 Task: Display the picks of the 2022 Victory Lane Racing NASCAR Cup Series for the race "Echopark Texas Grand Prix" on the track "COTA".
Action: Mouse moved to (185, 357)
Screenshot: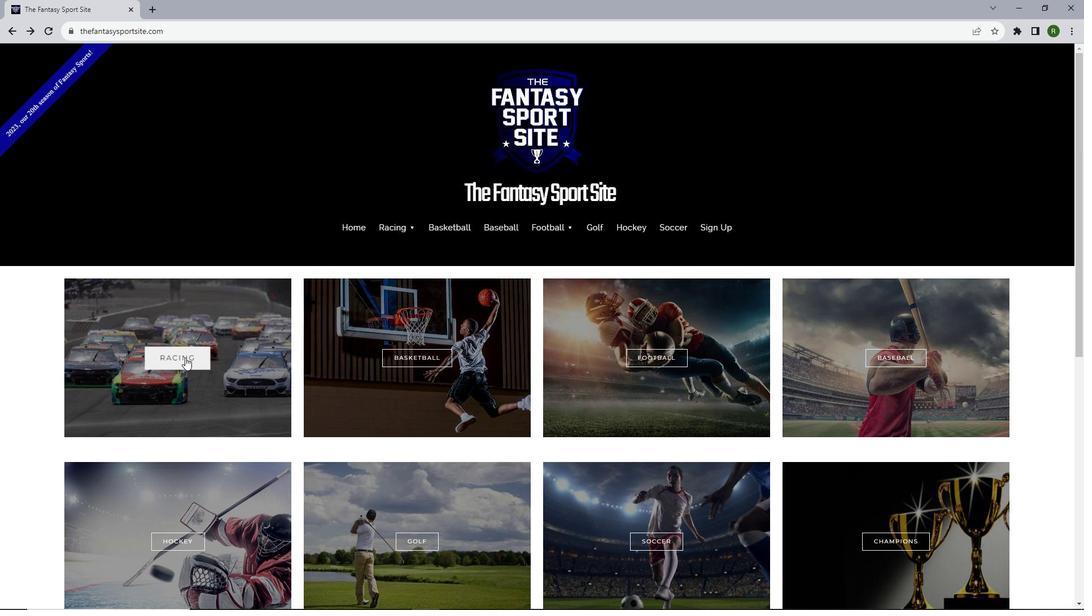 
Action: Mouse pressed left at (185, 357)
Screenshot: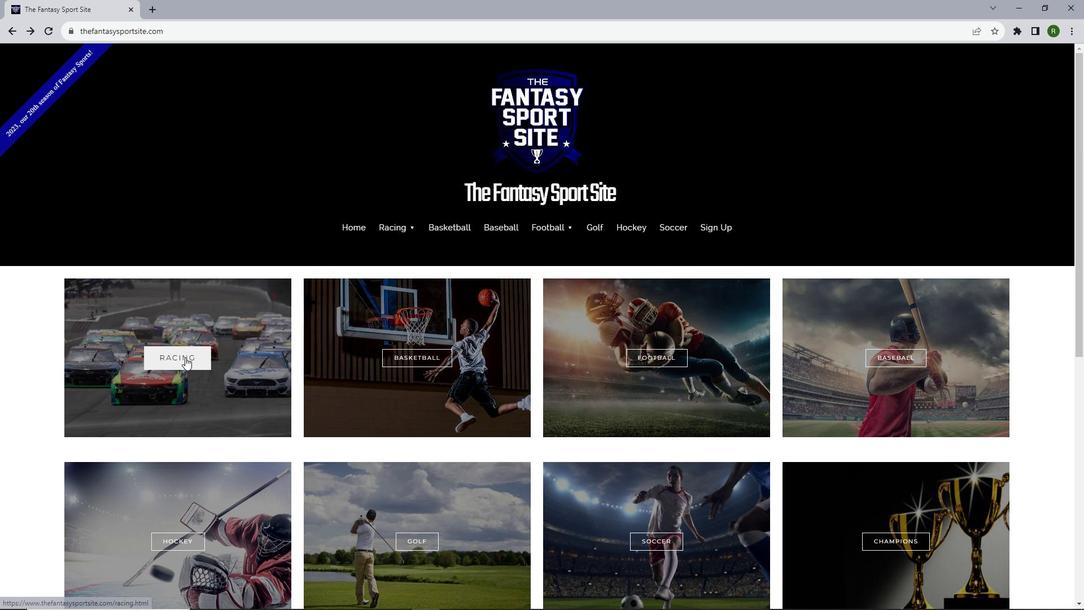 
Action: Mouse moved to (225, 510)
Screenshot: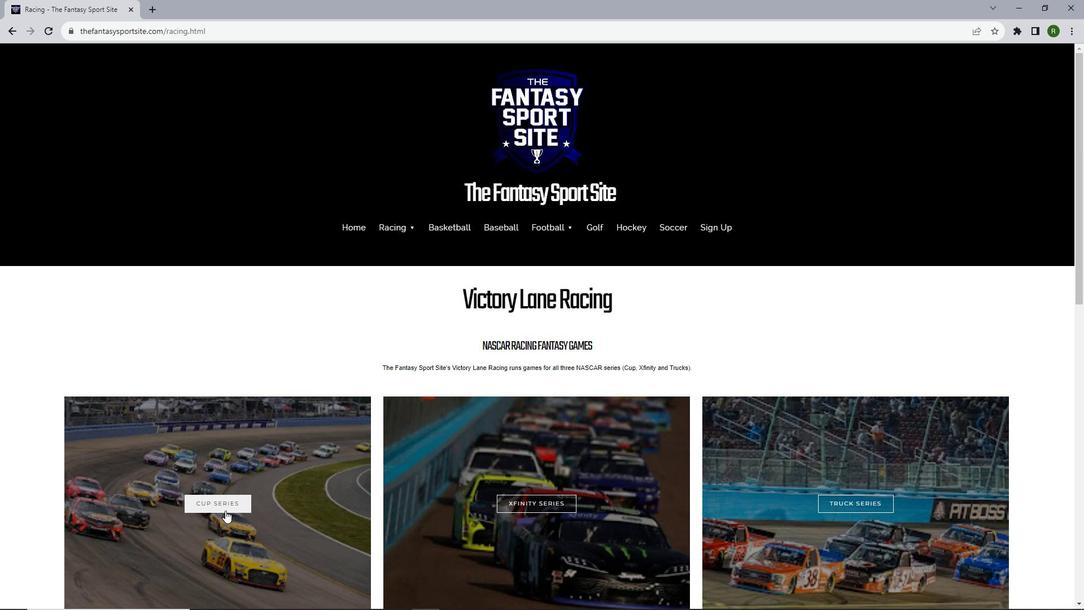 
Action: Mouse pressed left at (225, 510)
Screenshot: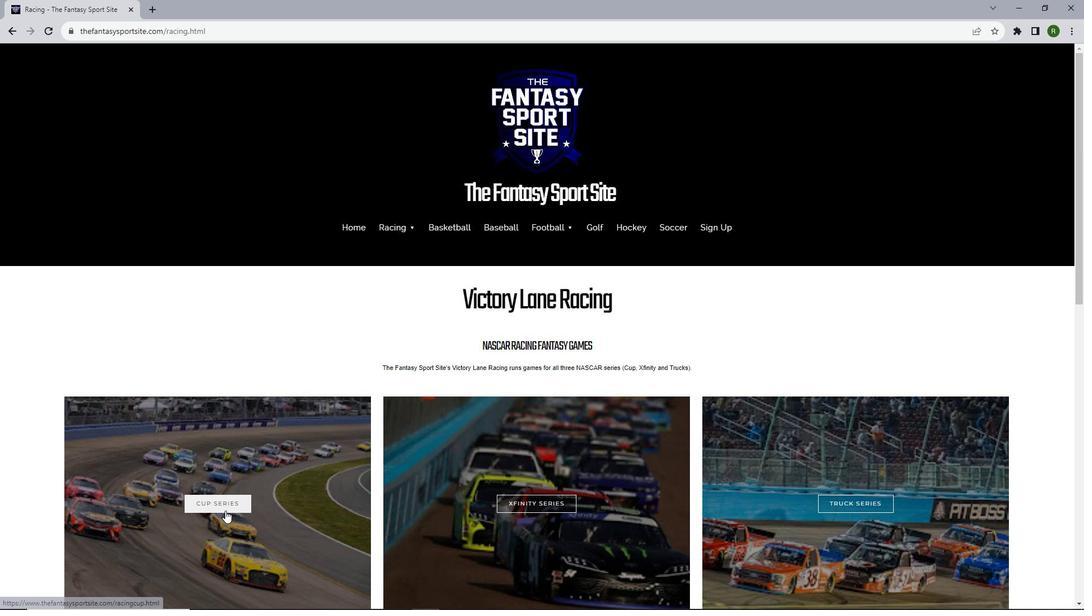 
Action: Mouse moved to (250, 406)
Screenshot: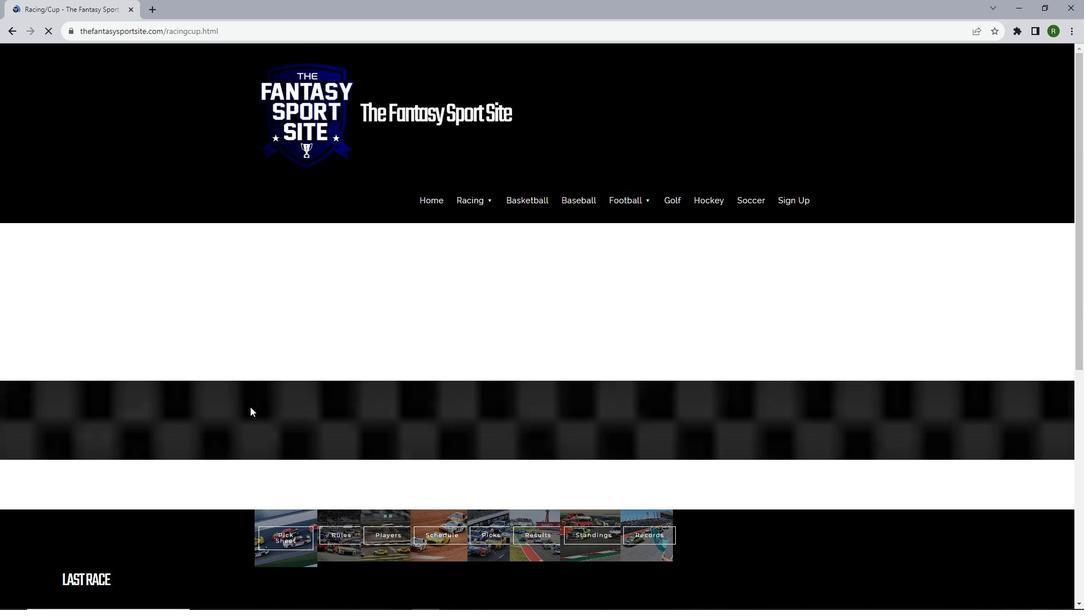 
Action: Mouse scrolled (250, 406) with delta (0, 0)
Screenshot: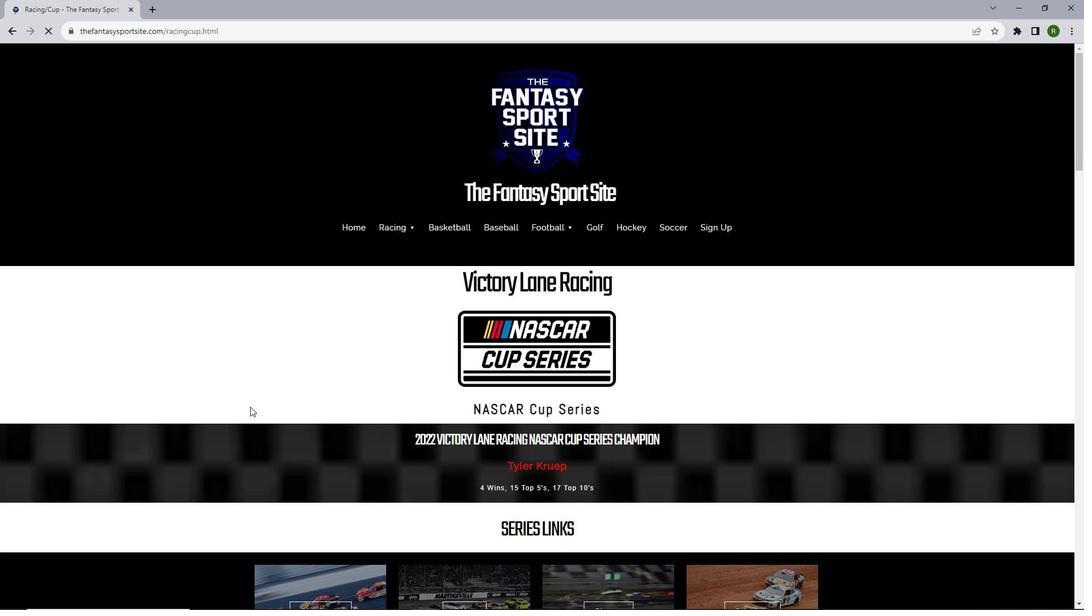 
Action: Mouse scrolled (250, 406) with delta (0, 0)
Screenshot: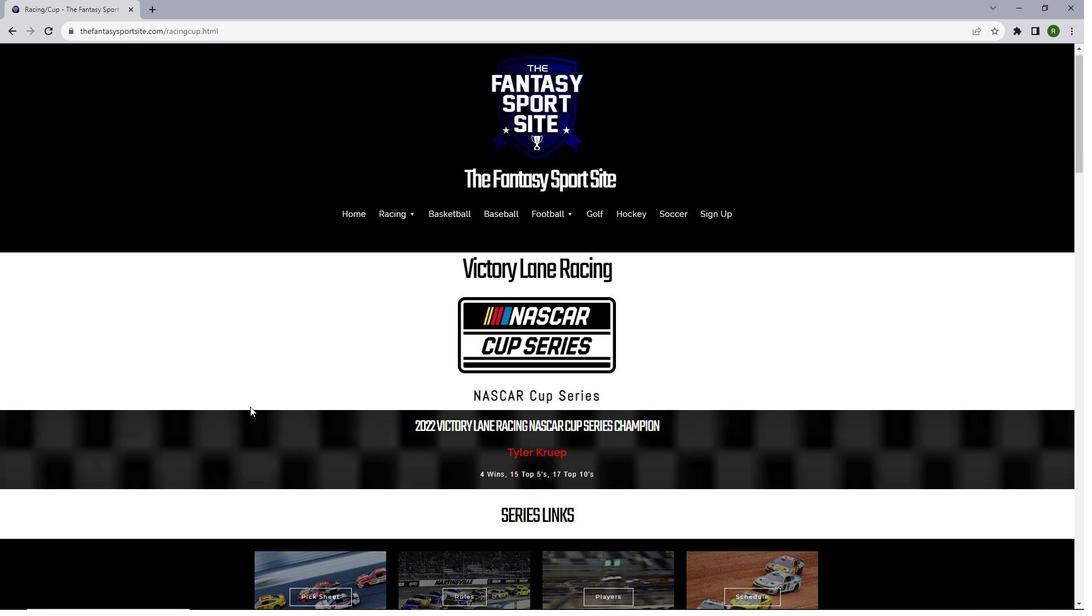 
Action: Mouse scrolled (250, 406) with delta (0, 0)
Screenshot: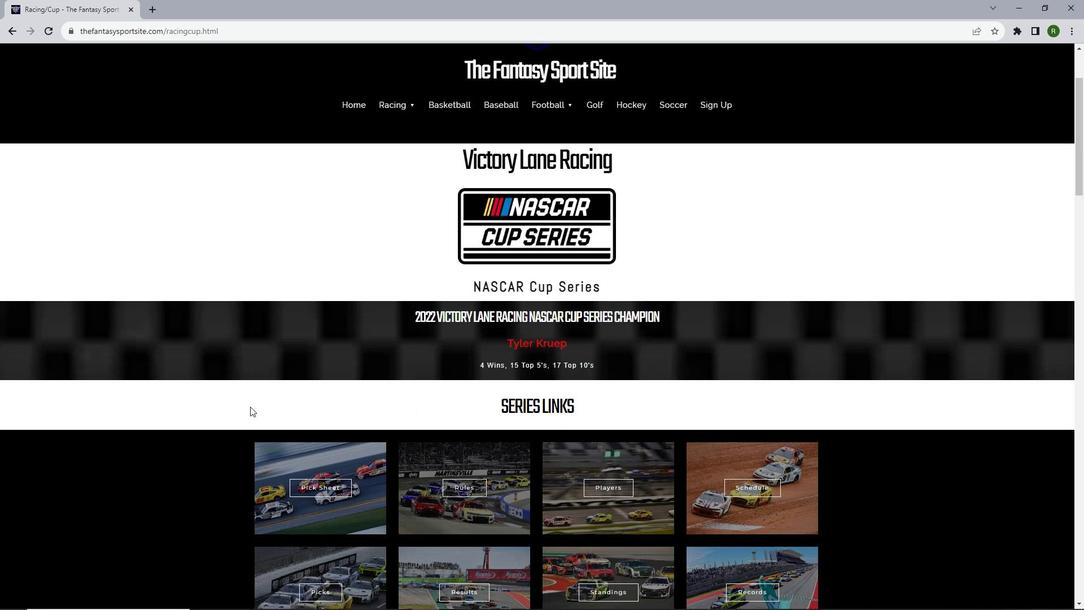 
Action: Mouse scrolled (250, 406) with delta (0, 0)
Screenshot: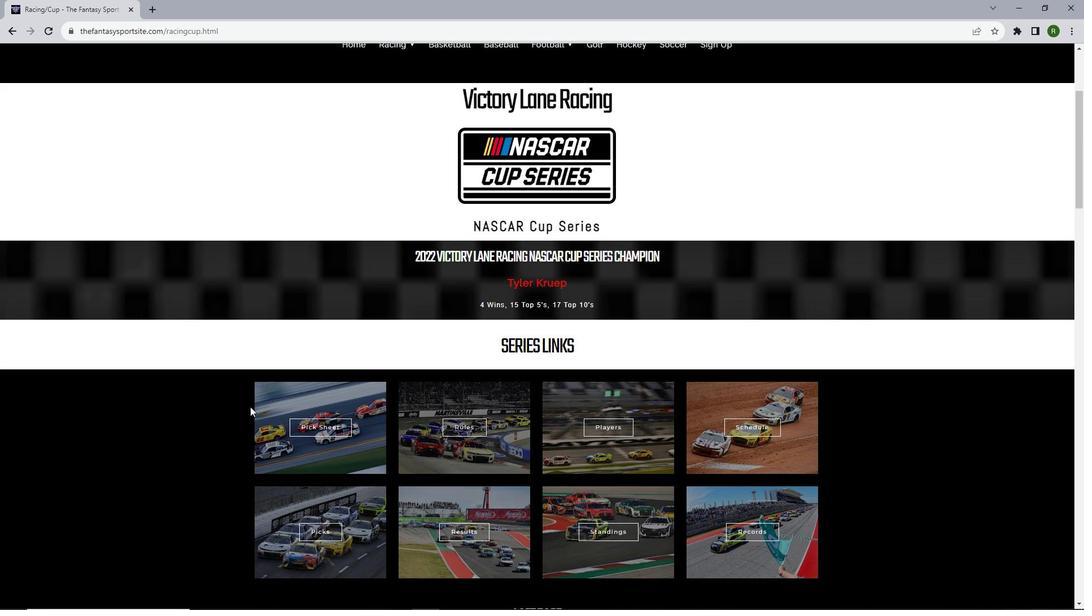 
Action: Mouse scrolled (250, 406) with delta (0, 0)
Screenshot: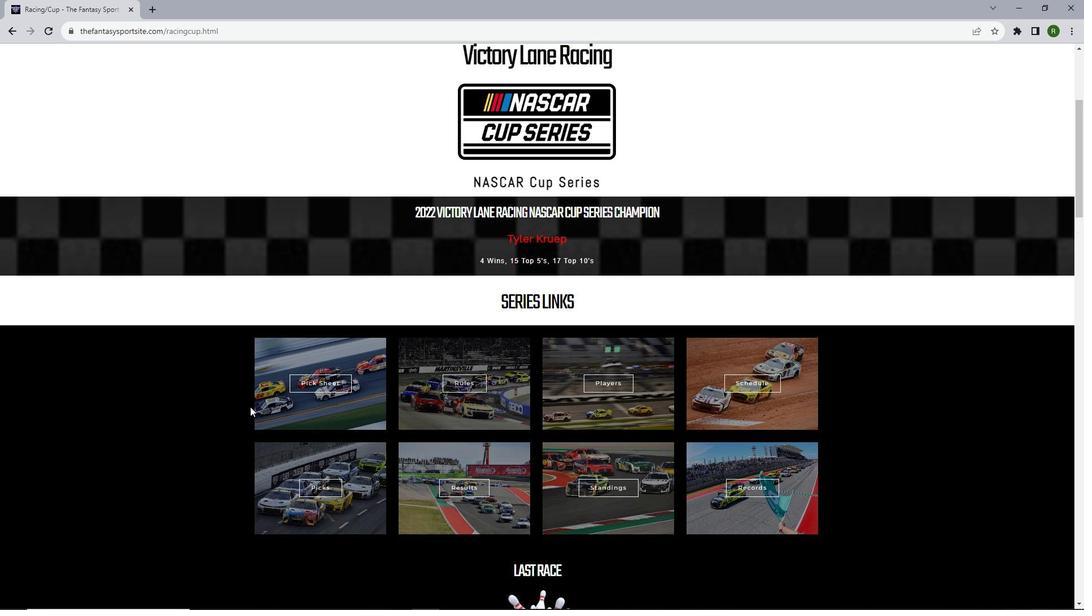 
Action: Mouse moved to (318, 426)
Screenshot: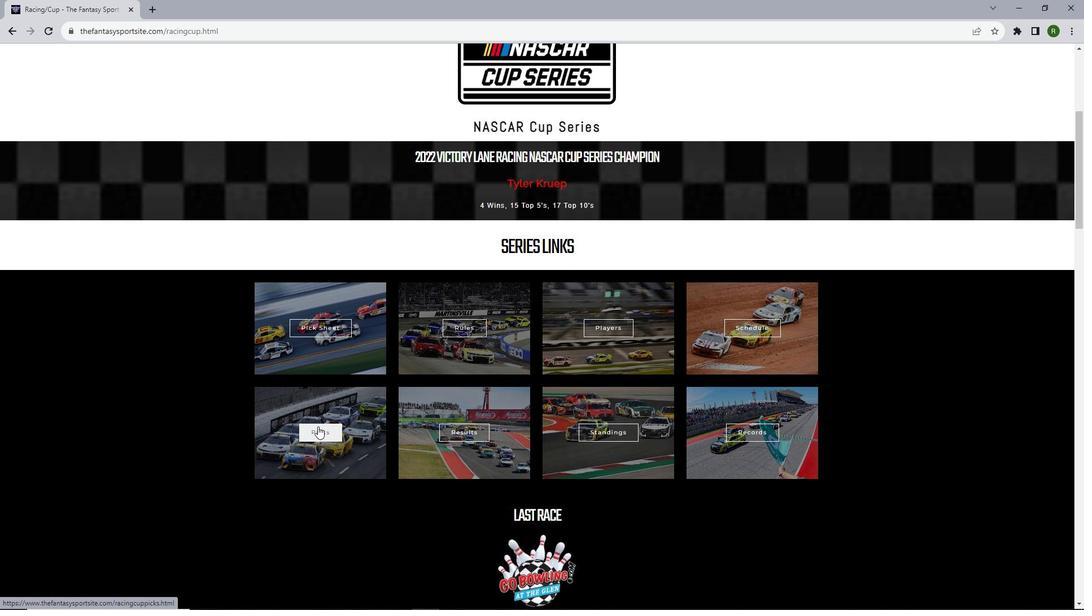
Action: Mouse pressed left at (318, 426)
Screenshot: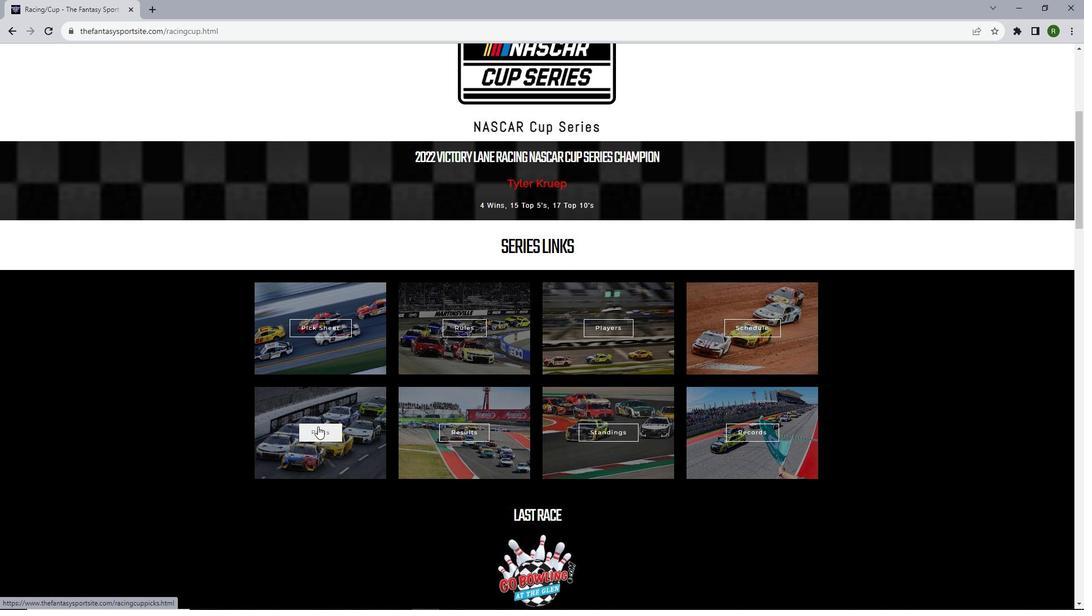 
Action: Mouse moved to (329, 365)
Screenshot: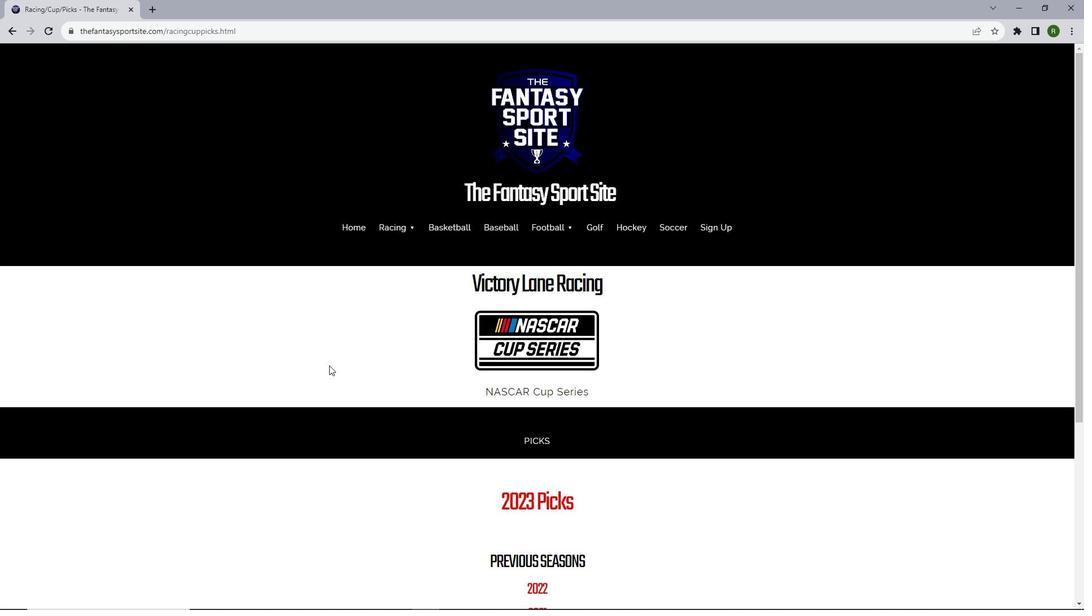 
Action: Mouse scrolled (329, 365) with delta (0, 0)
Screenshot: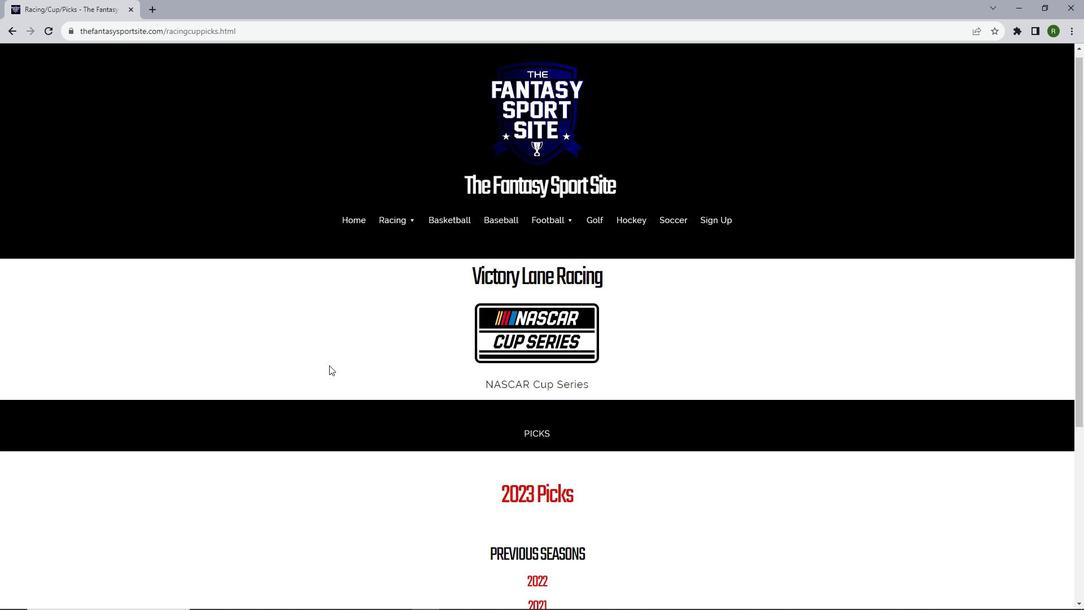 
Action: Mouse scrolled (329, 365) with delta (0, 0)
Screenshot: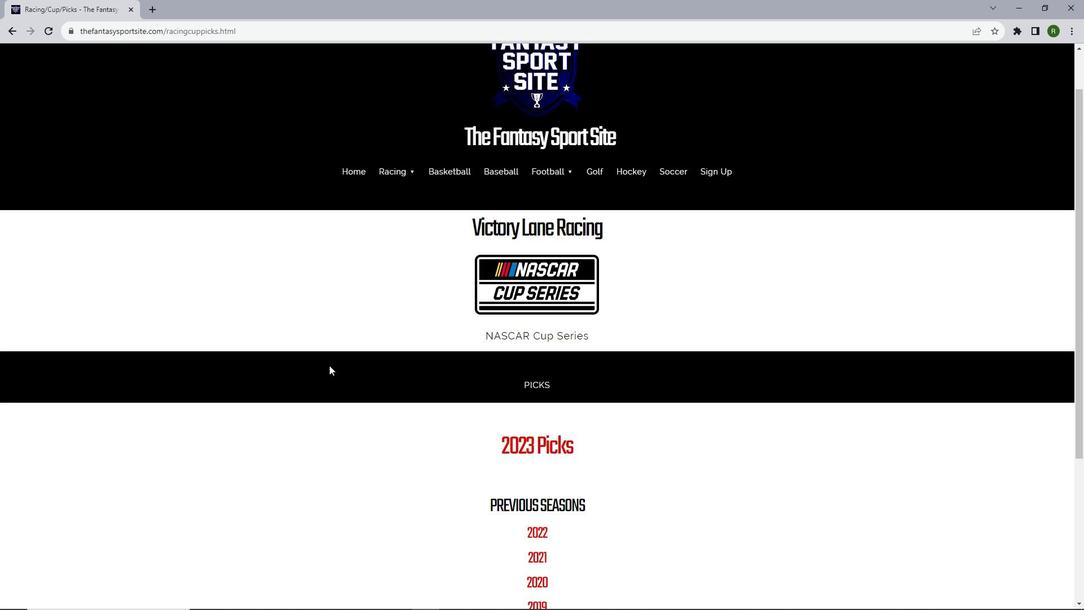 
Action: Mouse scrolled (329, 365) with delta (0, 0)
Screenshot: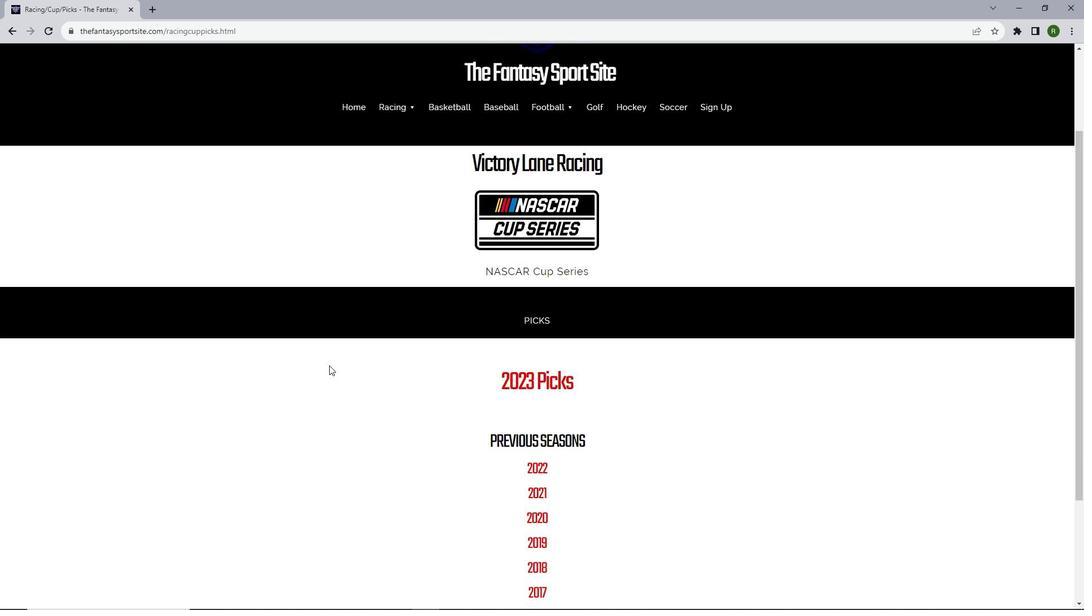 
Action: Mouse moved to (539, 423)
Screenshot: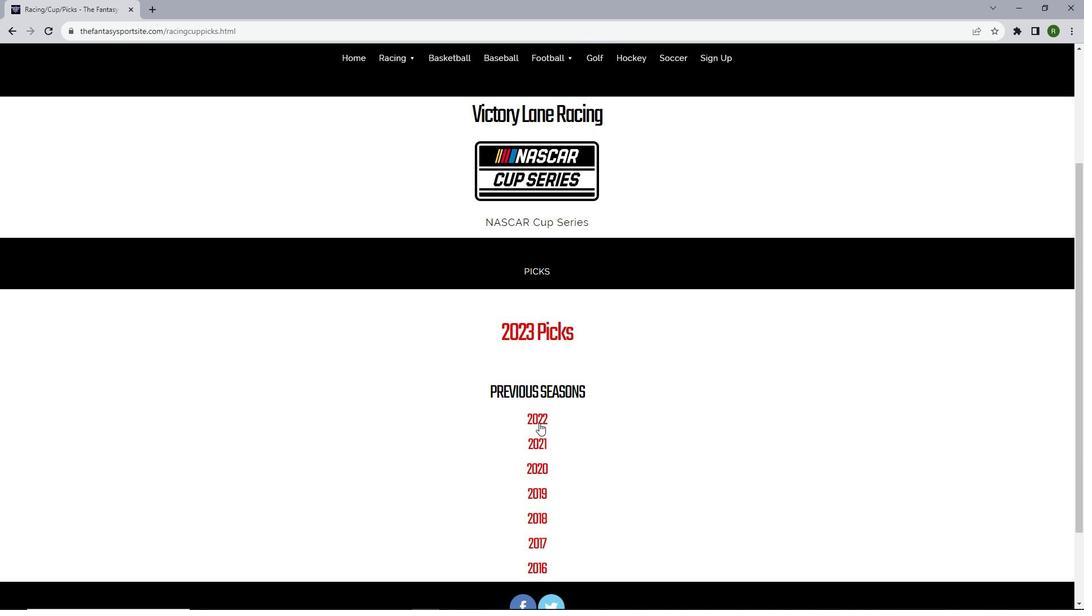 
Action: Mouse pressed left at (539, 423)
Screenshot: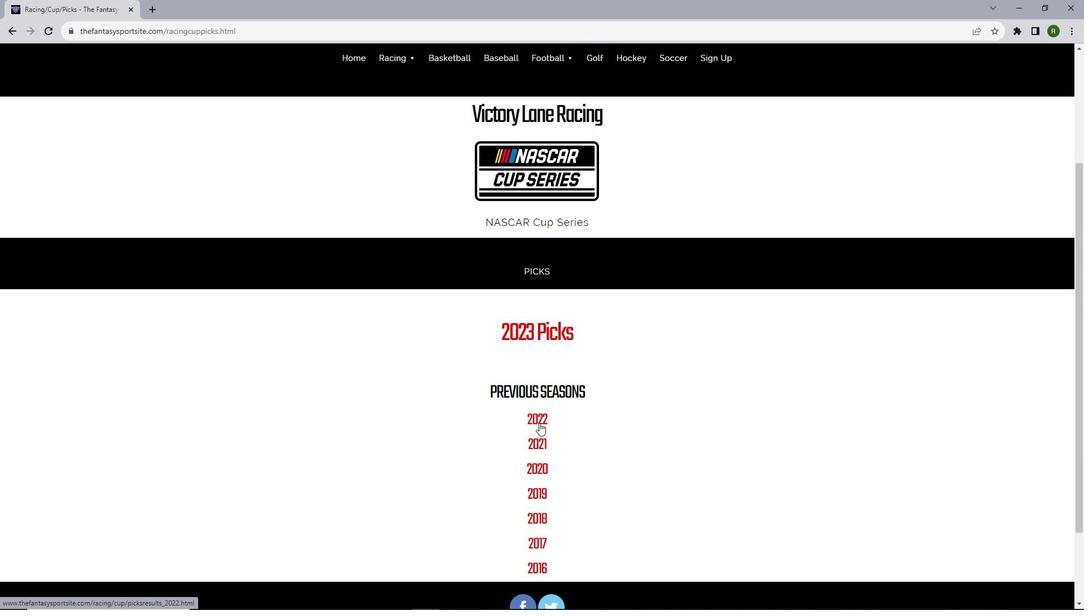 
Action: Mouse moved to (503, 235)
Screenshot: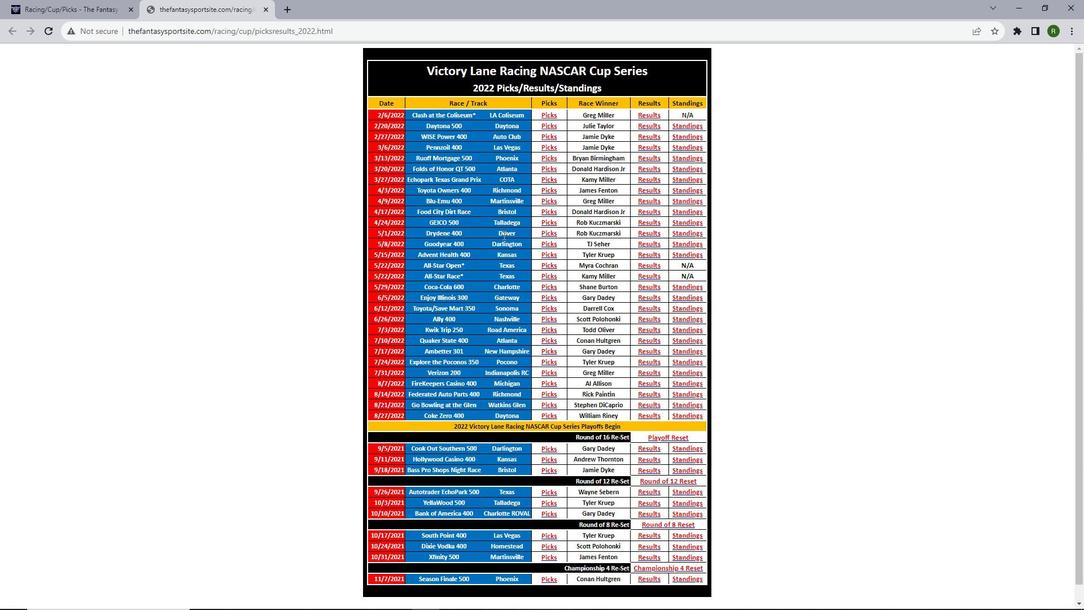 
Action: Mouse scrolled (503, 234) with delta (0, 0)
Screenshot: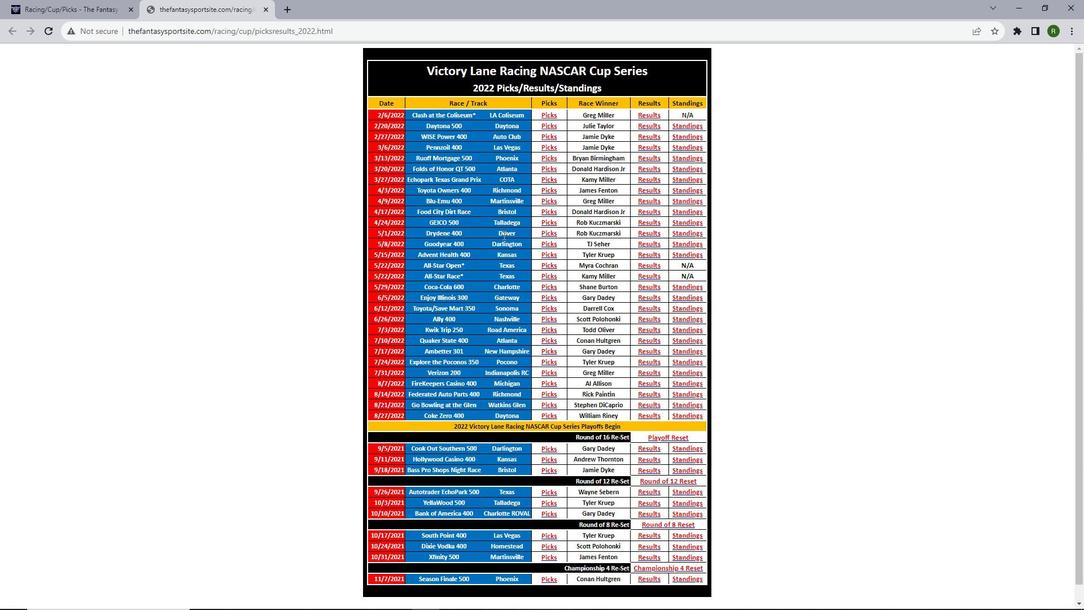 
Action: Mouse scrolled (503, 234) with delta (0, 0)
Screenshot: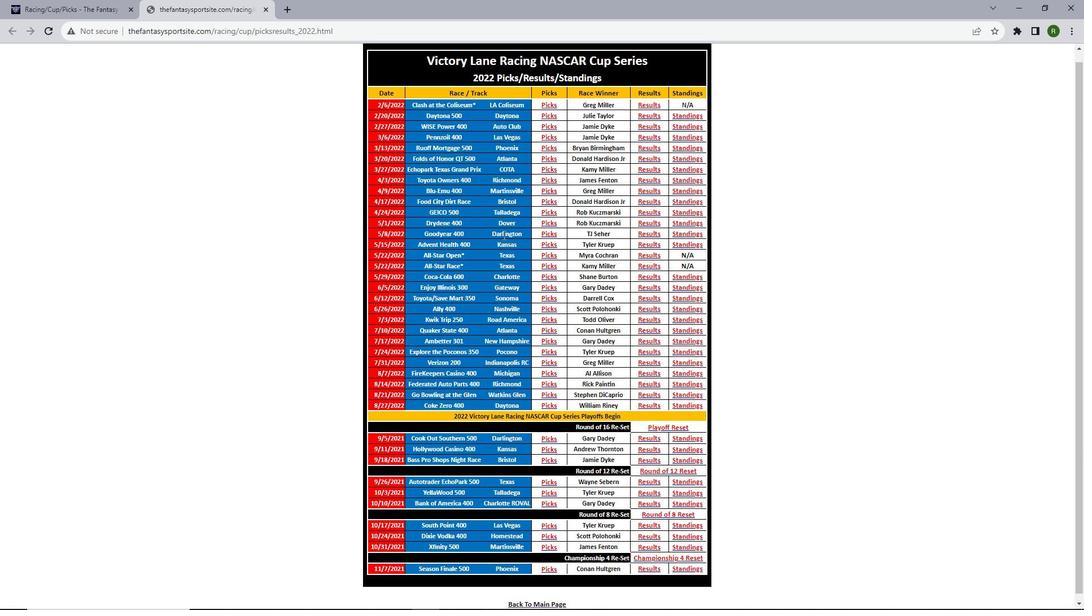 
Action: Mouse moved to (514, 194)
Screenshot: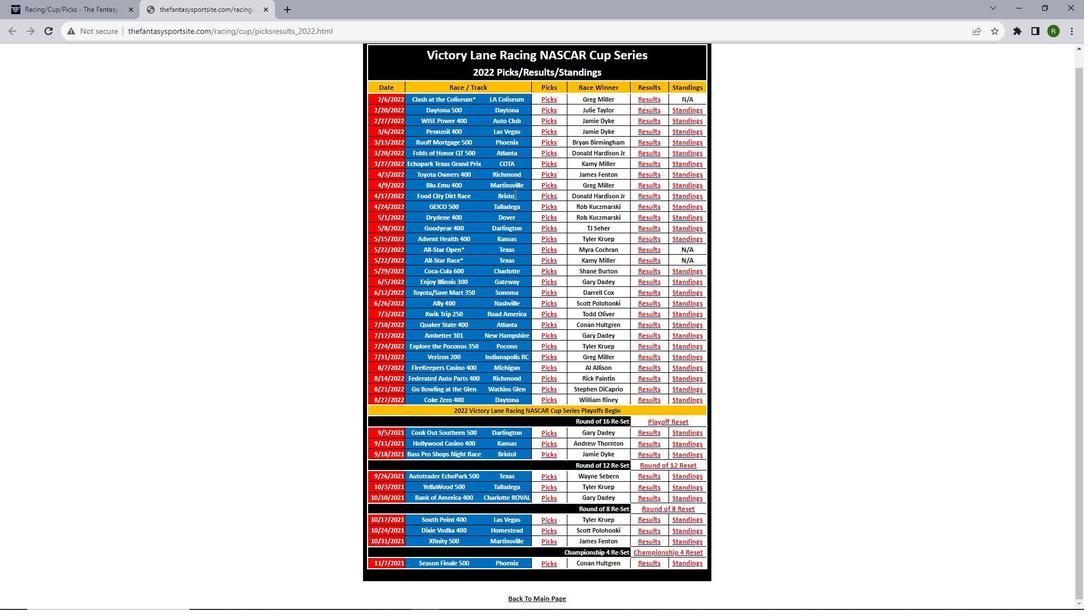 
Action: Mouse scrolled (514, 194) with delta (0, 0)
Screenshot: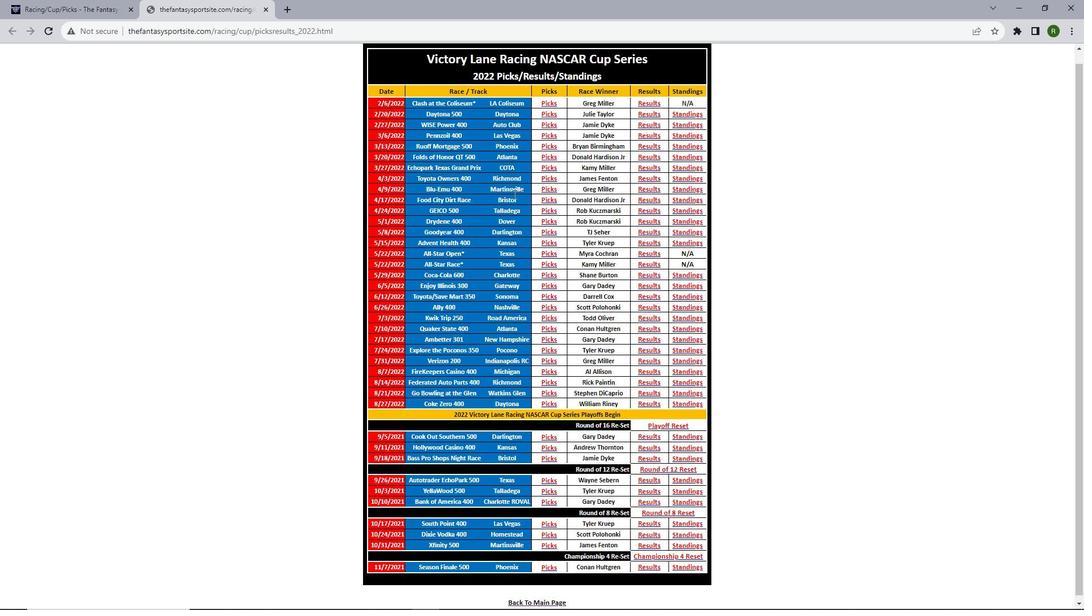
Action: Mouse scrolled (514, 194) with delta (0, 0)
Screenshot: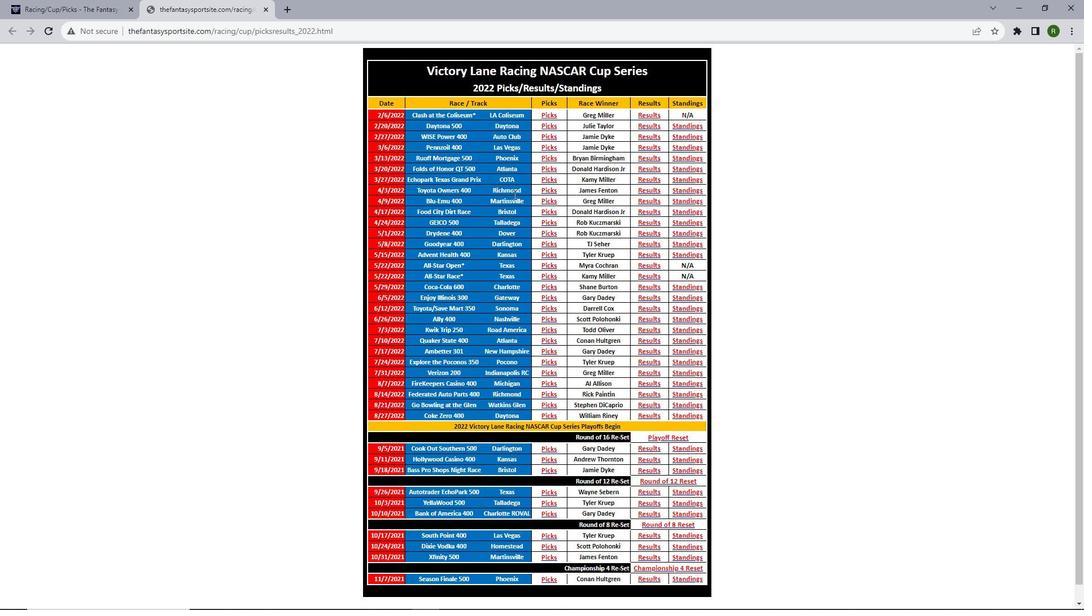 
Action: Mouse moved to (548, 179)
Screenshot: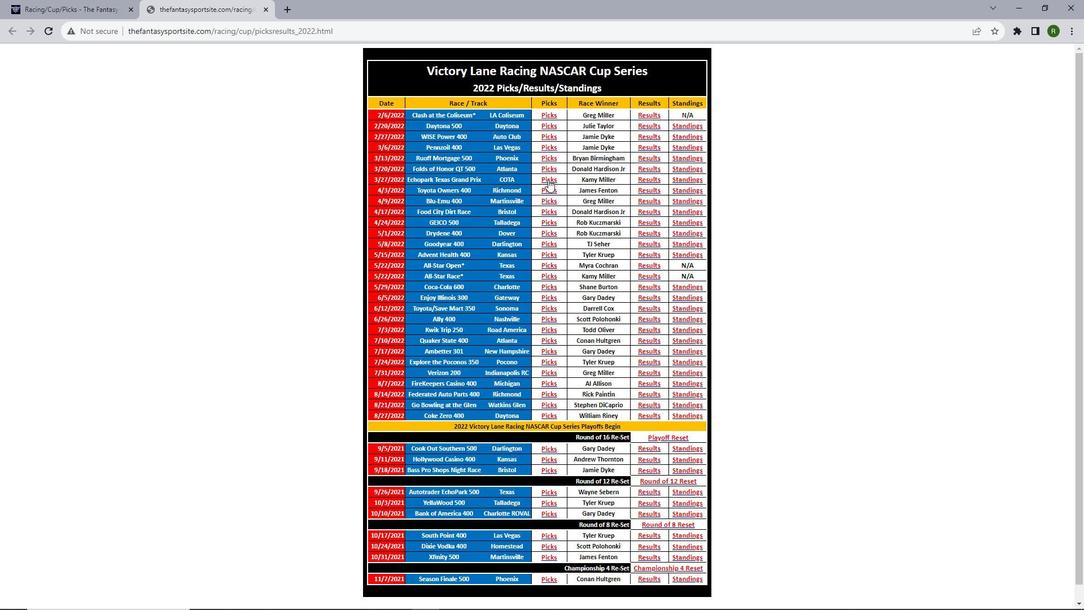 
Action: Mouse pressed left at (548, 179)
Screenshot: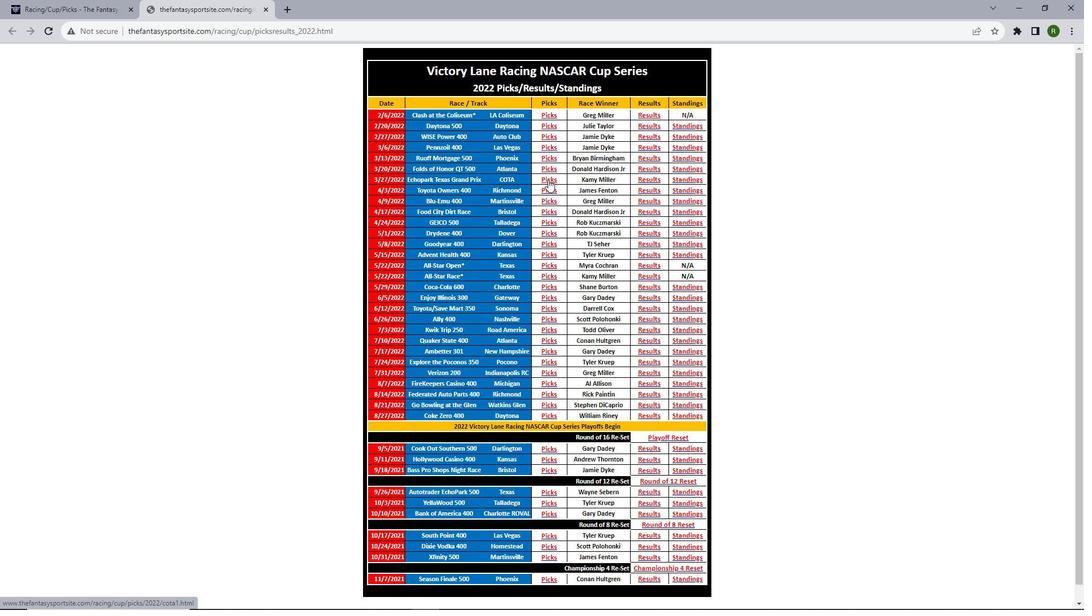 
Action: Mouse moved to (549, 179)
Screenshot: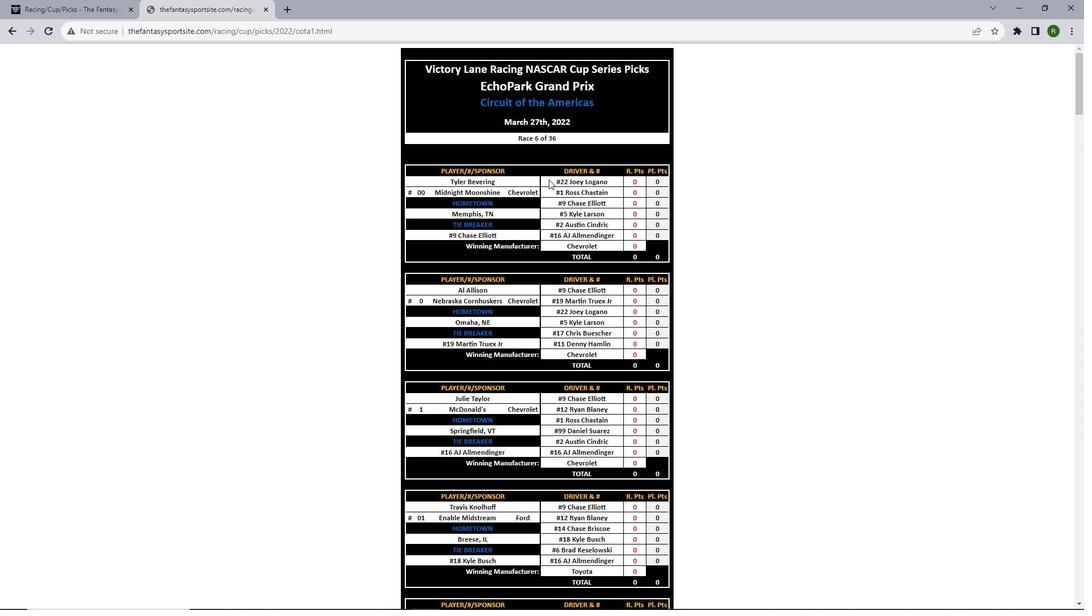 
Action: Mouse scrolled (549, 179) with delta (0, 0)
Screenshot: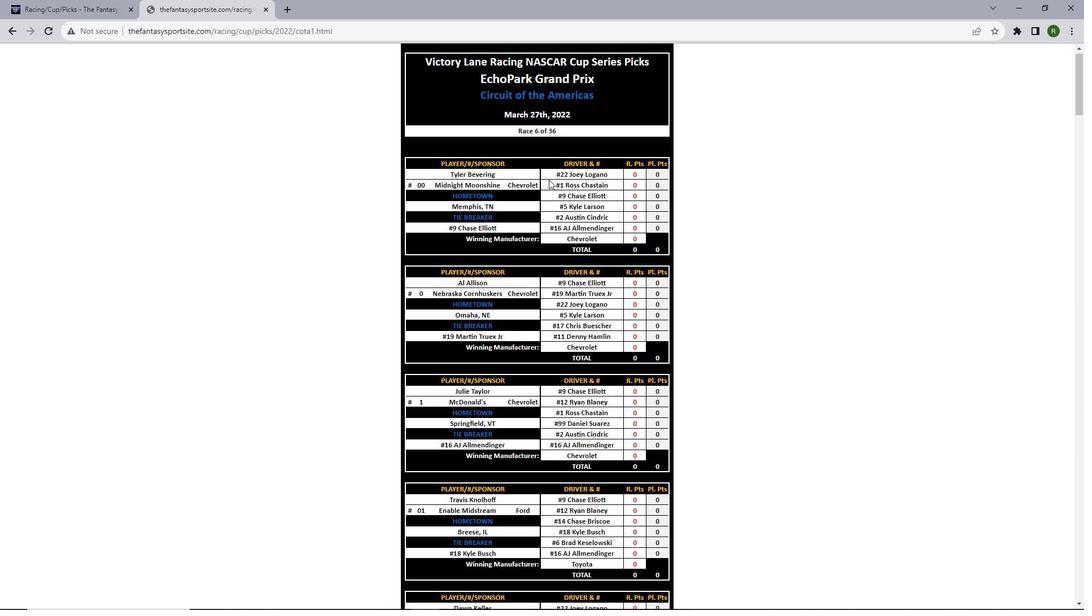
Action: Mouse scrolled (549, 179) with delta (0, 0)
Screenshot: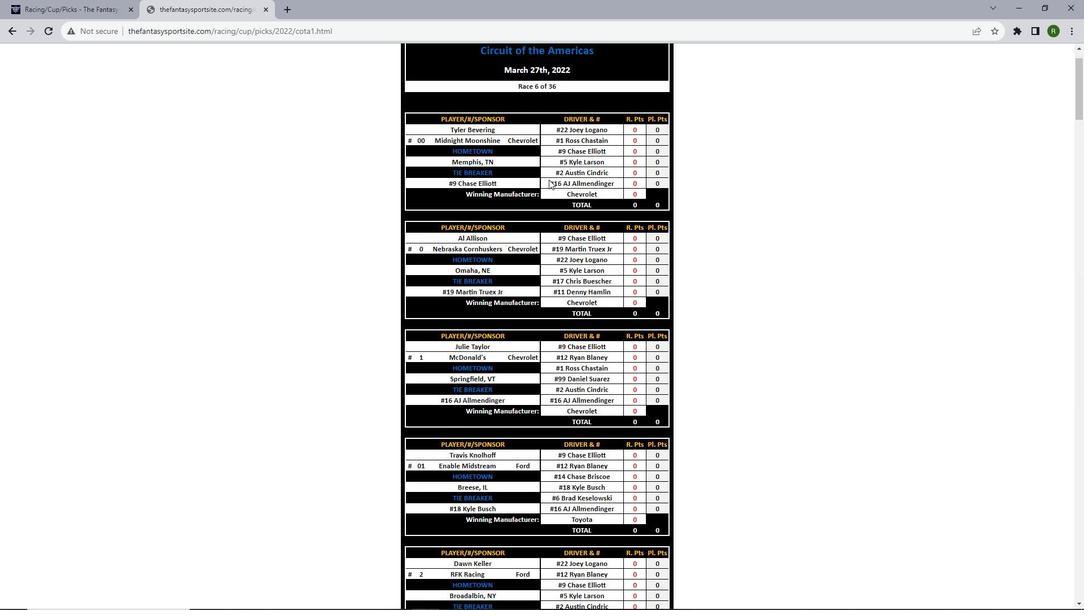 
Action: Mouse scrolled (549, 179) with delta (0, 0)
Screenshot: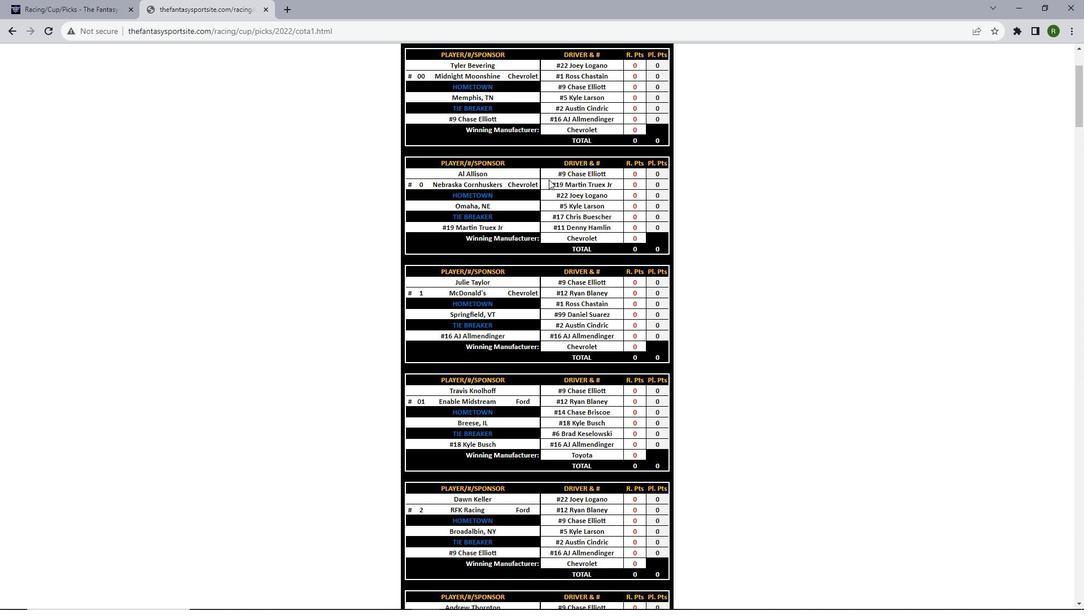 
Action: Mouse scrolled (549, 179) with delta (0, 0)
Screenshot: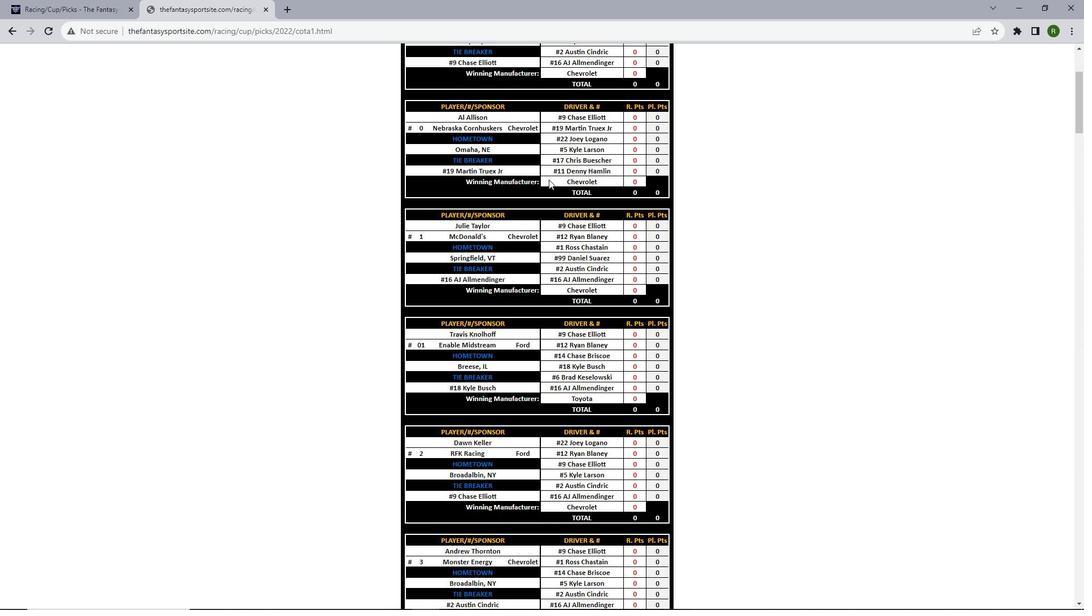 
Action: Mouse scrolled (549, 179) with delta (0, 0)
Screenshot: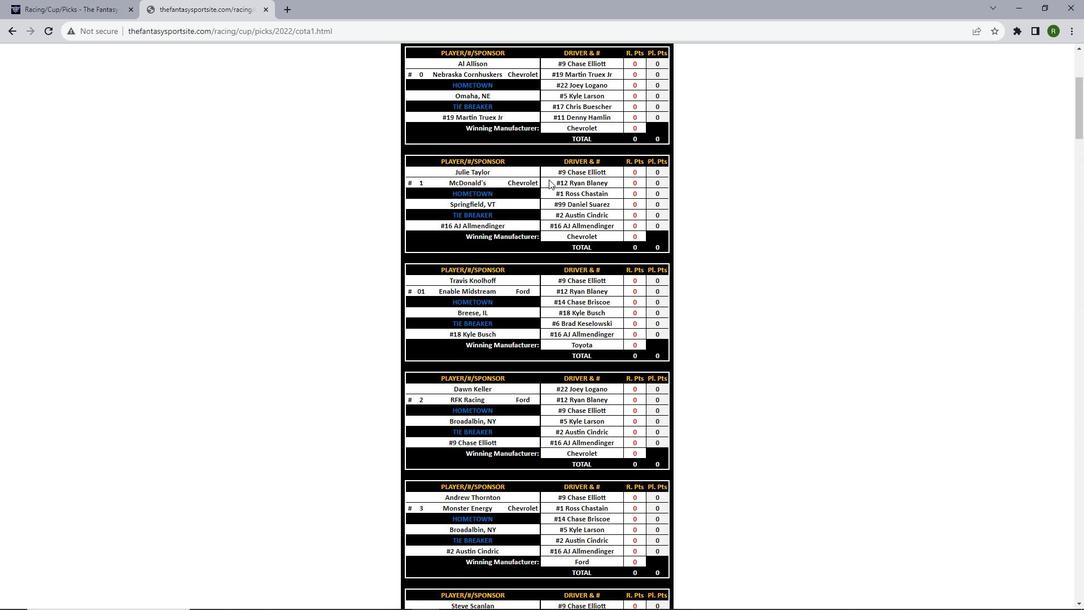 
Action: Mouse scrolled (549, 179) with delta (0, 0)
Screenshot: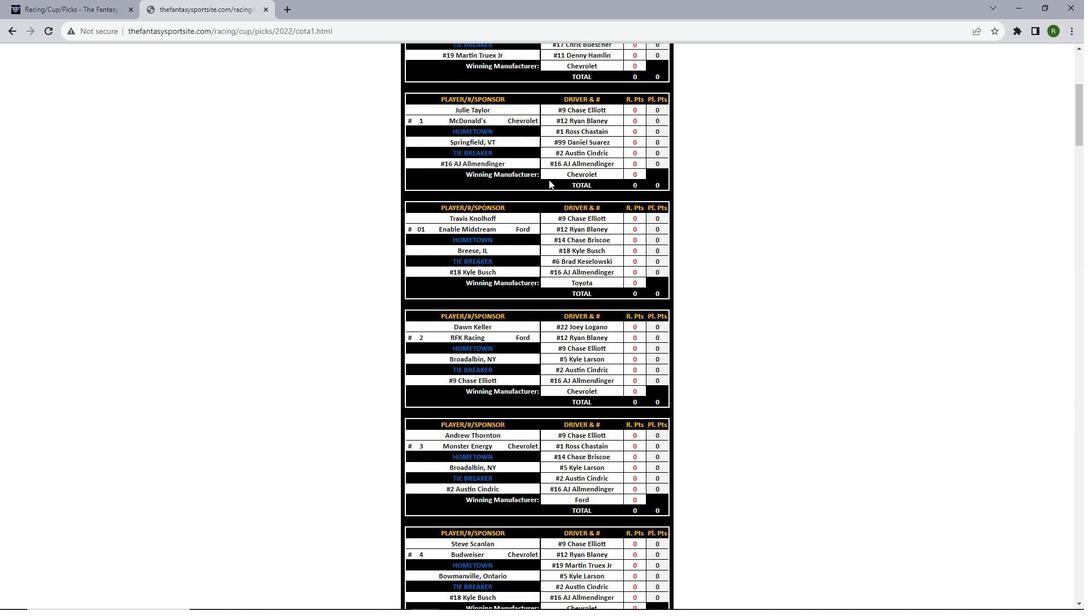 
Action: Mouse moved to (548, 180)
Screenshot: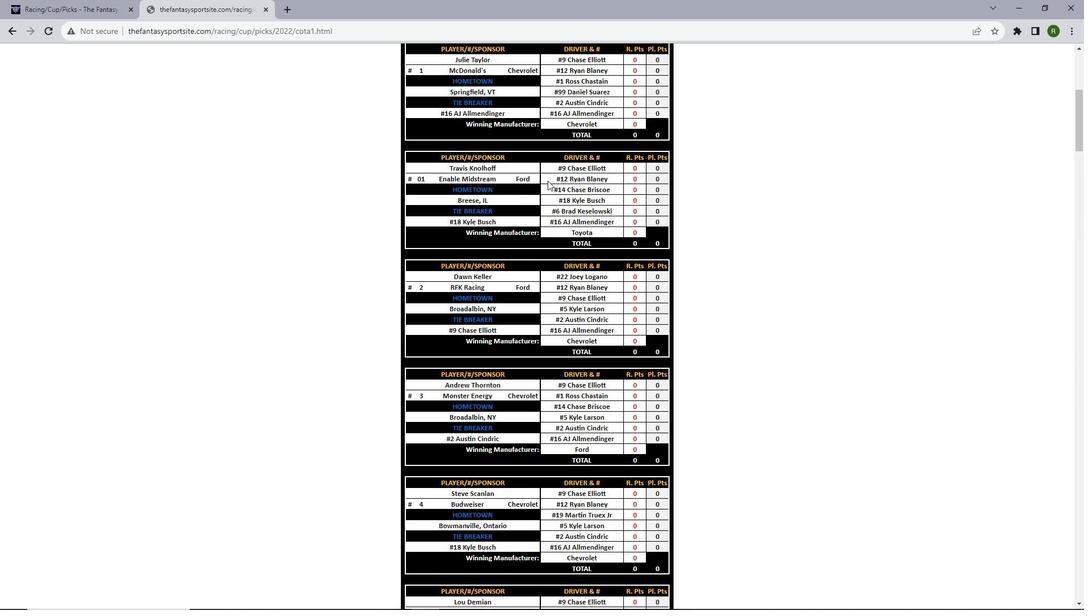 
Action: Mouse scrolled (548, 180) with delta (0, 0)
Screenshot: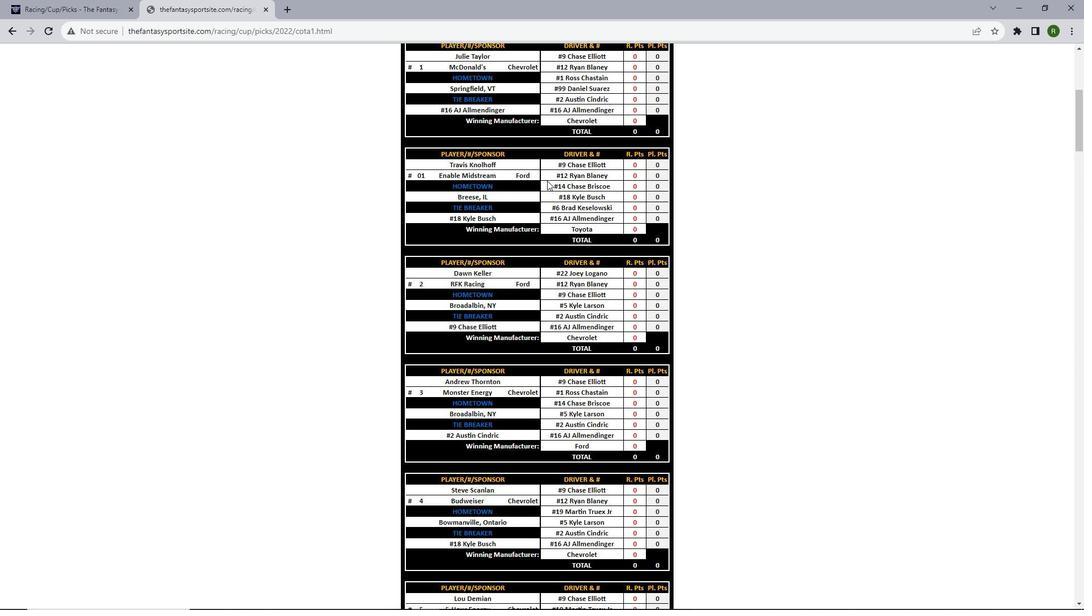 
Action: Mouse moved to (547, 180)
Screenshot: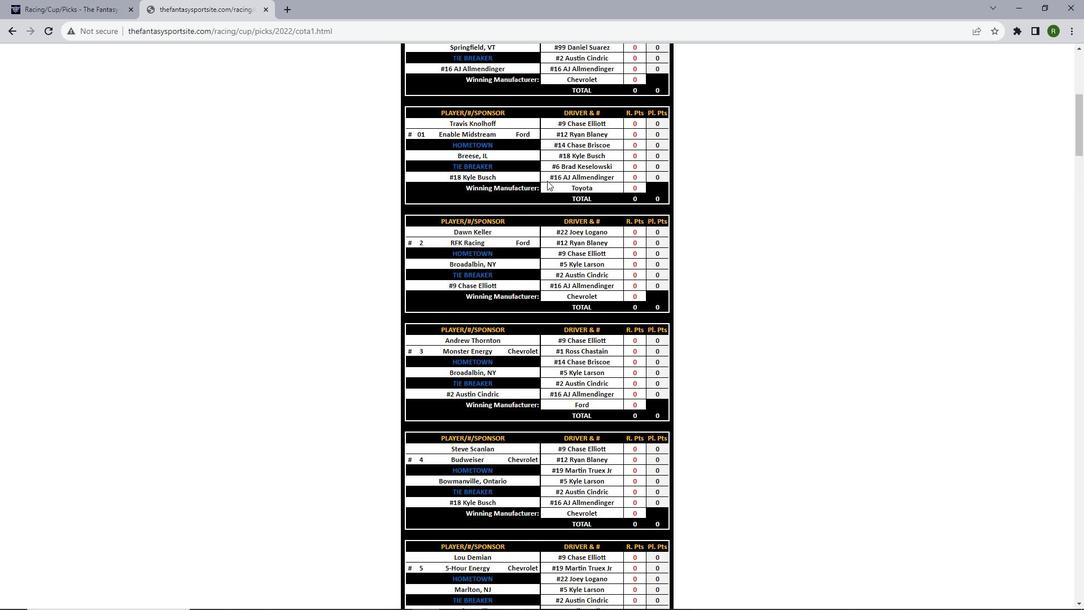 
Action: Mouse scrolled (547, 180) with delta (0, 0)
Screenshot: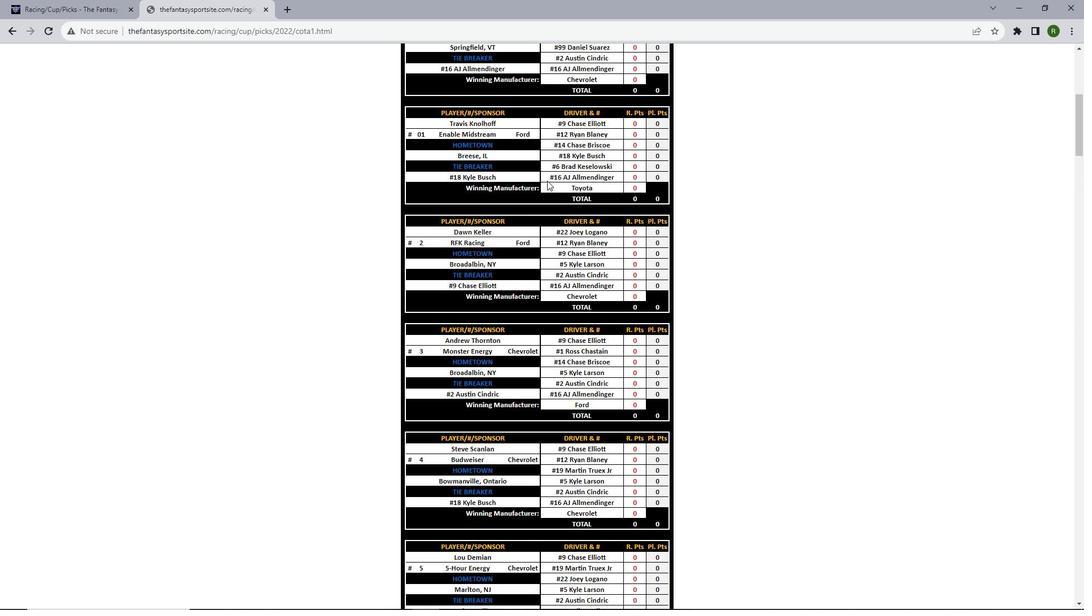 
Action: Mouse scrolled (547, 180) with delta (0, 0)
Screenshot: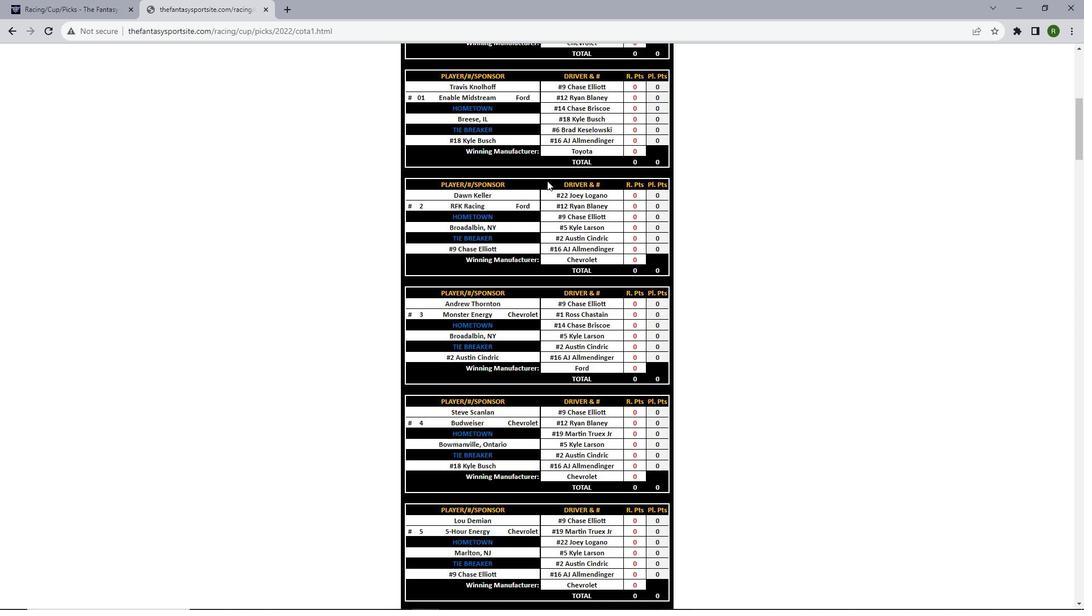 
Action: Mouse scrolled (547, 180) with delta (0, 0)
Screenshot: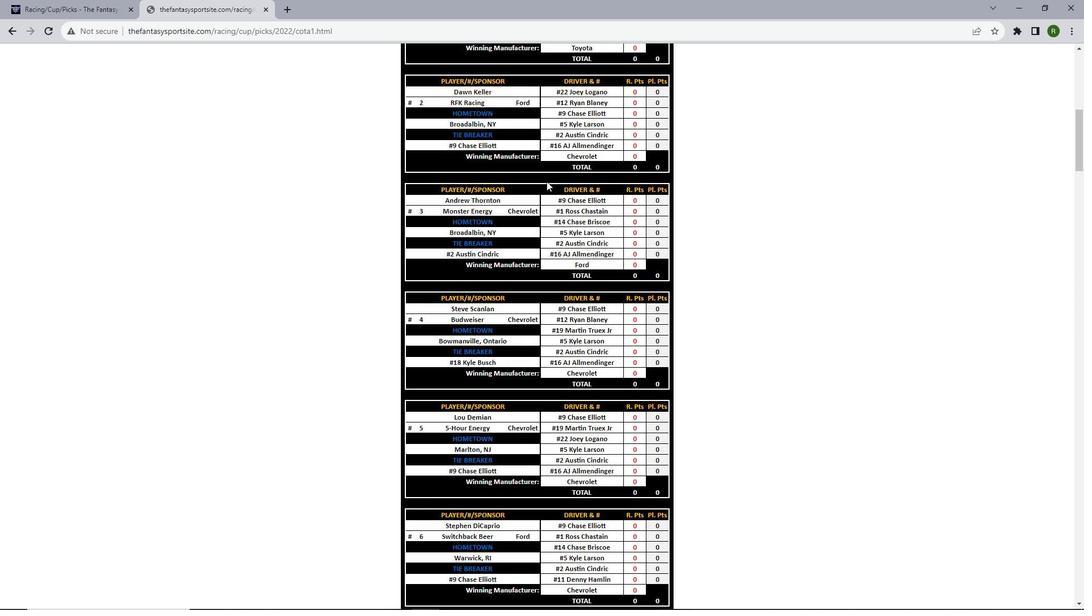 
Action: Mouse moved to (547, 181)
Screenshot: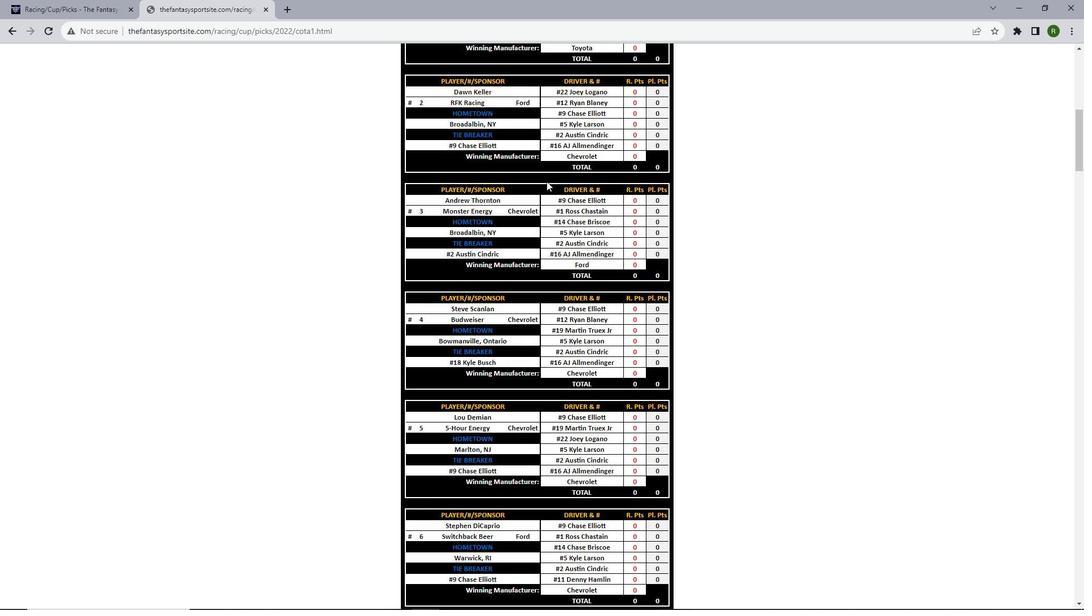 
Action: Mouse scrolled (547, 180) with delta (0, 0)
Screenshot: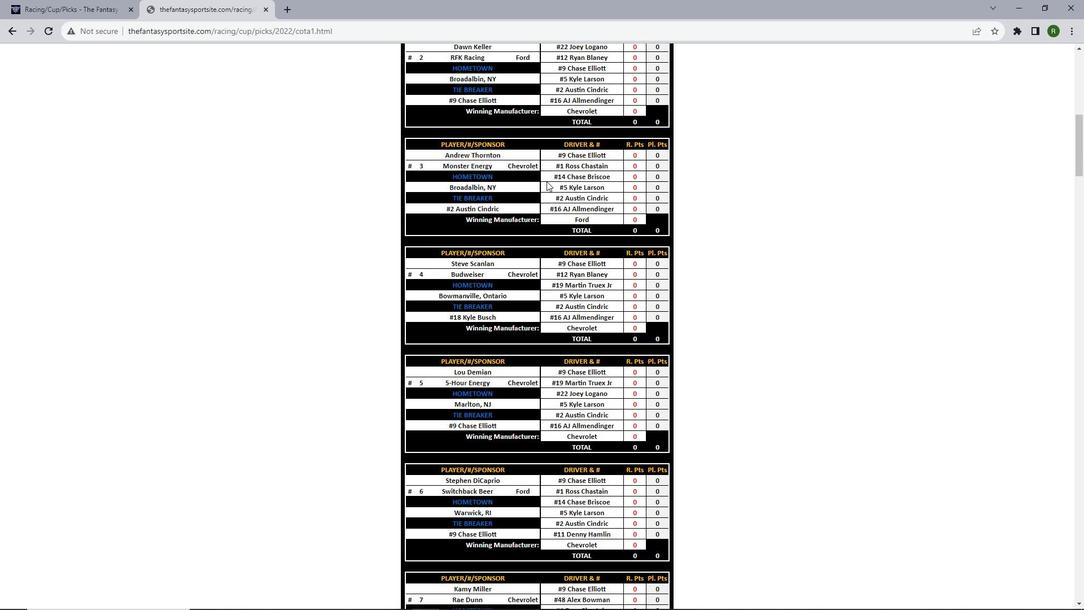 
Action: Mouse scrolled (547, 180) with delta (0, 0)
Screenshot: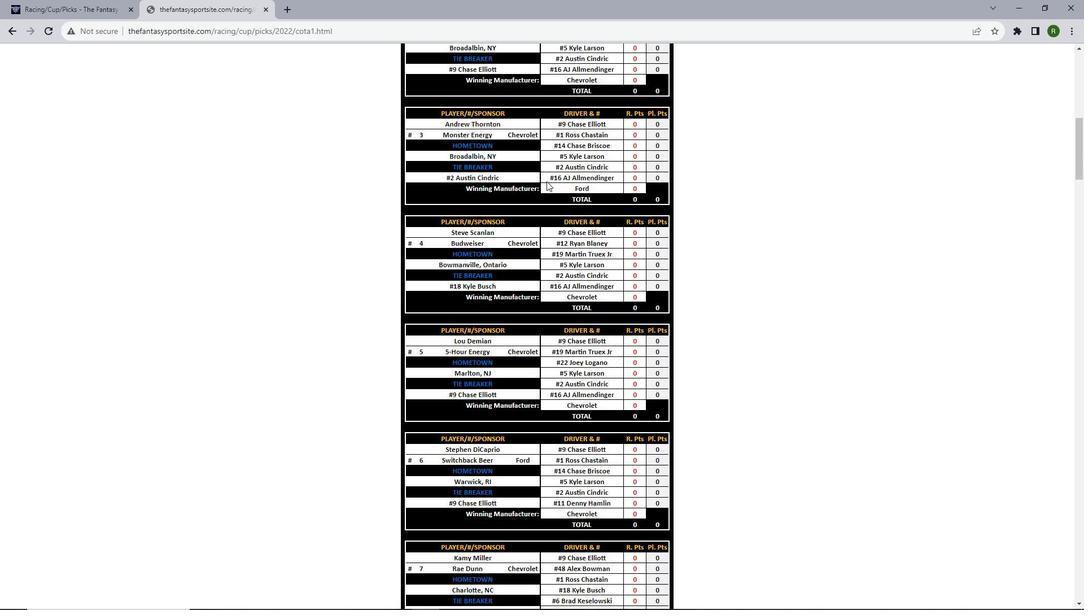 
Action: Mouse scrolled (547, 180) with delta (0, 0)
Screenshot: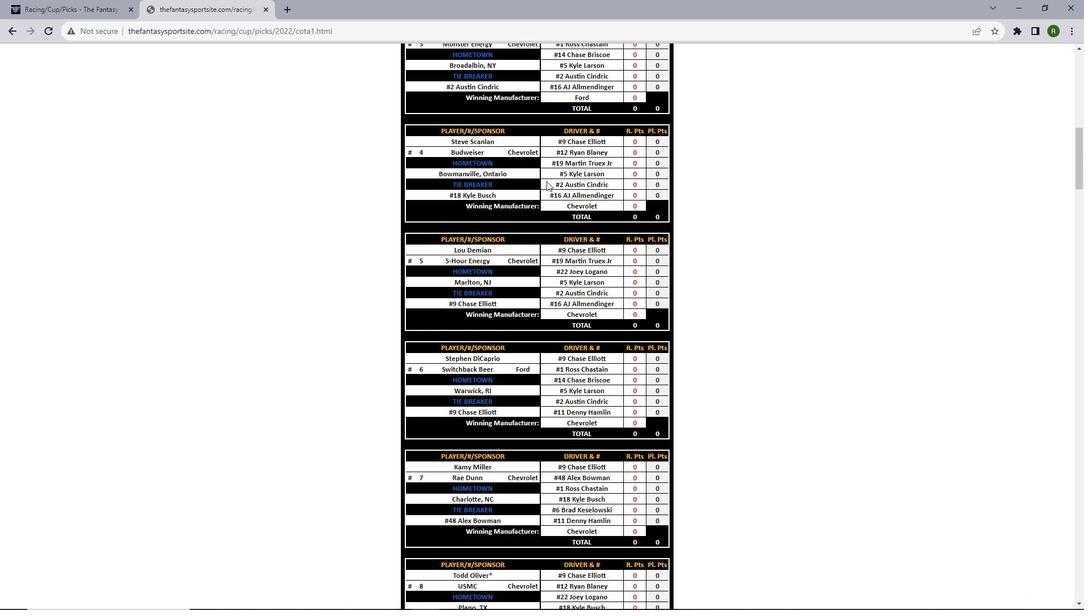 
Action: Mouse scrolled (547, 180) with delta (0, 0)
Screenshot: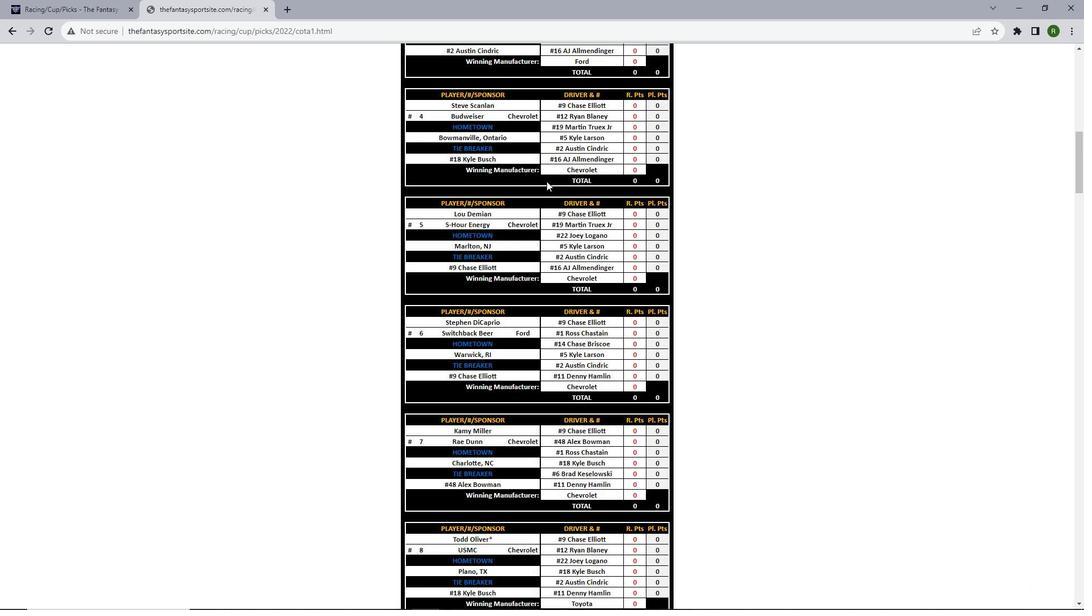 
Action: Mouse scrolled (547, 180) with delta (0, 0)
Screenshot: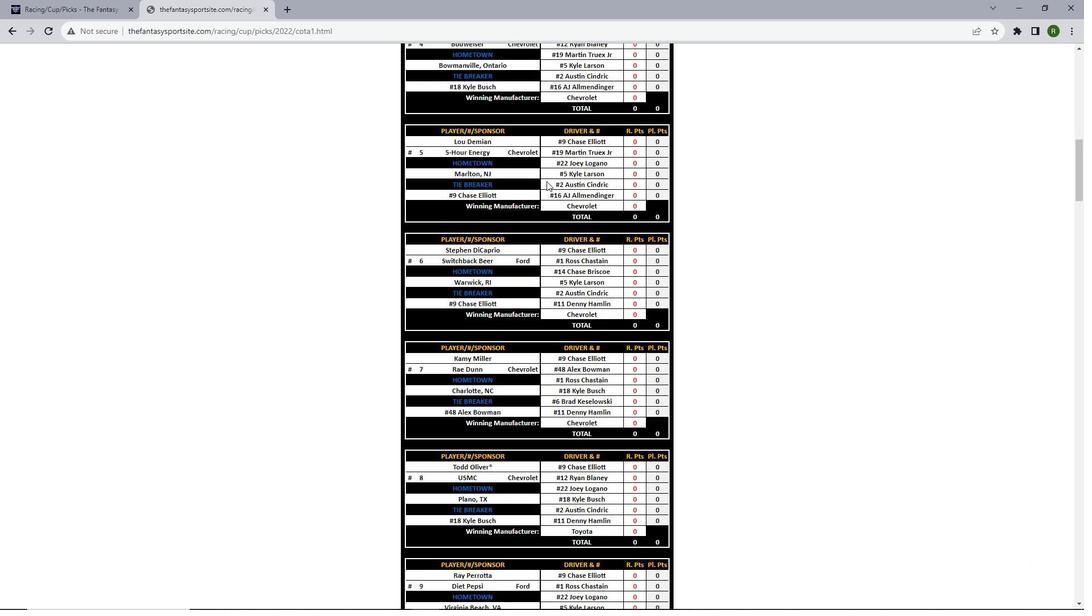 
Action: Mouse scrolled (547, 180) with delta (0, 0)
Screenshot: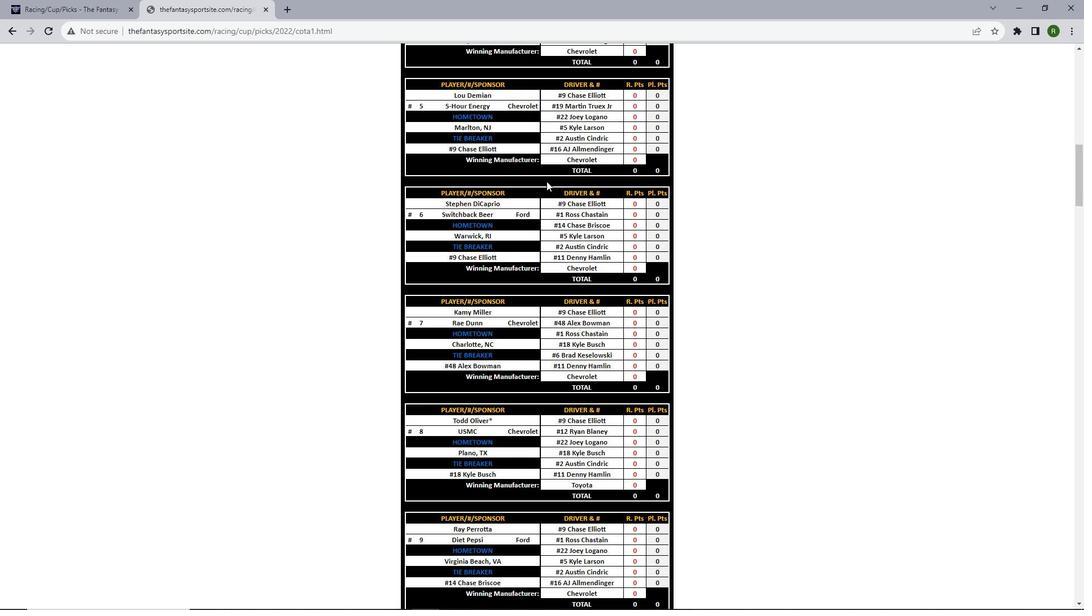 
Action: Mouse scrolled (547, 180) with delta (0, 0)
Screenshot: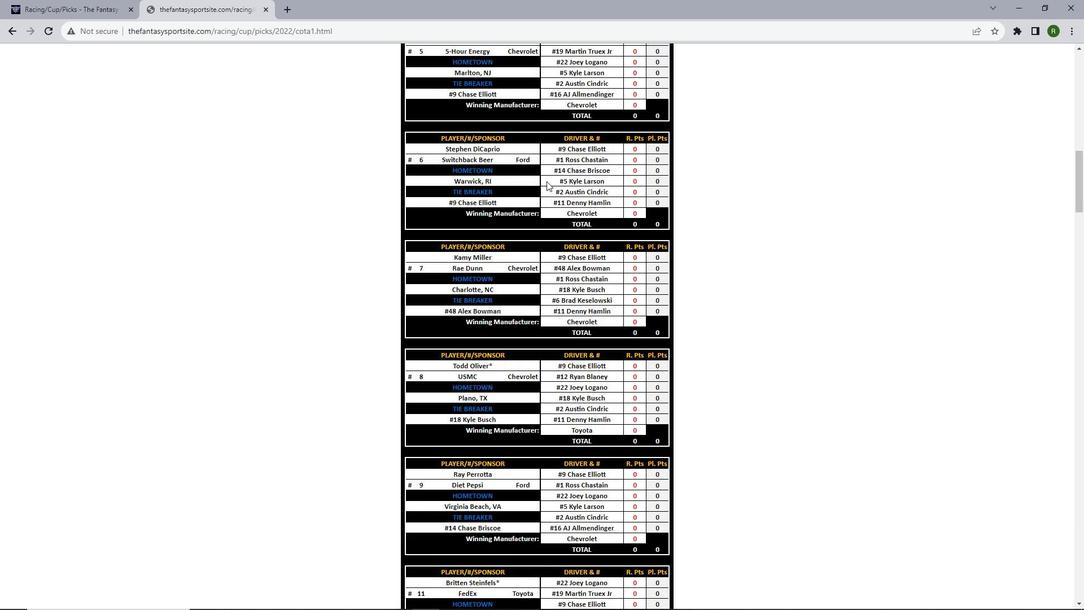 
Action: Mouse scrolled (547, 180) with delta (0, 0)
Screenshot: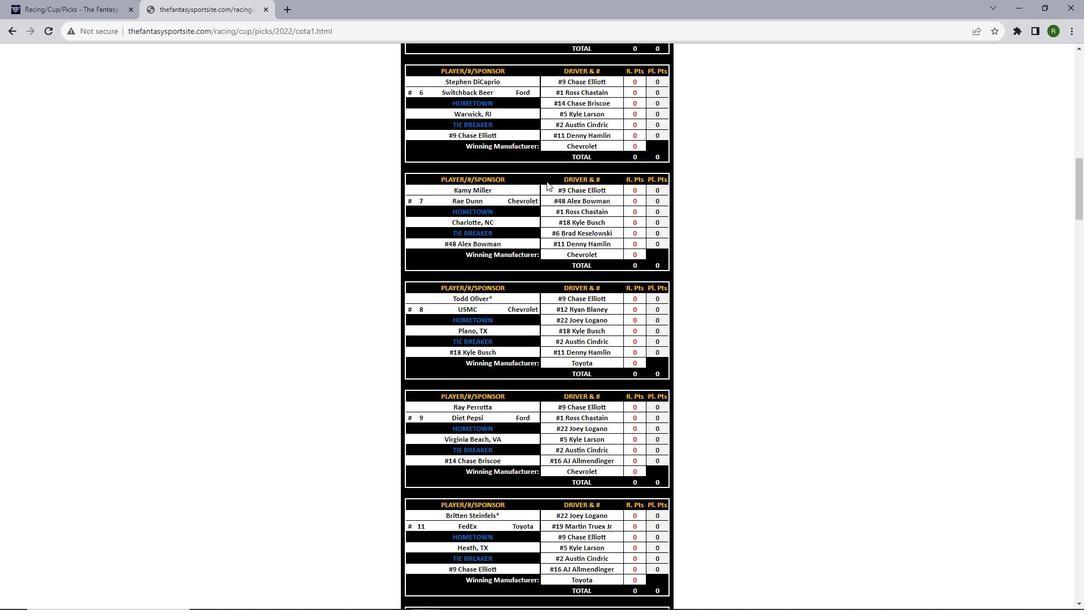 
Action: Mouse scrolled (547, 180) with delta (0, 0)
Screenshot: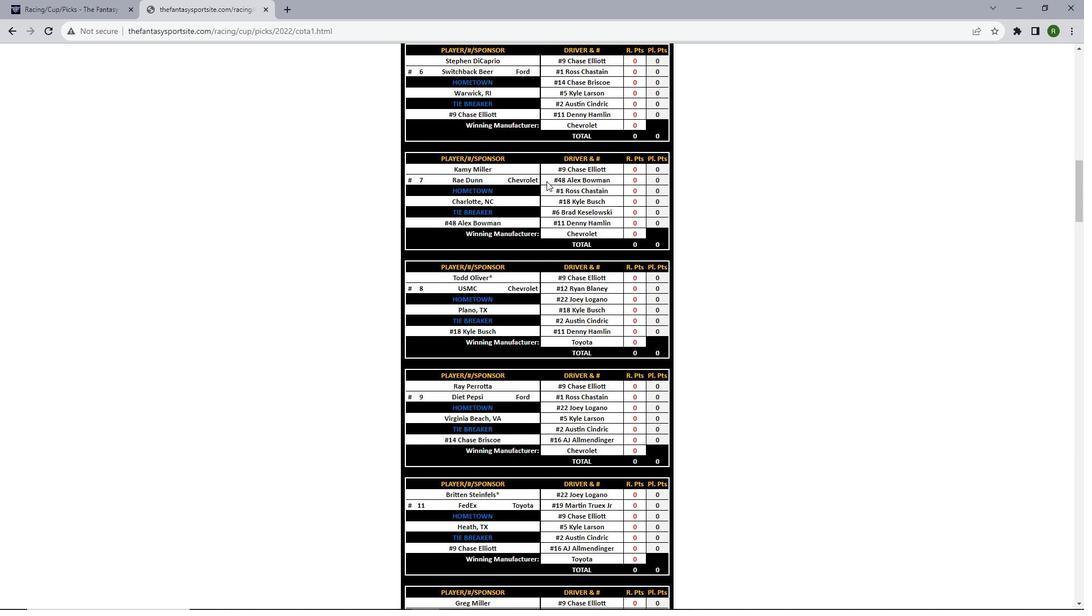 
Action: Mouse scrolled (547, 180) with delta (0, 0)
Screenshot: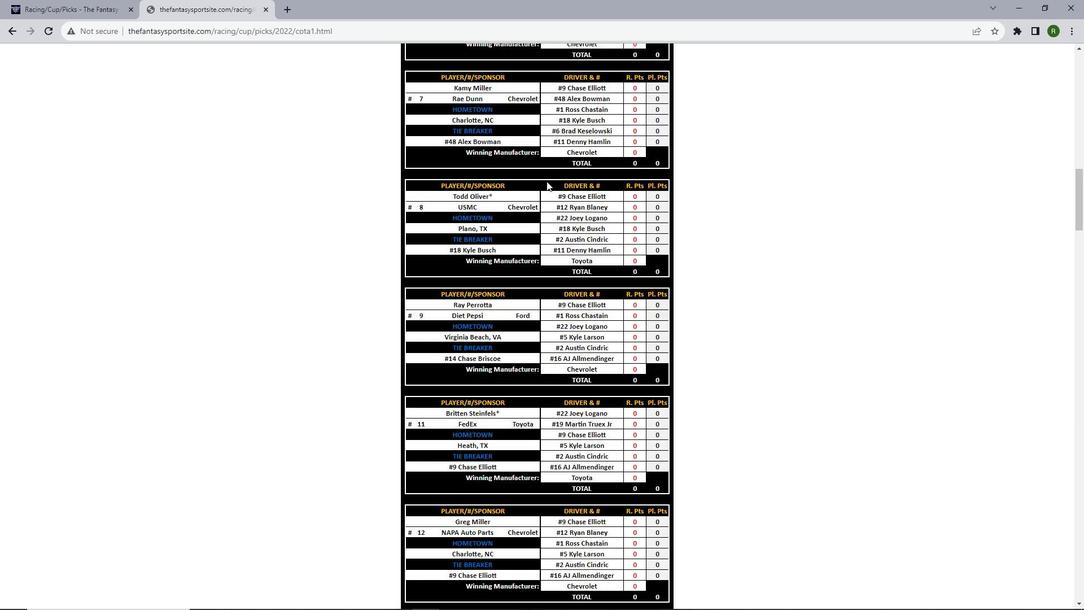 
Action: Mouse scrolled (547, 180) with delta (0, 0)
Screenshot: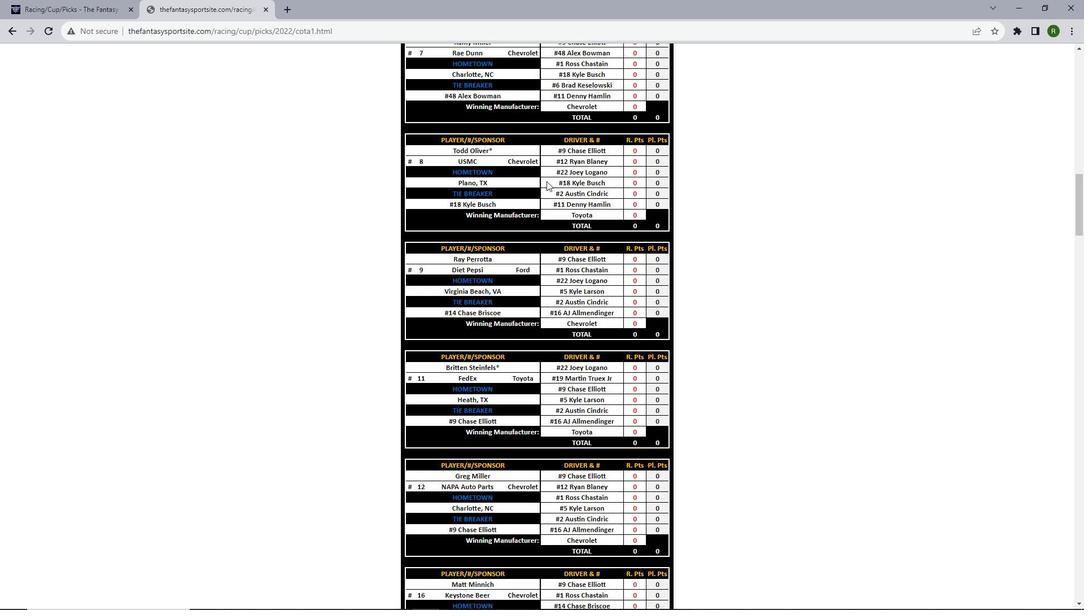 
Action: Mouse scrolled (547, 180) with delta (0, 0)
Screenshot: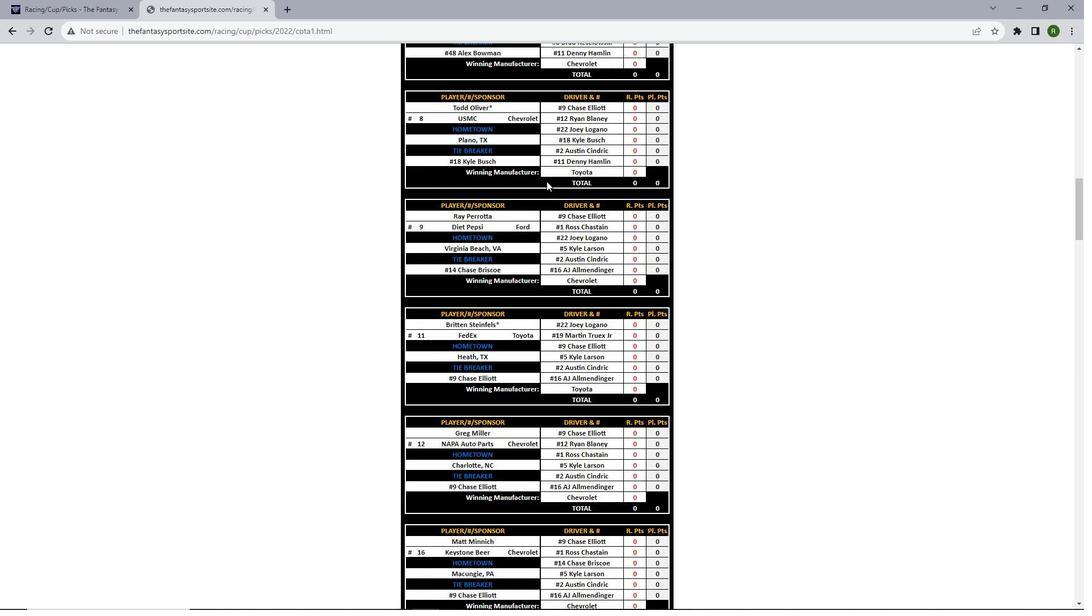 
Action: Mouse scrolled (547, 180) with delta (0, 0)
Screenshot: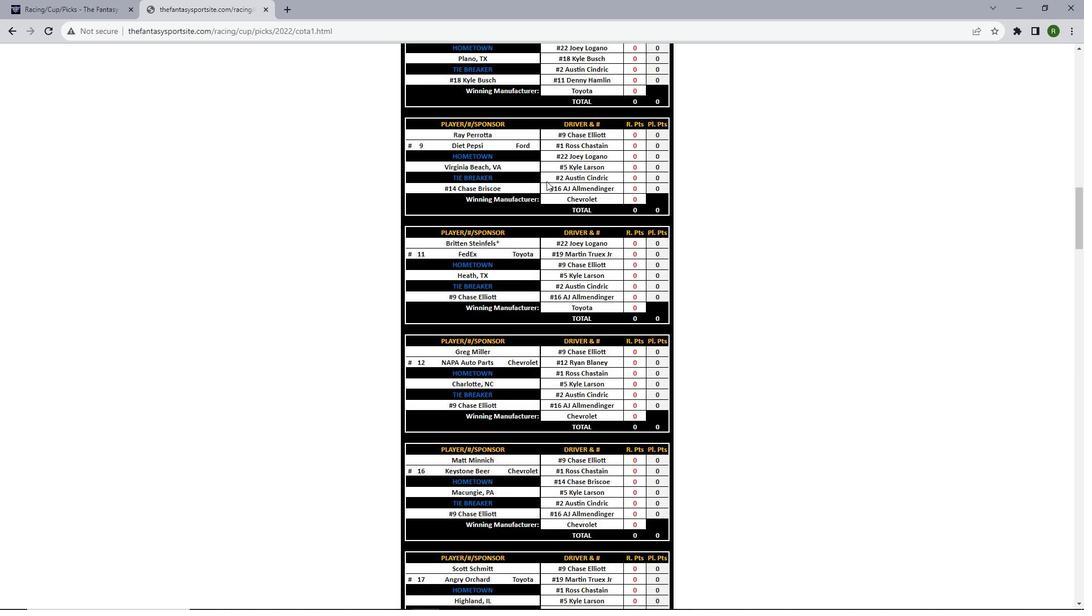 
Action: Mouse scrolled (547, 180) with delta (0, 0)
Screenshot: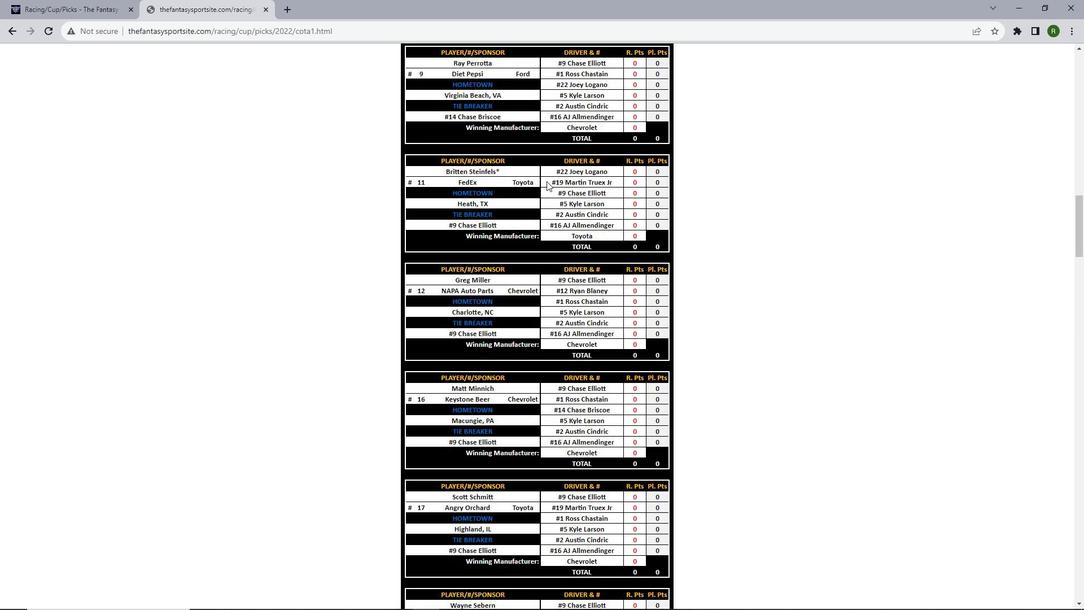 
Action: Mouse scrolled (547, 180) with delta (0, 0)
Screenshot: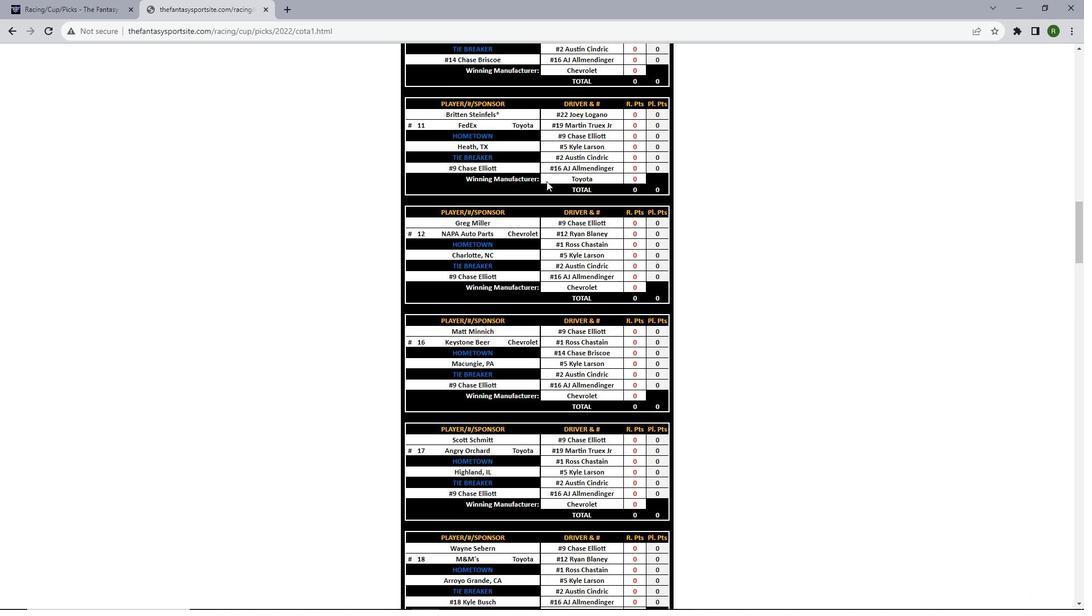 
Action: Mouse scrolled (547, 180) with delta (0, 0)
Screenshot: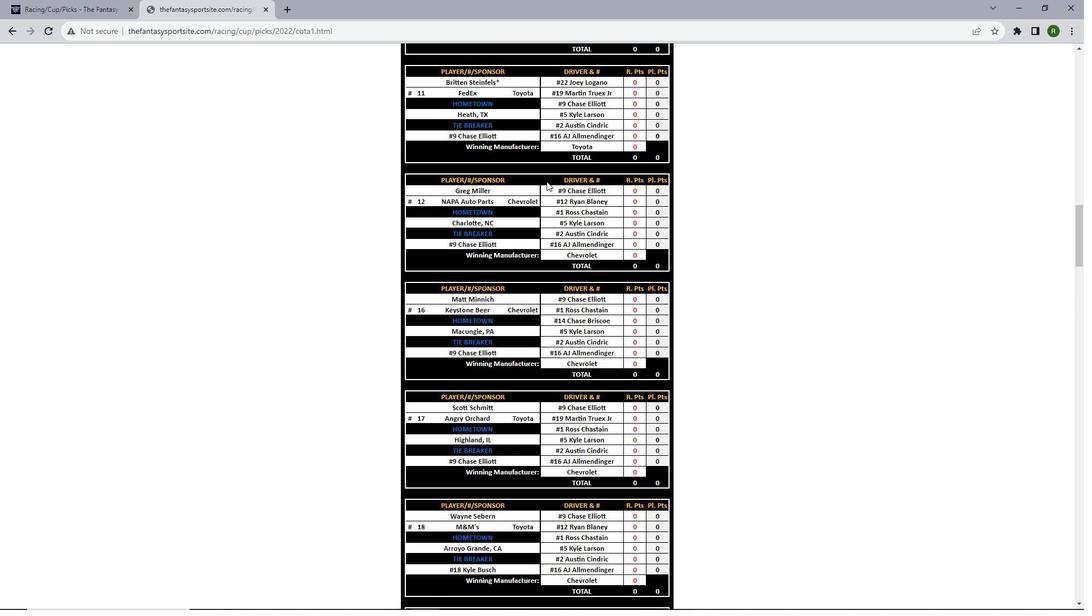 
Action: Mouse scrolled (547, 180) with delta (0, 0)
Screenshot: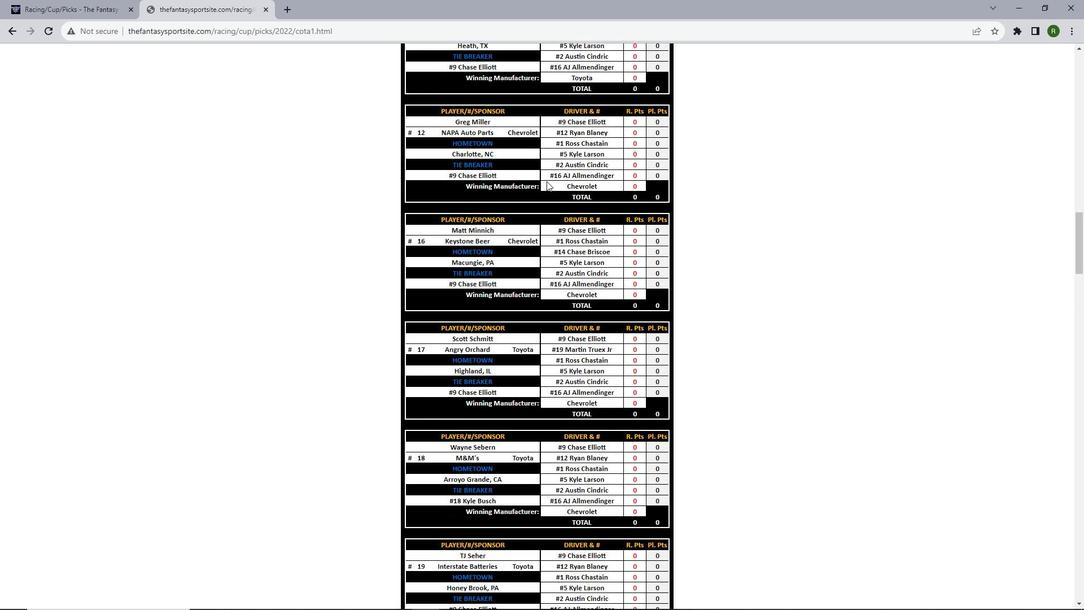 
Action: Mouse scrolled (547, 180) with delta (0, 0)
Screenshot: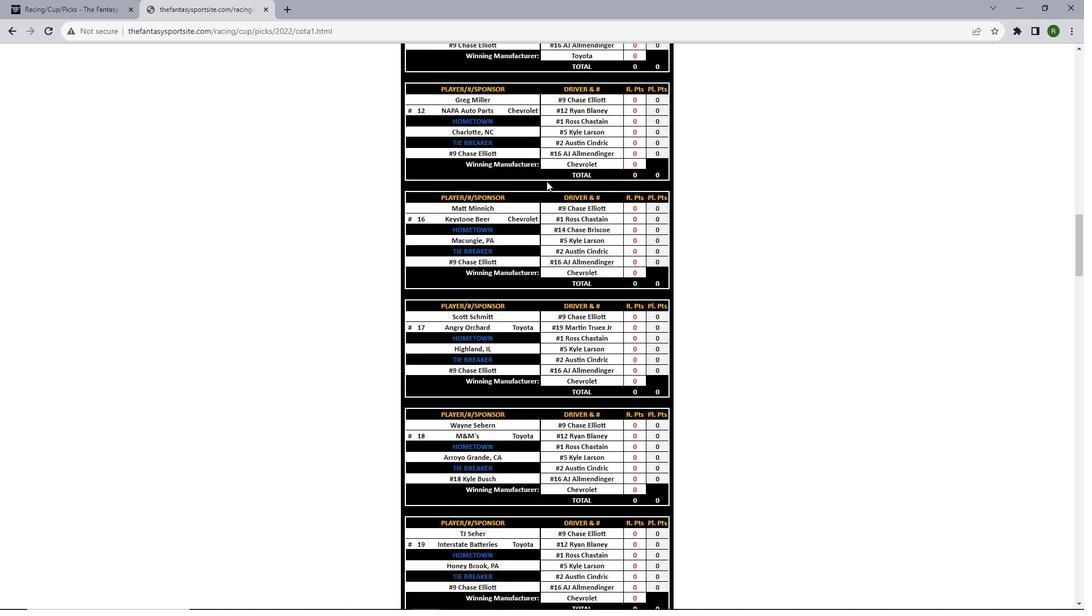 
Action: Mouse scrolled (547, 180) with delta (0, 0)
Screenshot: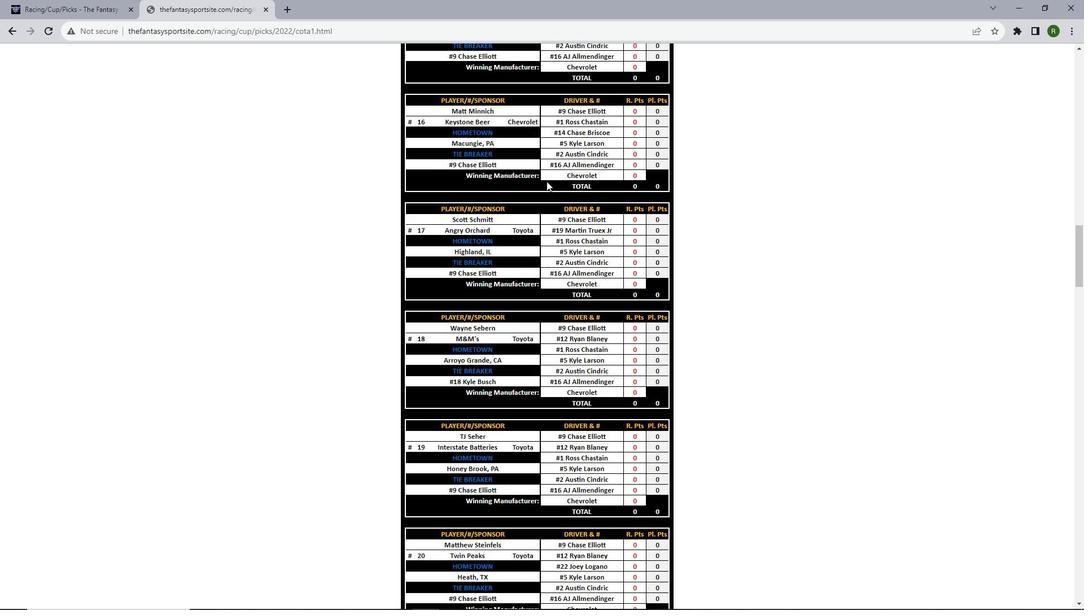 
Action: Mouse scrolled (547, 180) with delta (0, 0)
Screenshot: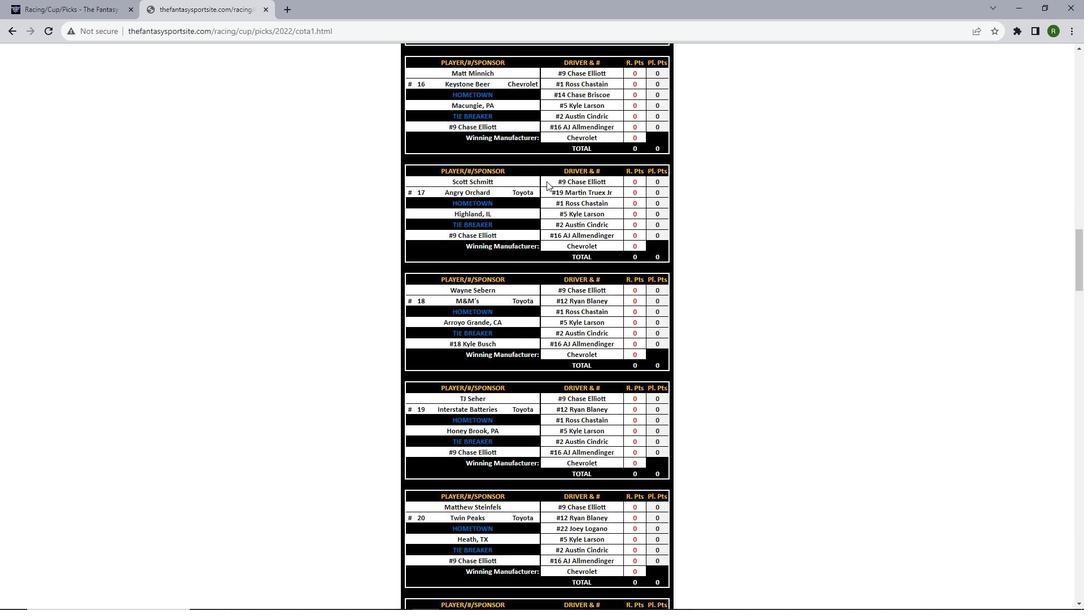 
Action: Mouse scrolled (547, 180) with delta (0, 0)
Screenshot: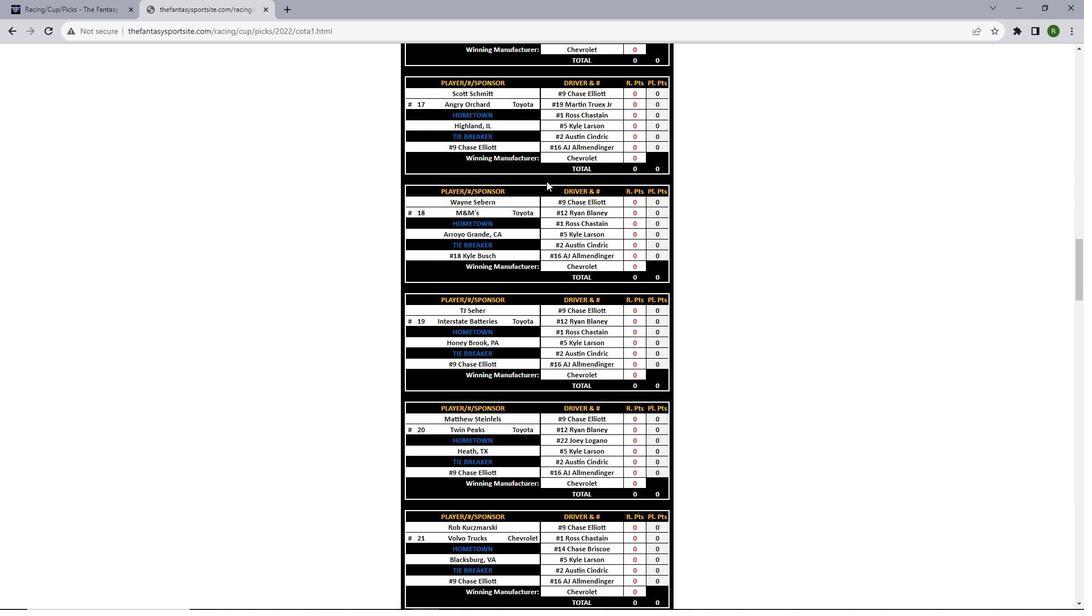 
Action: Mouse scrolled (547, 180) with delta (0, 0)
Screenshot: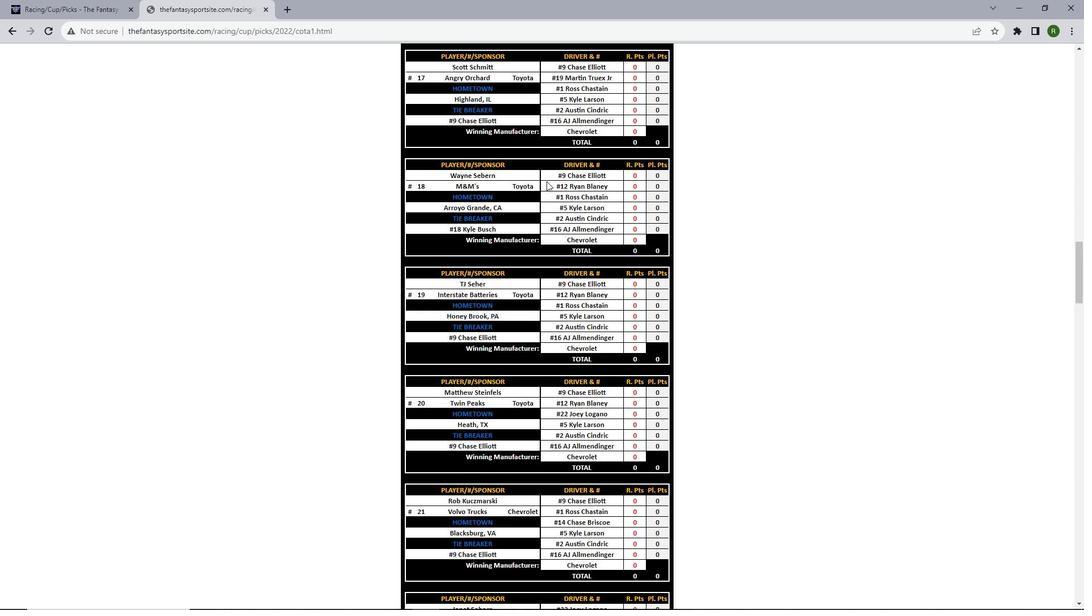 
Action: Mouse scrolled (547, 180) with delta (0, 0)
Screenshot: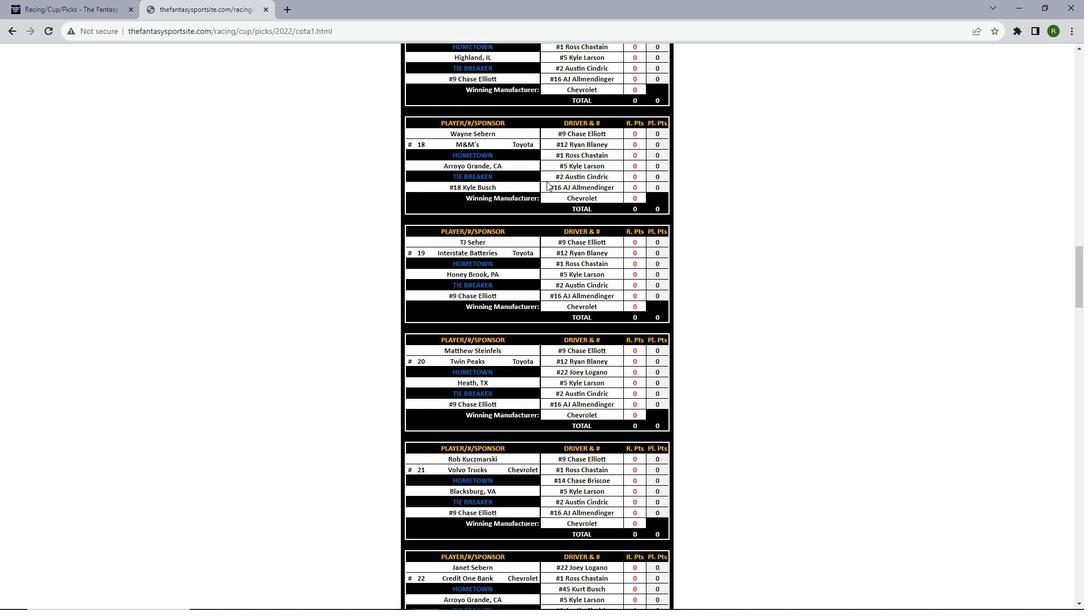 
Action: Mouse scrolled (547, 180) with delta (0, 0)
Screenshot: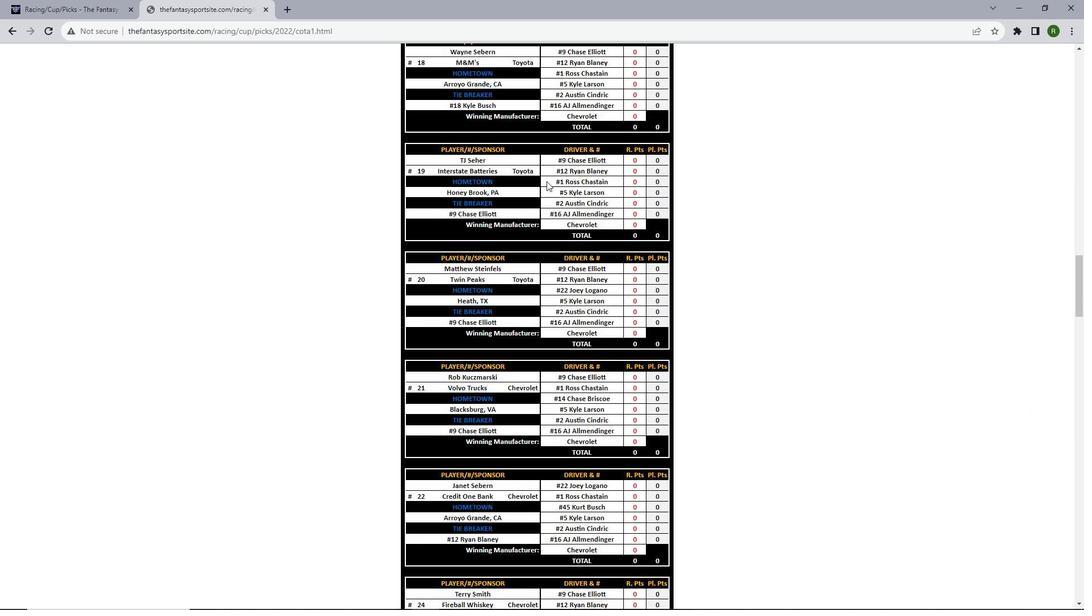 
Action: Mouse scrolled (547, 180) with delta (0, 0)
Screenshot: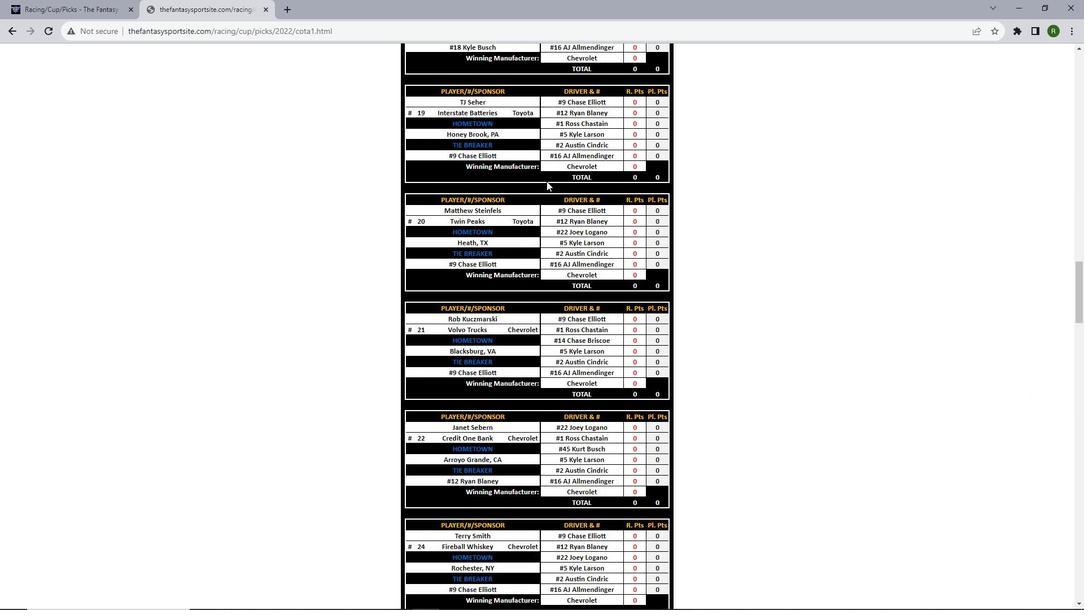 
Action: Mouse scrolled (547, 180) with delta (0, 0)
Screenshot: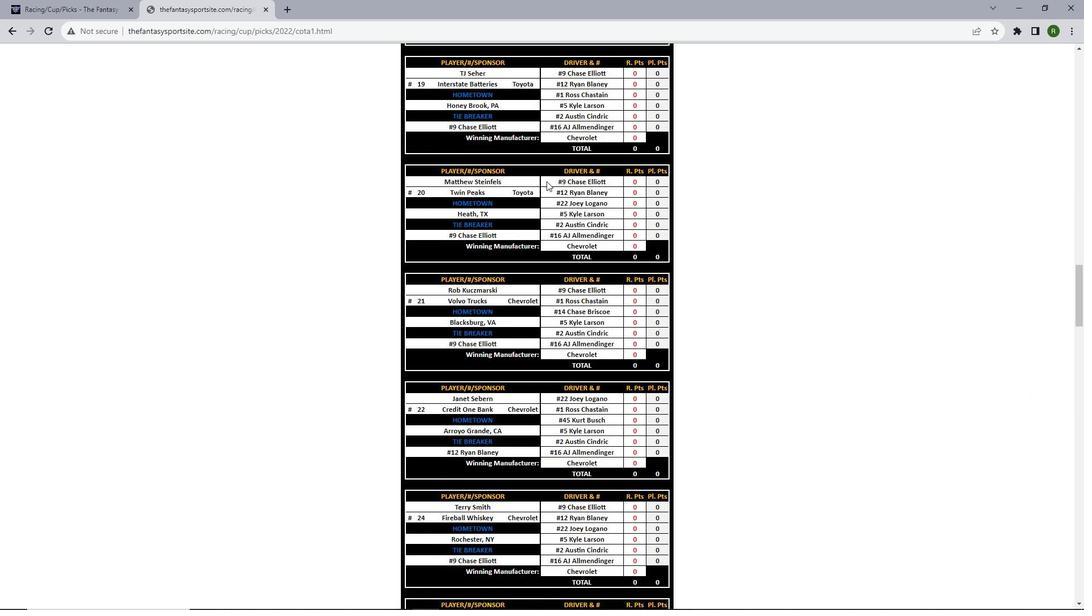 
Action: Mouse scrolled (547, 180) with delta (0, 0)
Screenshot: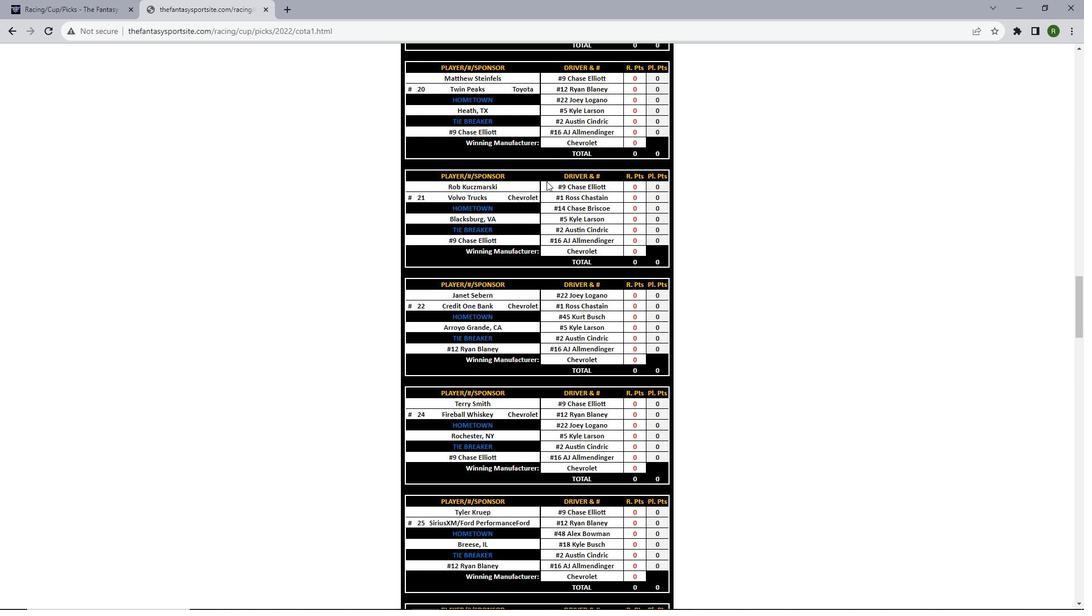 
Action: Mouse scrolled (547, 180) with delta (0, 0)
Screenshot: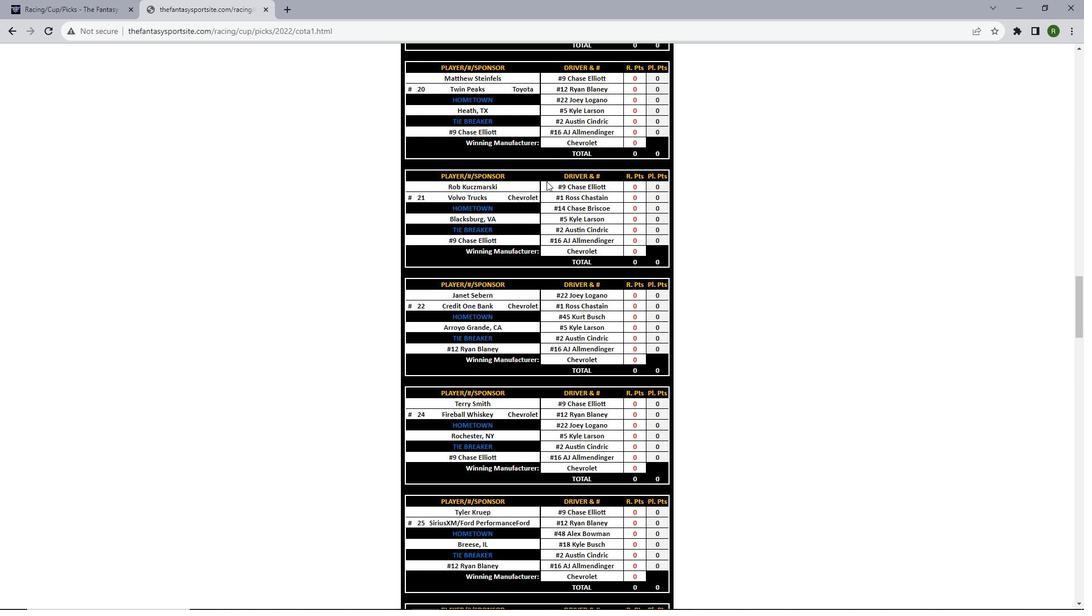 
Action: Mouse scrolled (547, 180) with delta (0, 0)
Screenshot: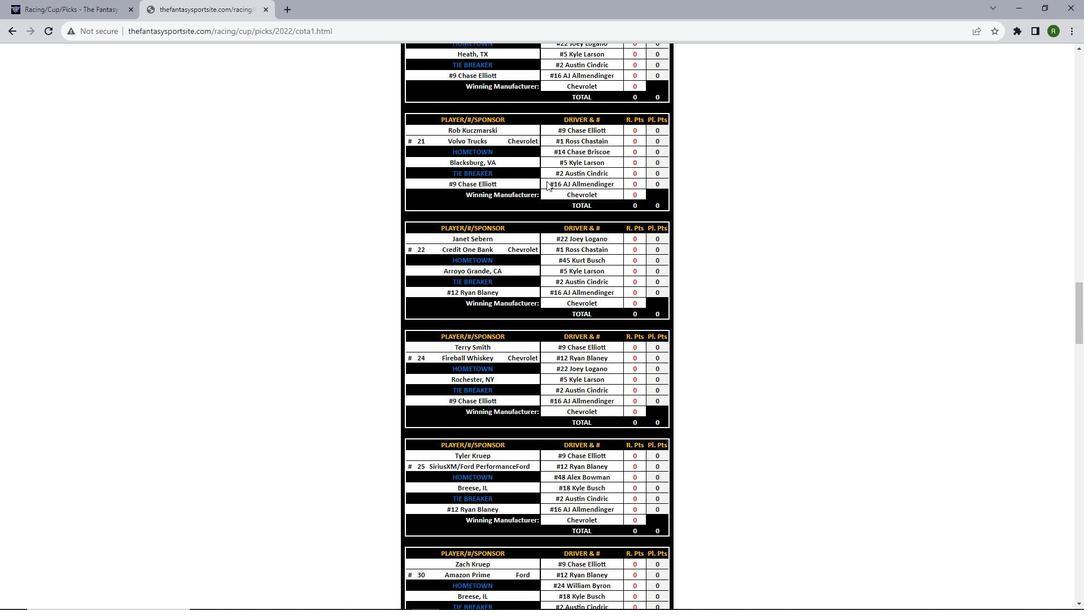 
Action: Mouse scrolled (547, 180) with delta (0, 0)
Screenshot: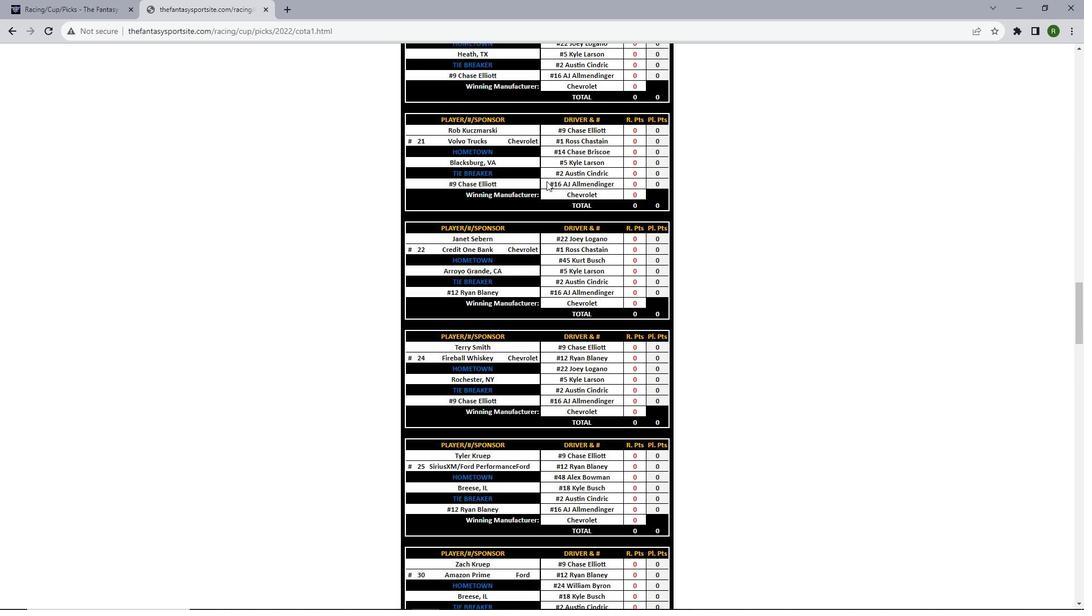 
Action: Mouse scrolled (547, 180) with delta (0, 0)
Screenshot: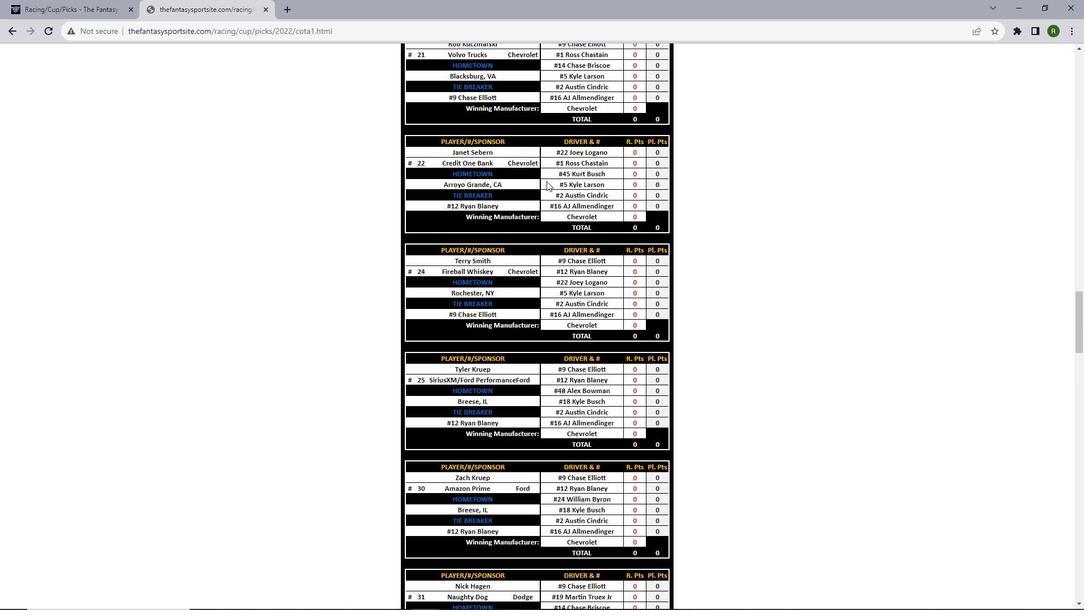 
Action: Mouse scrolled (547, 180) with delta (0, 0)
Screenshot: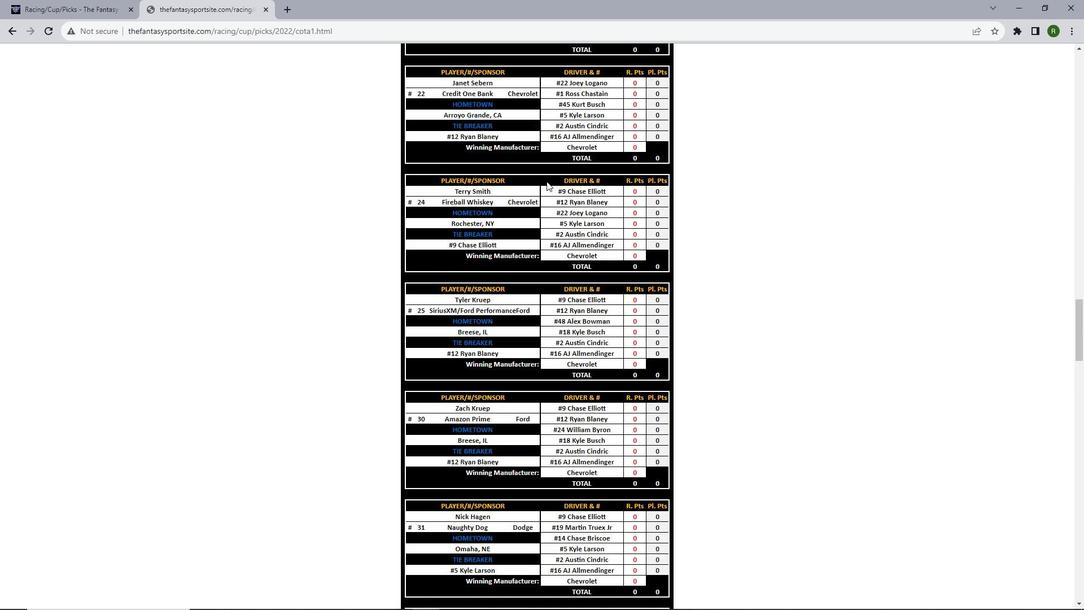 
Action: Mouse scrolled (547, 180) with delta (0, 0)
Screenshot: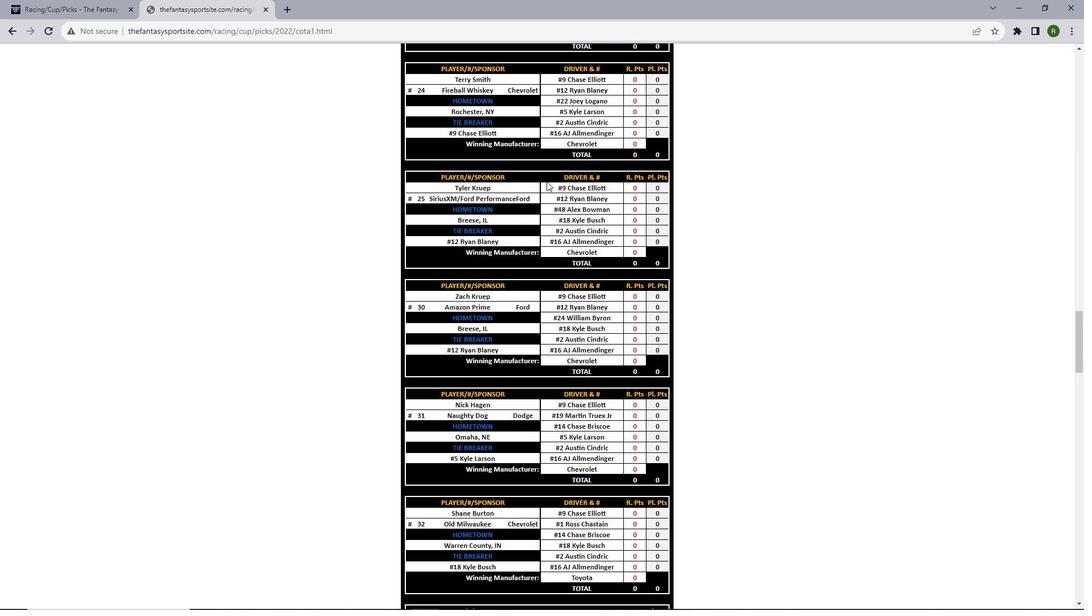 
Action: Mouse scrolled (547, 180) with delta (0, 0)
Screenshot: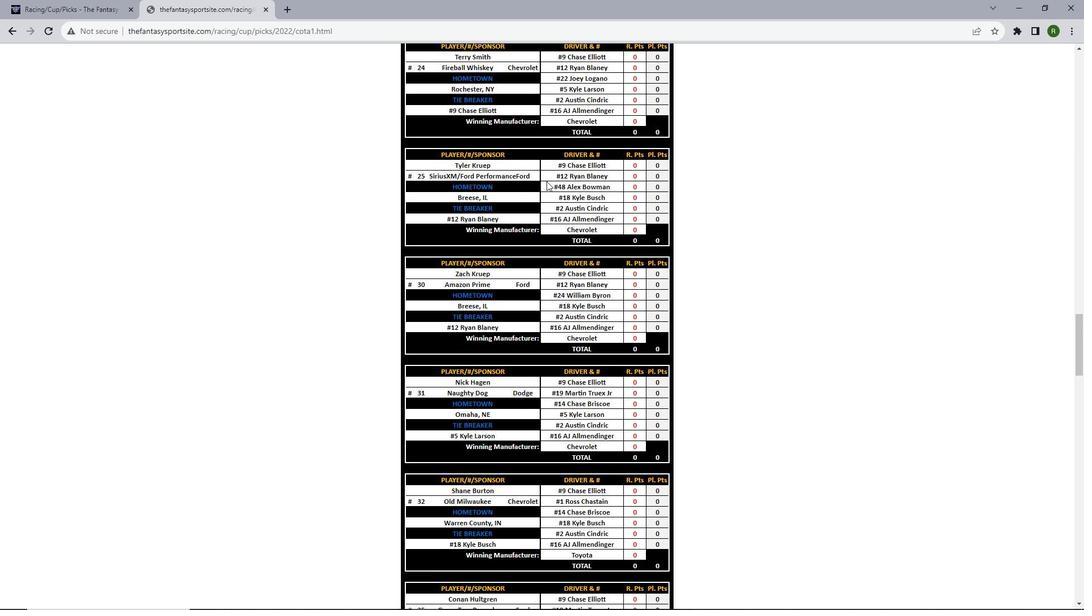 
Action: Mouse scrolled (547, 180) with delta (0, 0)
Screenshot: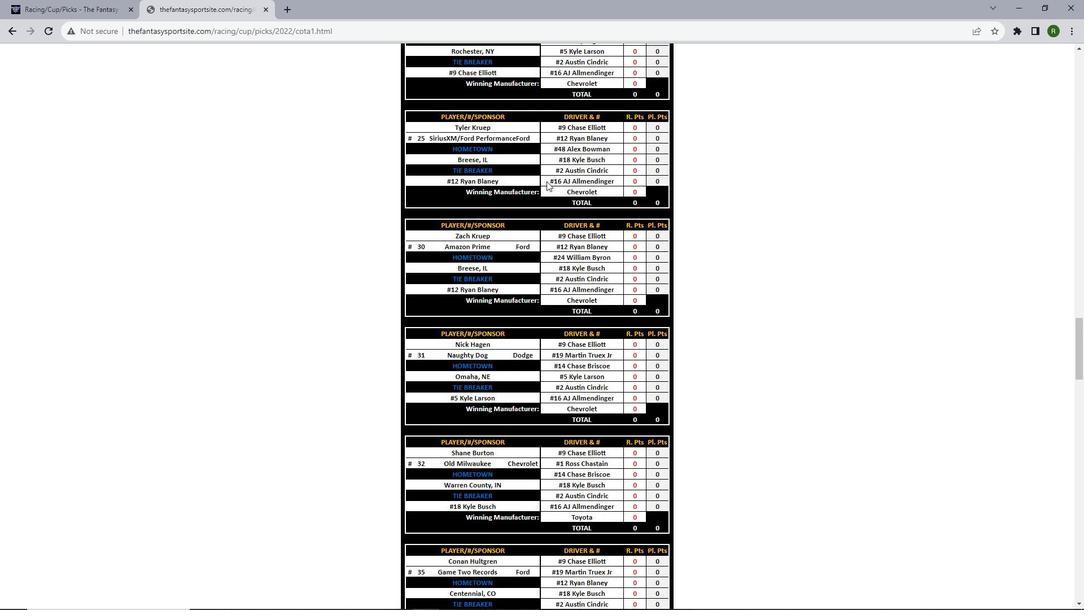 
Action: Mouse scrolled (547, 180) with delta (0, 0)
Screenshot: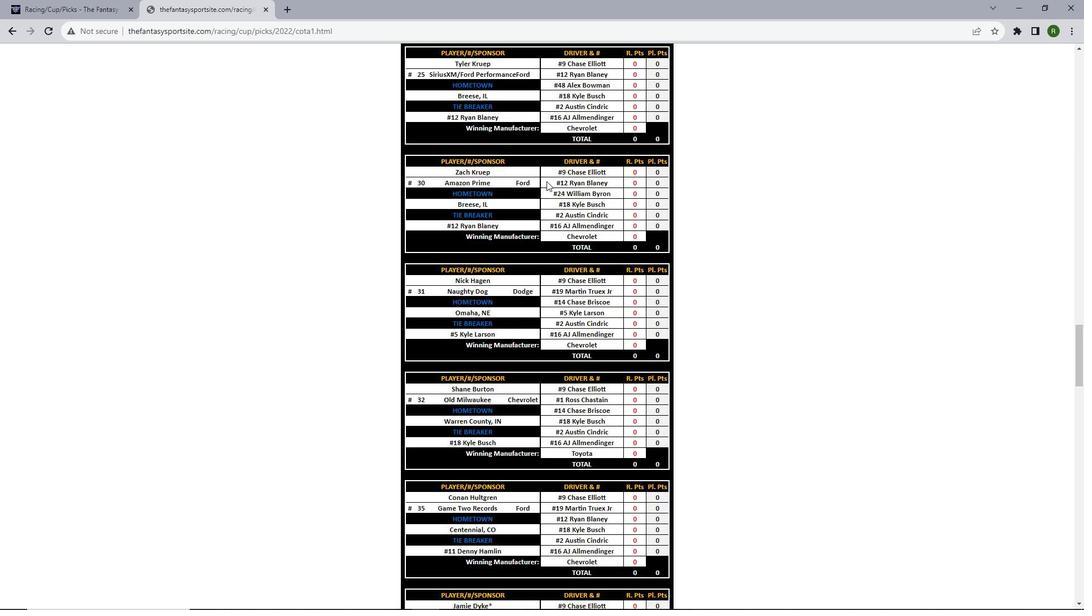 
Action: Mouse scrolled (547, 180) with delta (0, 0)
Screenshot: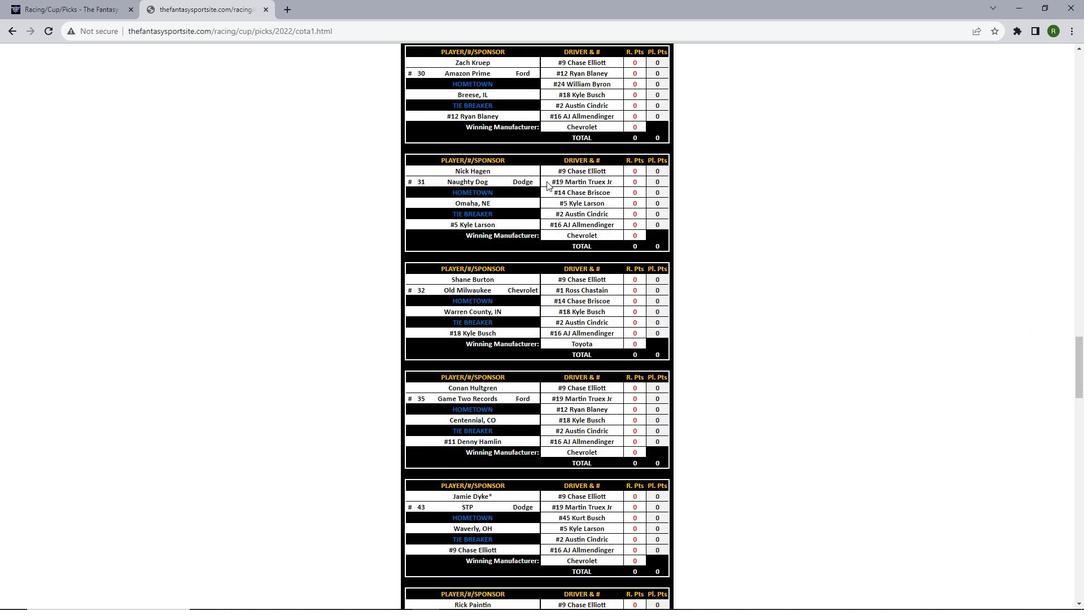 
Action: Mouse scrolled (547, 180) with delta (0, 0)
Screenshot: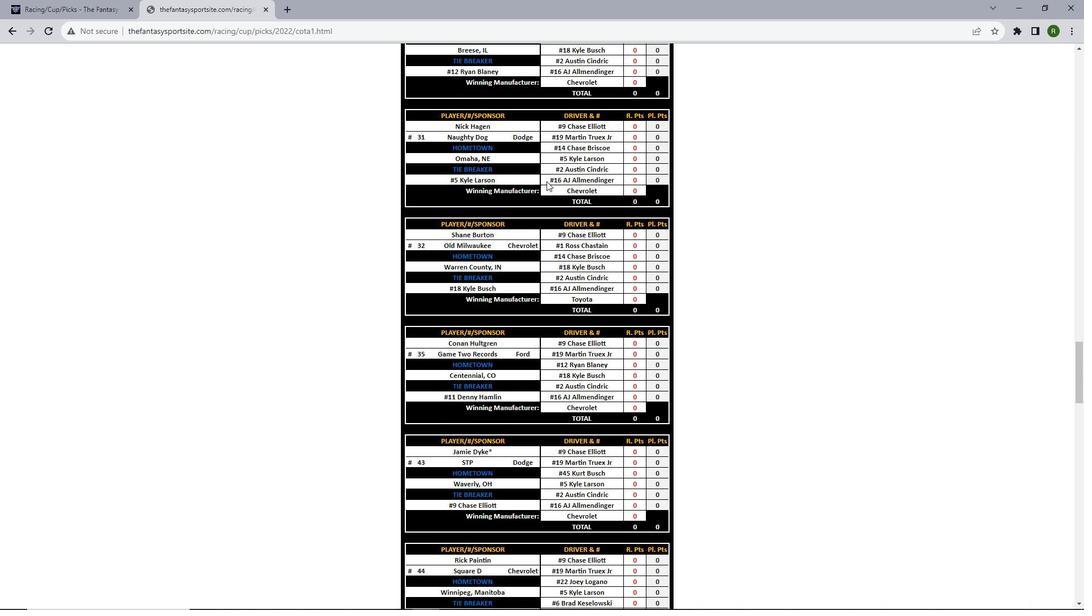 
Action: Mouse scrolled (547, 180) with delta (0, 0)
Screenshot: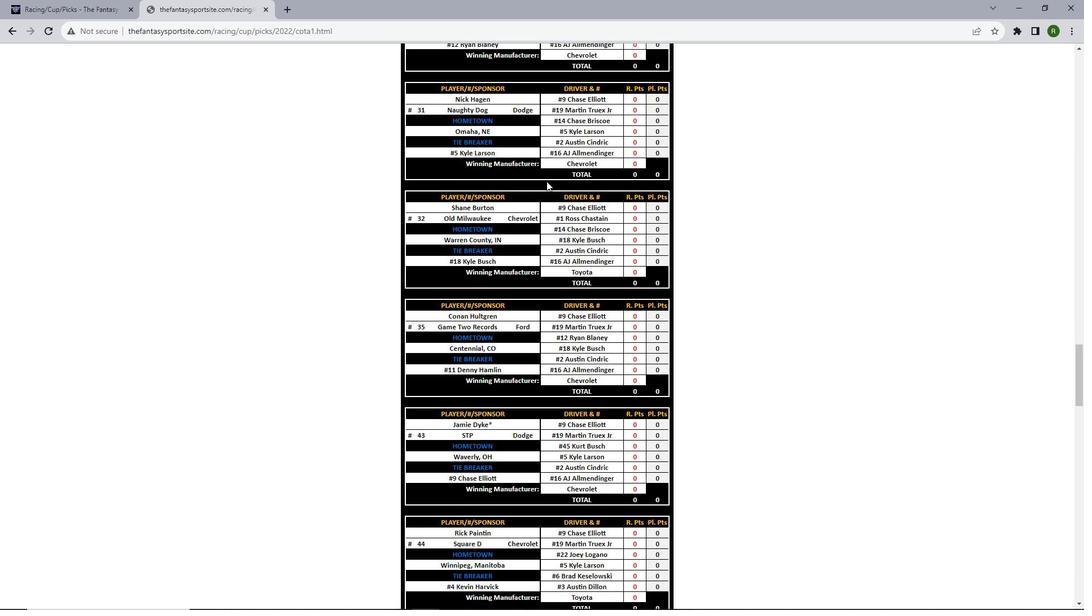 
Action: Mouse scrolled (547, 180) with delta (0, 0)
Screenshot: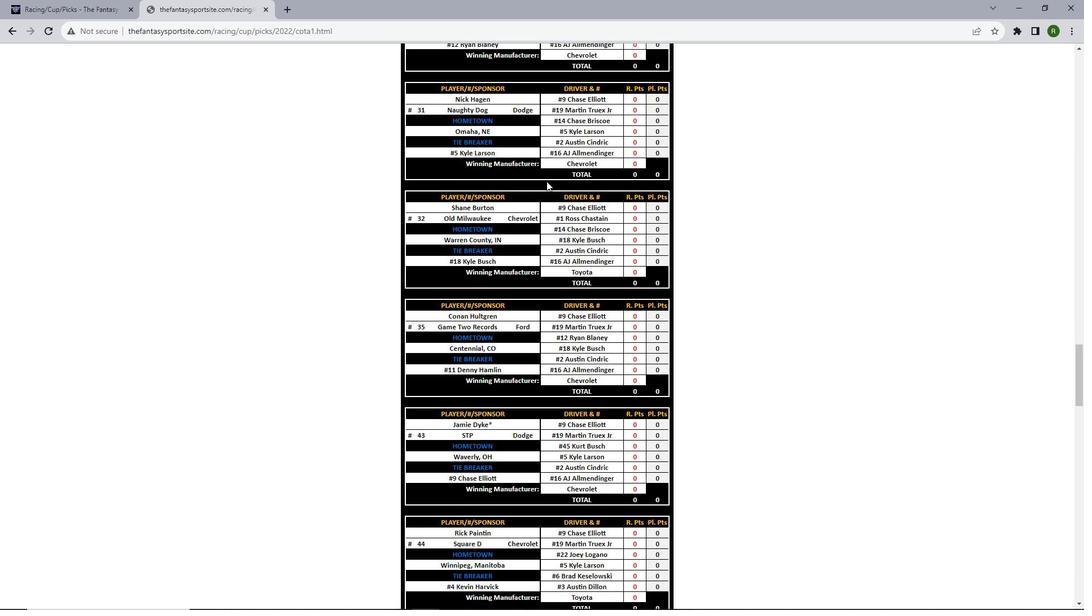 
Action: Mouse scrolled (547, 180) with delta (0, 0)
Screenshot: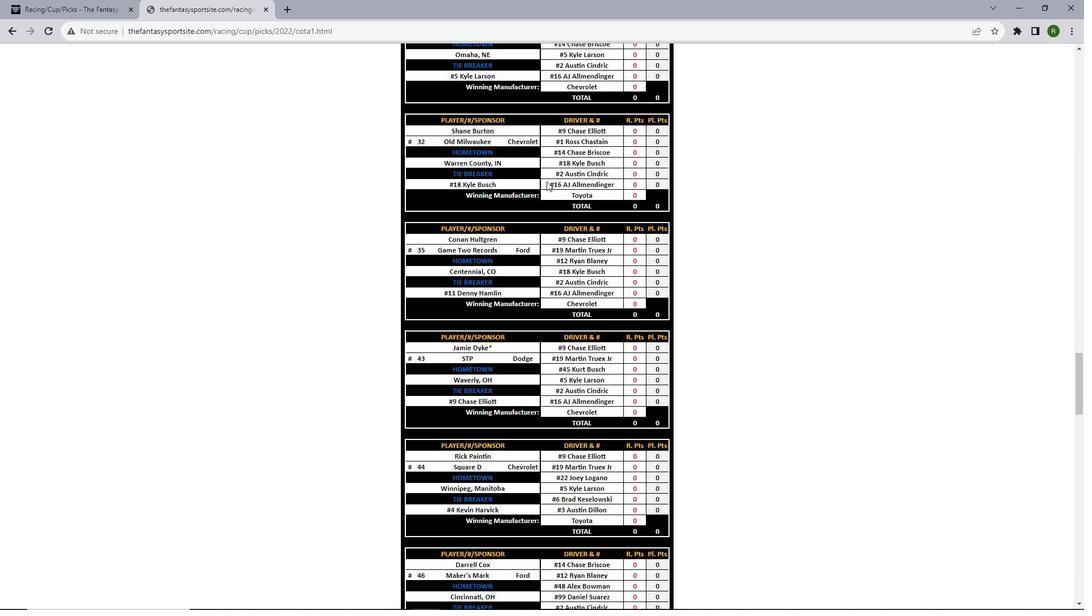 
Action: Mouse scrolled (547, 180) with delta (0, 0)
Screenshot: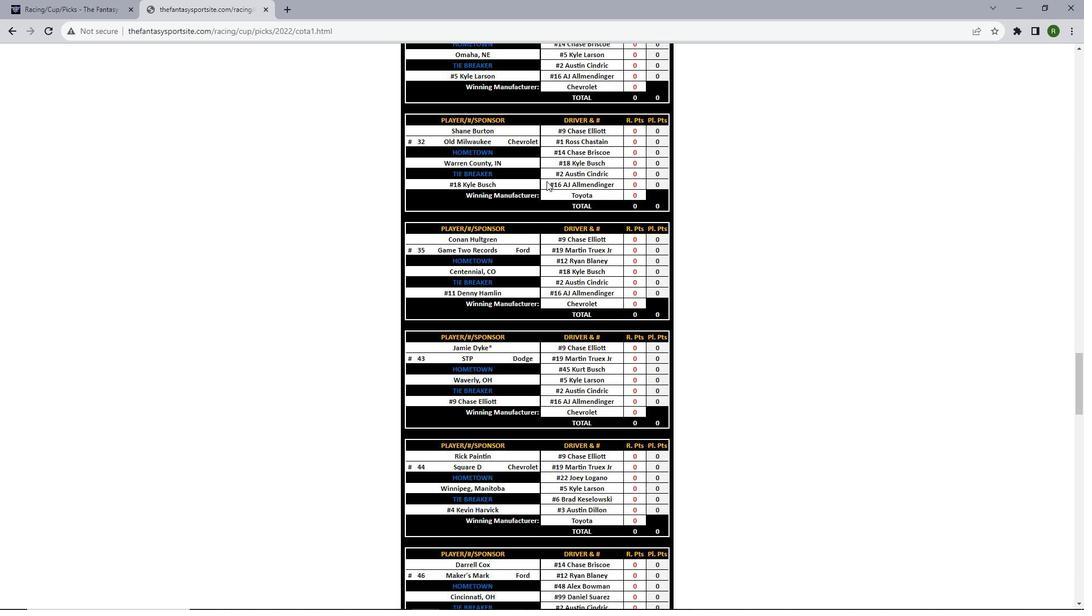 
Action: Mouse scrolled (547, 180) with delta (0, 0)
Screenshot: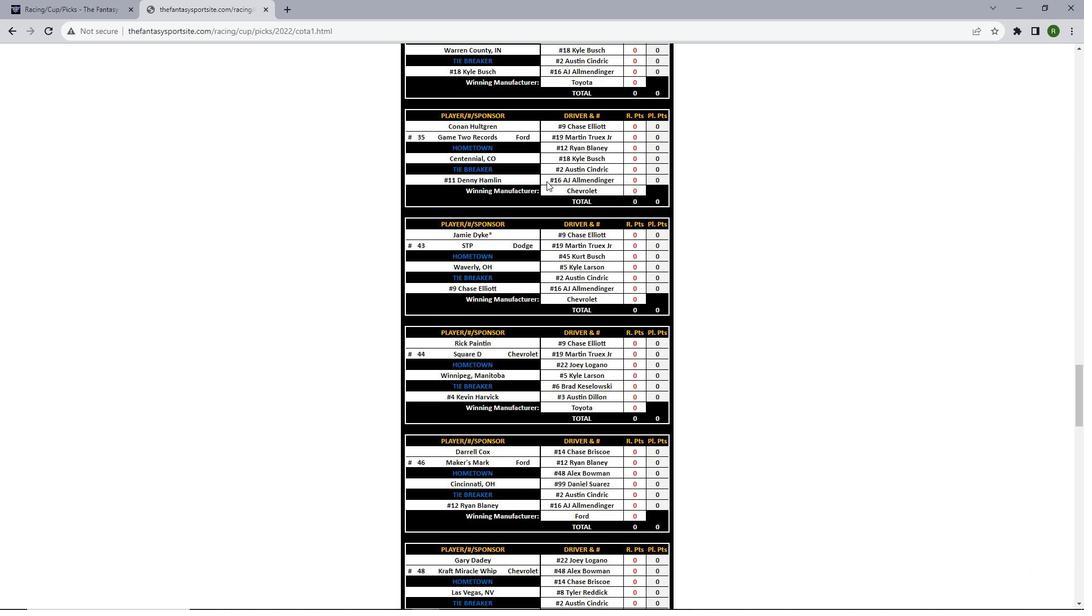 
Action: Mouse scrolled (547, 180) with delta (0, 0)
Screenshot: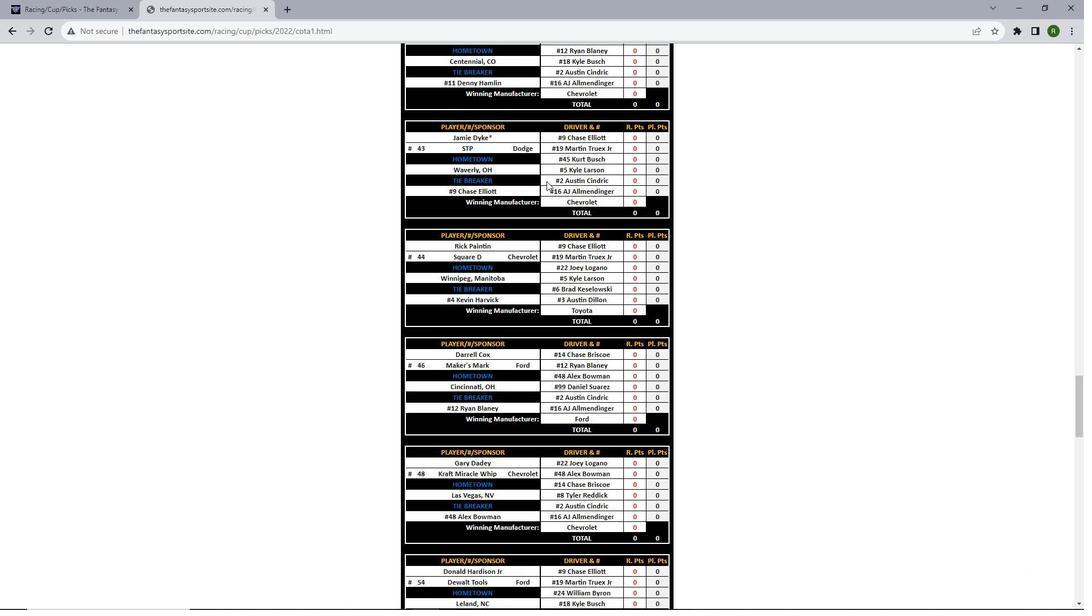 
Action: Mouse scrolled (547, 180) with delta (0, 0)
Screenshot: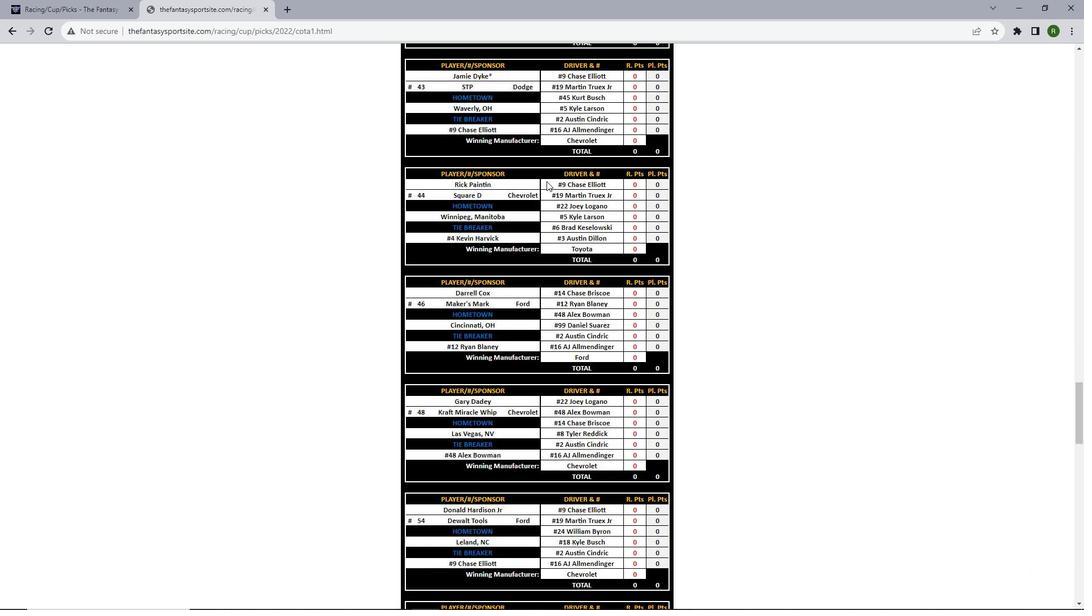 
Action: Mouse scrolled (547, 180) with delta (0, 0)
Screenshot: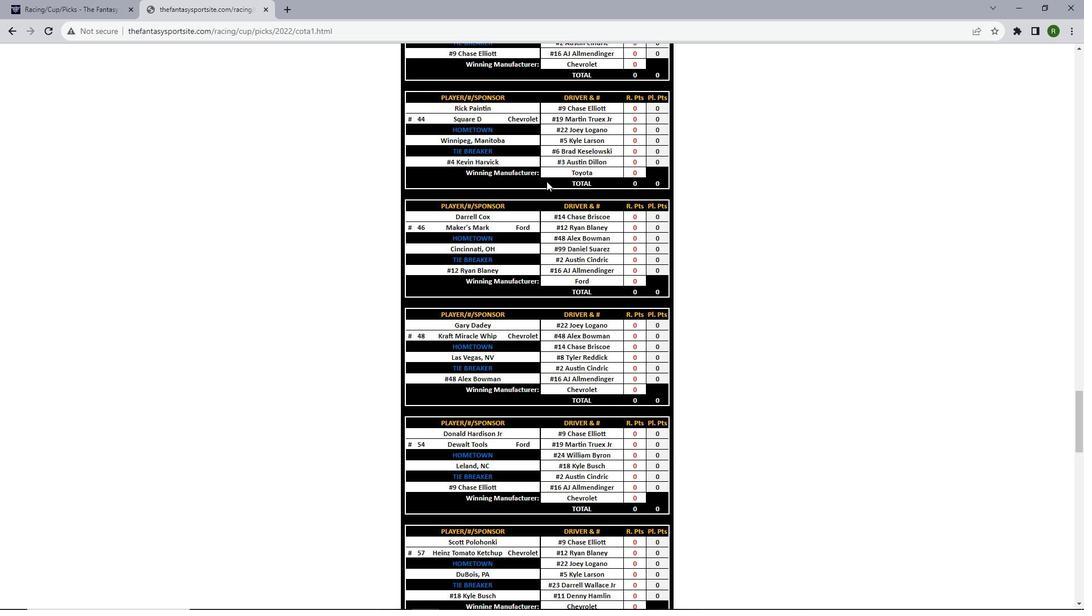 
Action: Mouse scrolled (547, 180) with delta (0, 0)
Screenshot: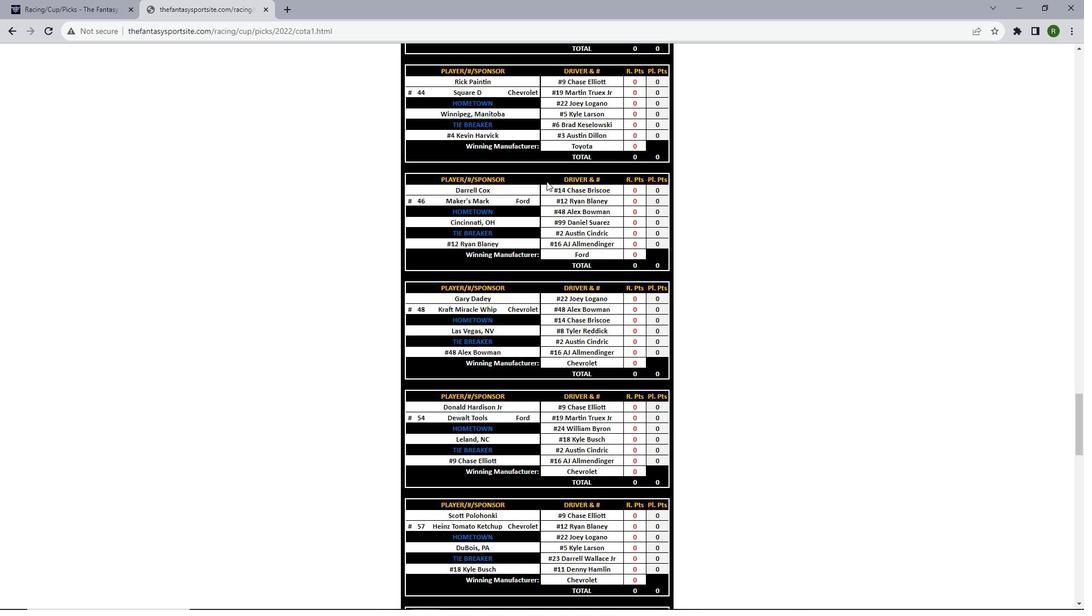 
Action: Mouse scrolled (547, 180) with delta (0, 0)
Screenshot: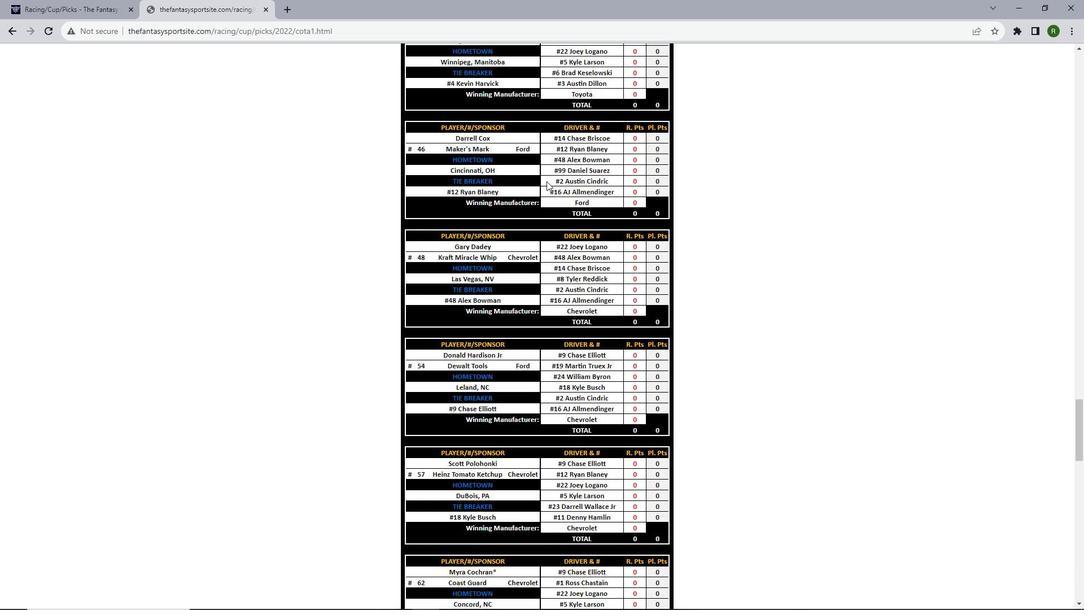 
Action: Mouse scrolled (547, 180) with delta (0, 0)
Screenshot: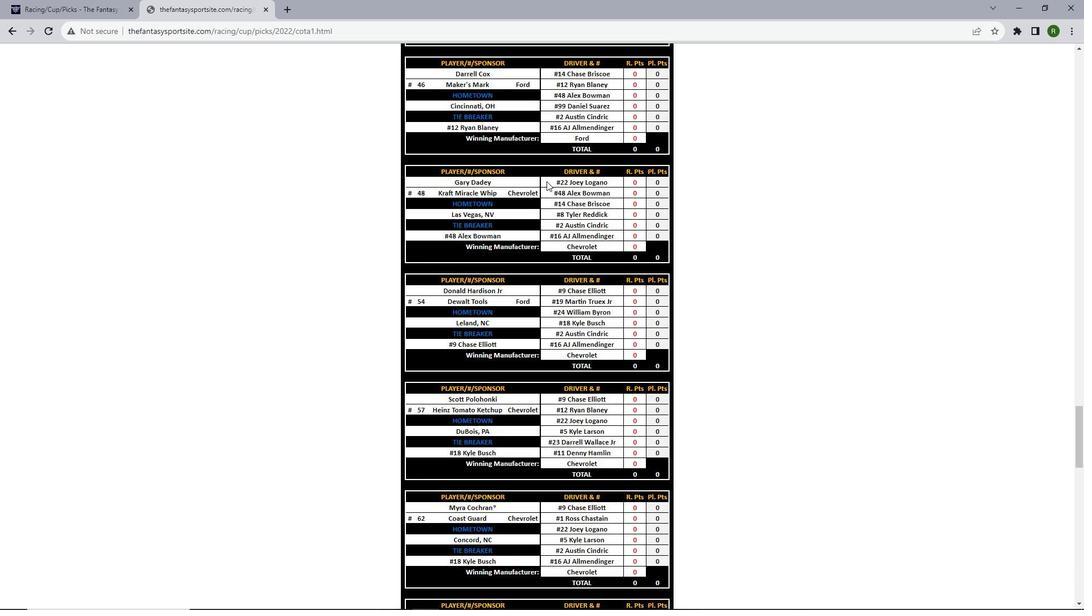 
Action: Mouse scrolled (547, 180) with delta (0, 0)
Screenshot: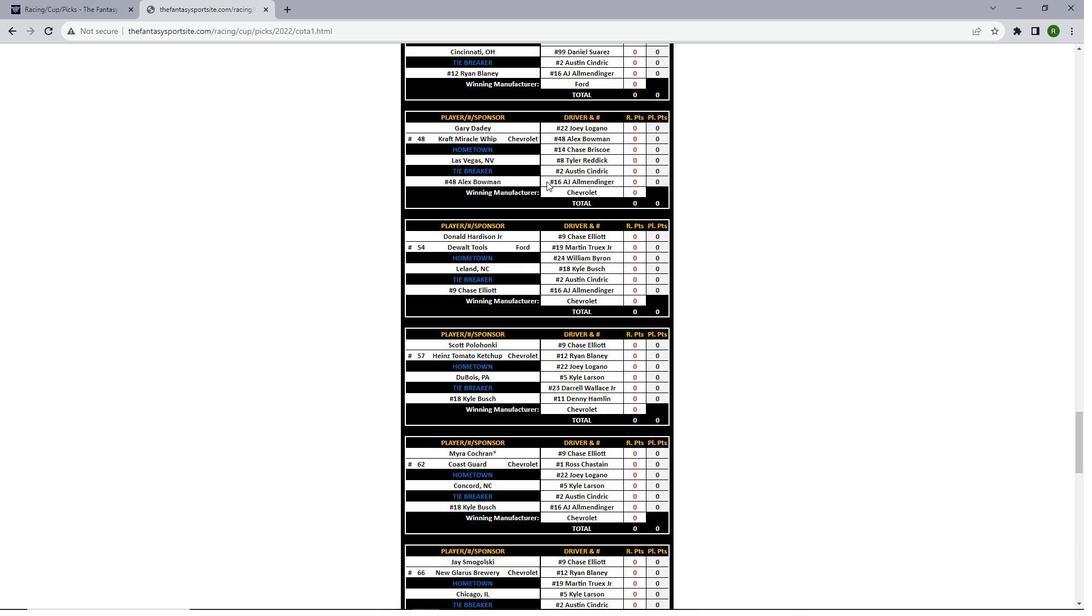 
Action: Mouse scrolled (547, 180) with delta (0, 0)
Screenshot: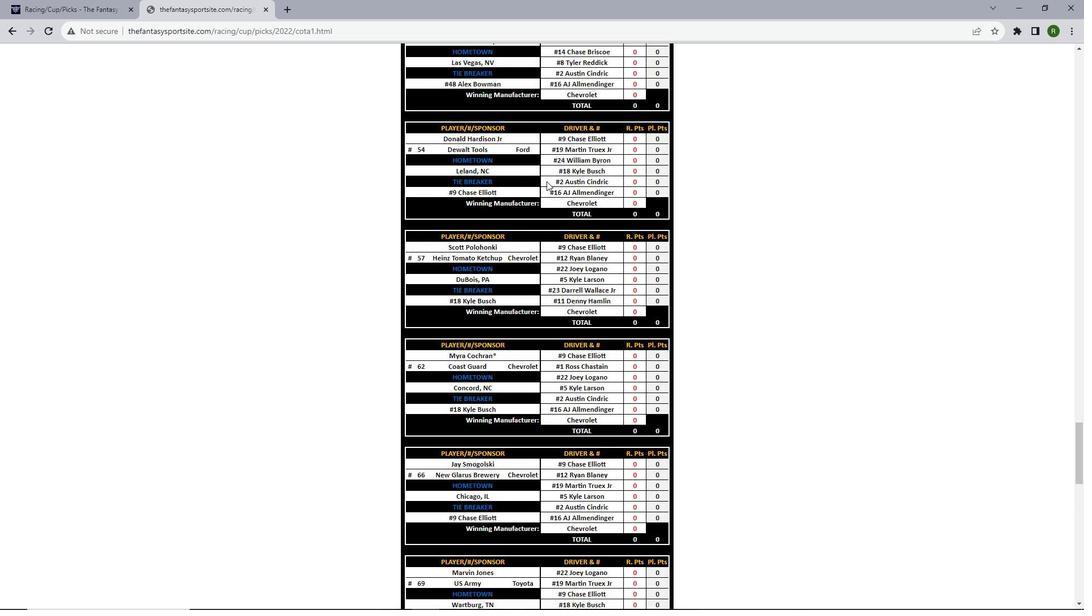 
Action: Mouse scrolled (547, 180) with delta (0, 0)
Screenshot: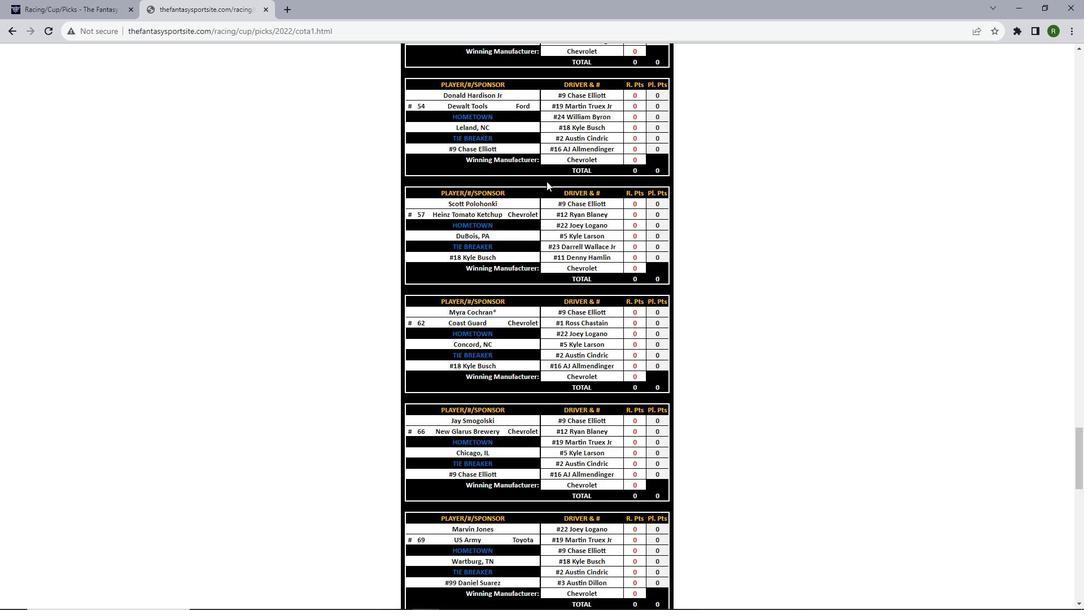 
Action: Mouse scrolled (547, 180) with delta (0, 0)
Screenshot: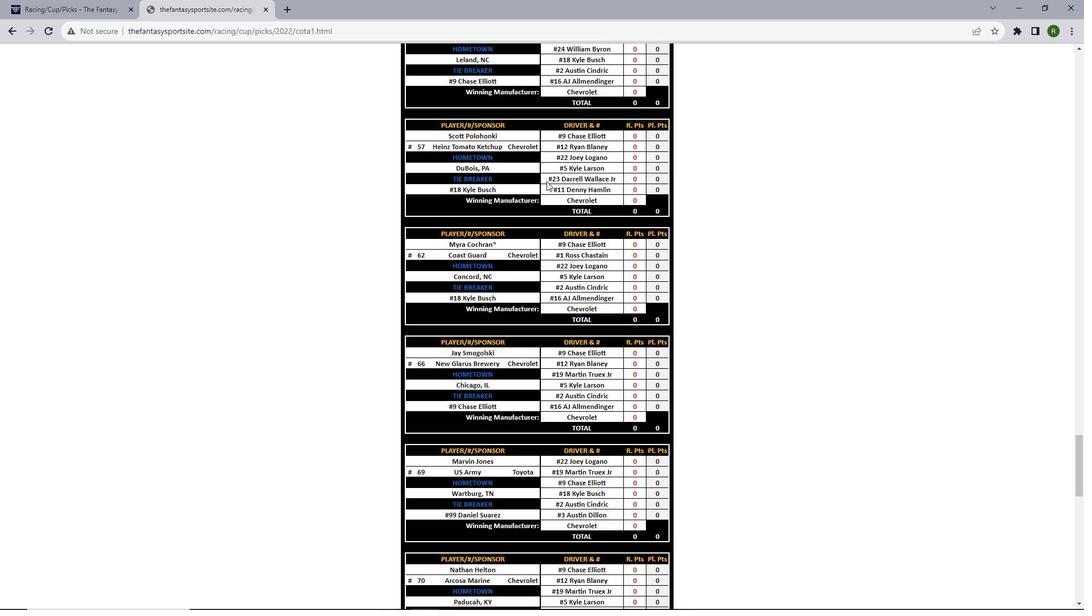 
Action: Mouse scrolled (547, 180) with delta (0, 0)
Screenshot: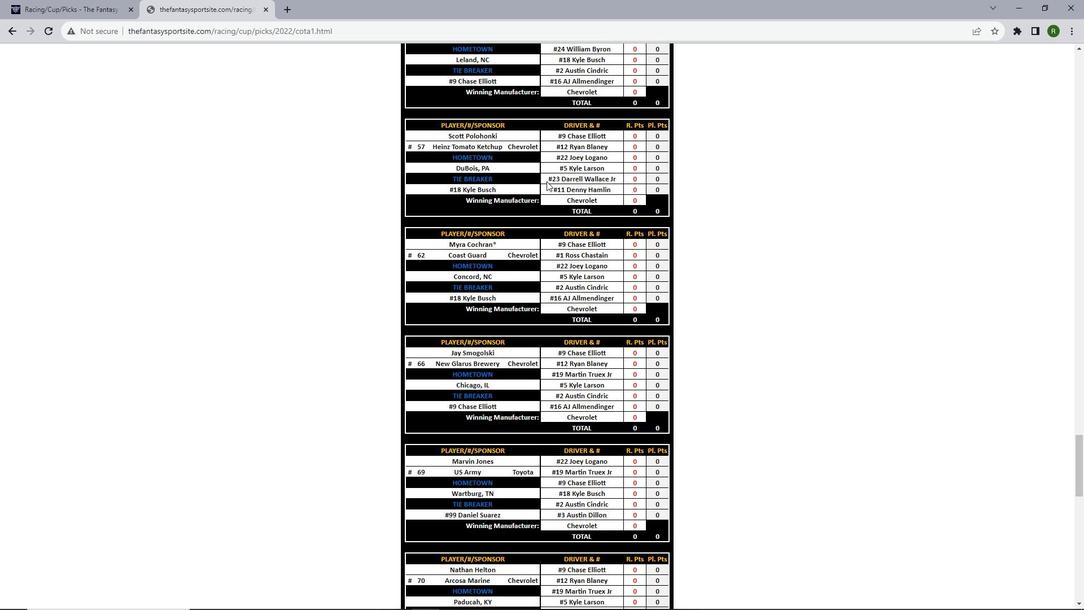 
Action: Mouse scrolled (547, 180) with delta (0, 0)
Screenshot: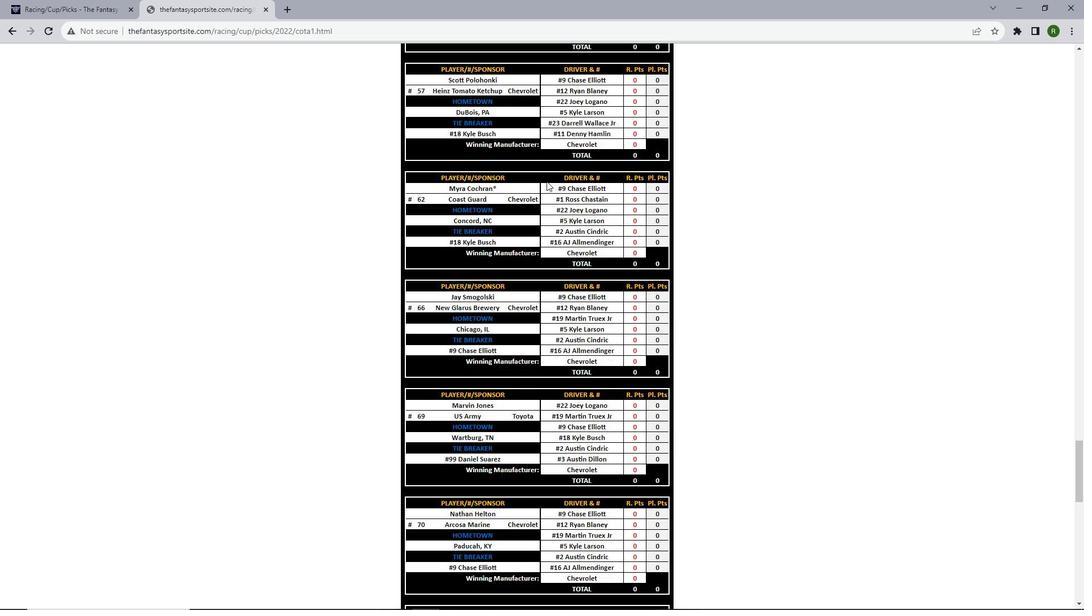 
Action: Mouse scrolled (547, 180) with delta (0, 0)
Screenshot: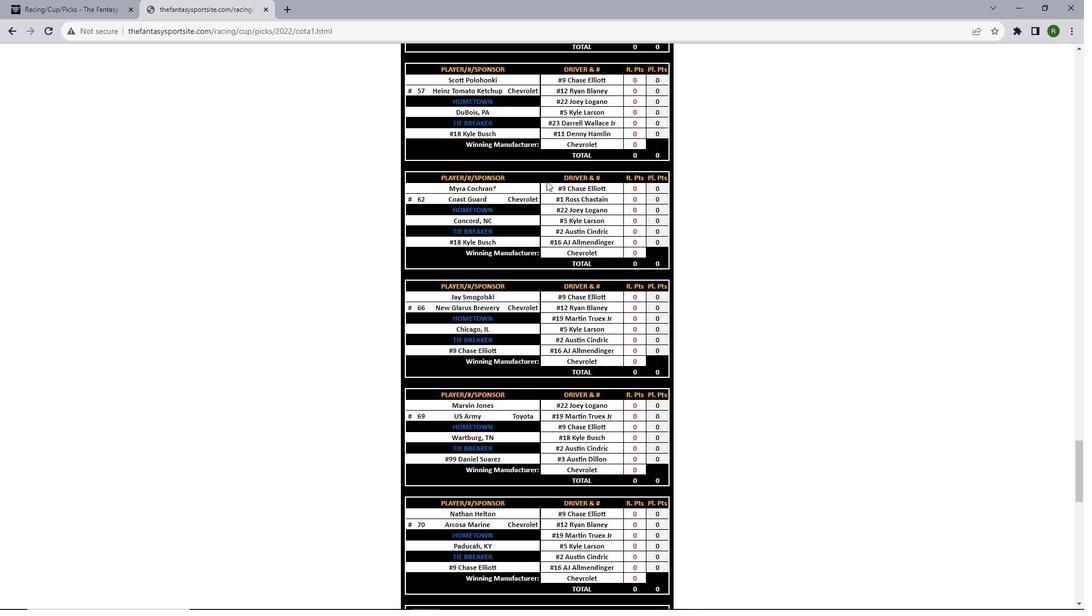 
Action: Mouse scrolled (547, 180) with delta (0, 0)
Screenshot: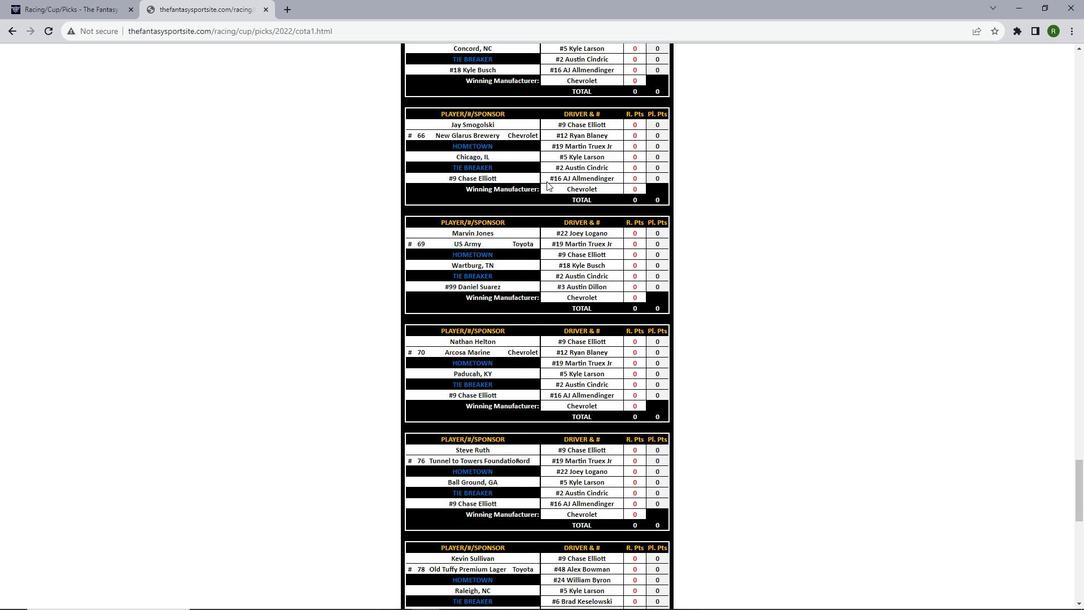 
Action: Mouse scrolled (547, 180) with delta (0, 0)
Screenshot: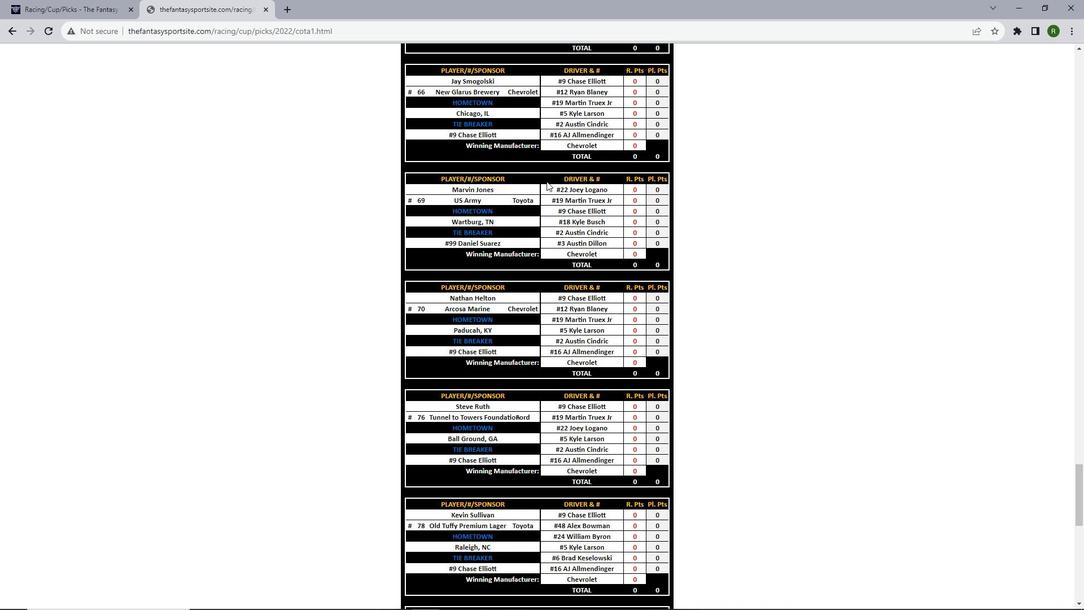 
Action: Mouse scrolled (547, 180) with delta (0, 0)
Screenshot: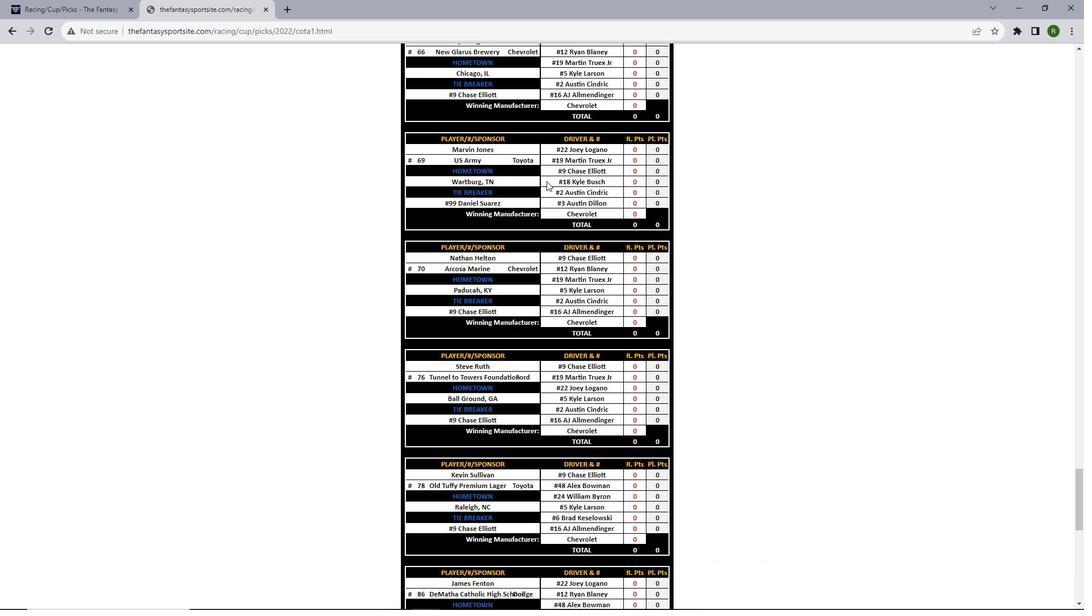 
Action: Mouse scrolled (547, 180) with delta (0, 0)
Screenshot: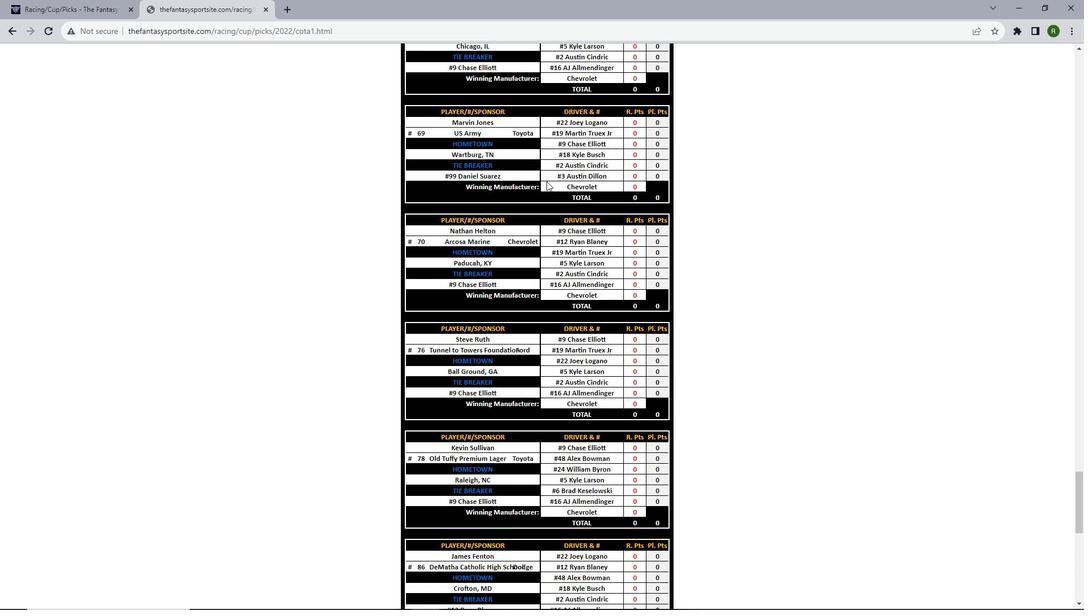 
Action: Mouse scrolled (547, 180) with delta (0, 0)
Screenshot: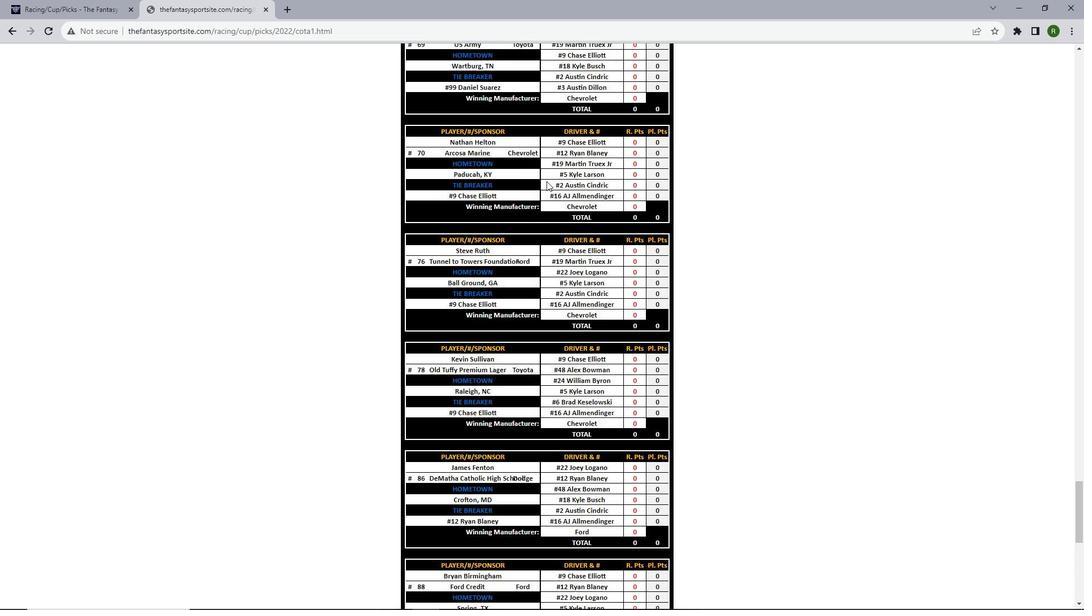 
Action: Mouse scrolled (547, 180) with delta (0, 0)
Screenshot: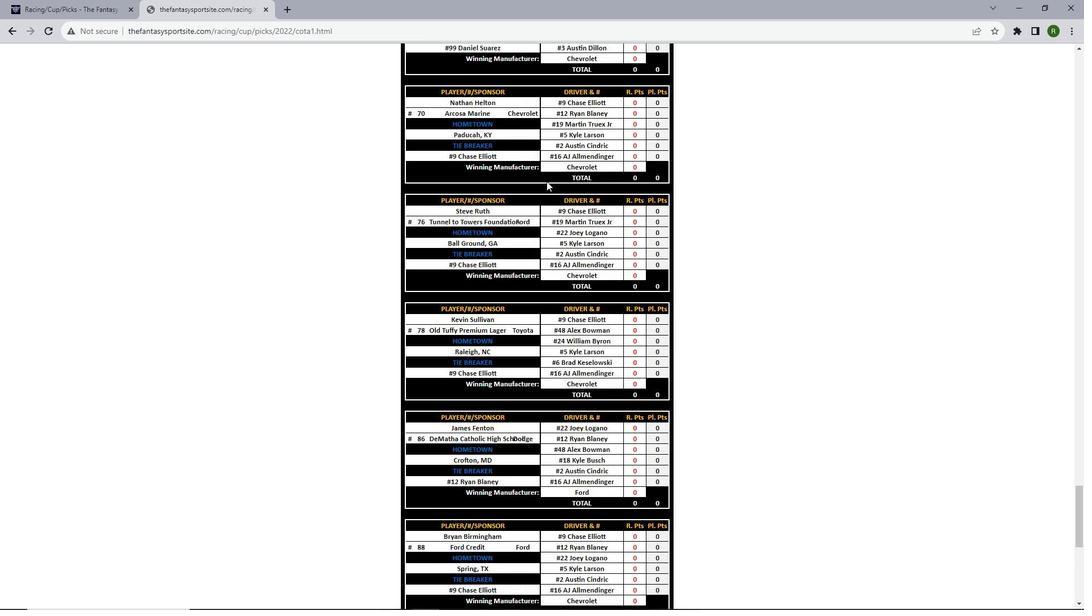 
Action: Mouse scrolled (547, 180) with delta (0, 0)
Screenshot: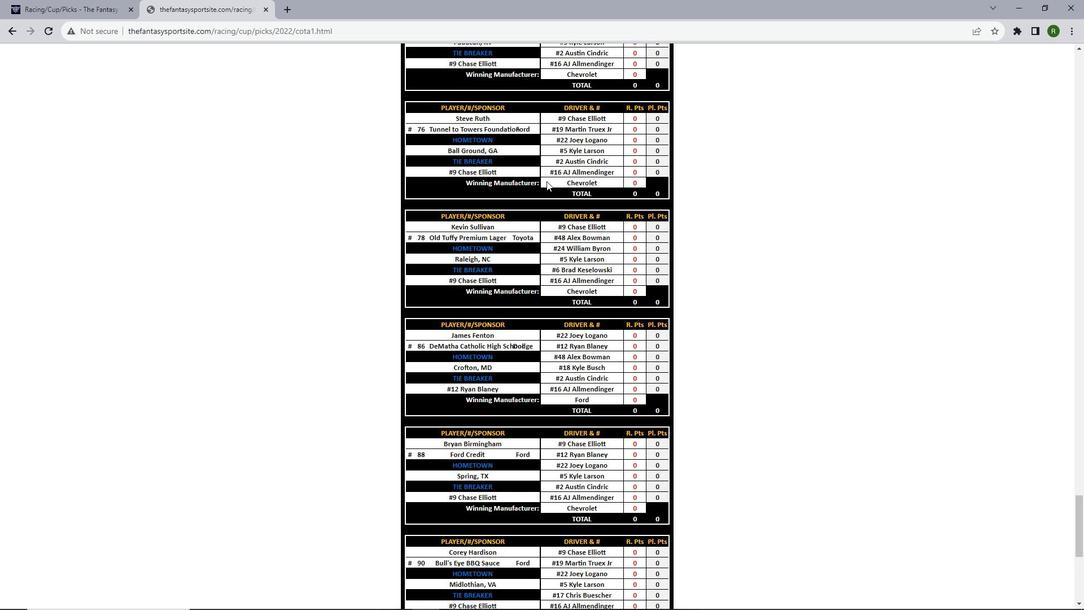 
Action: Mouse scrolled (547, 180) with delta (0, 0)
Screenshot: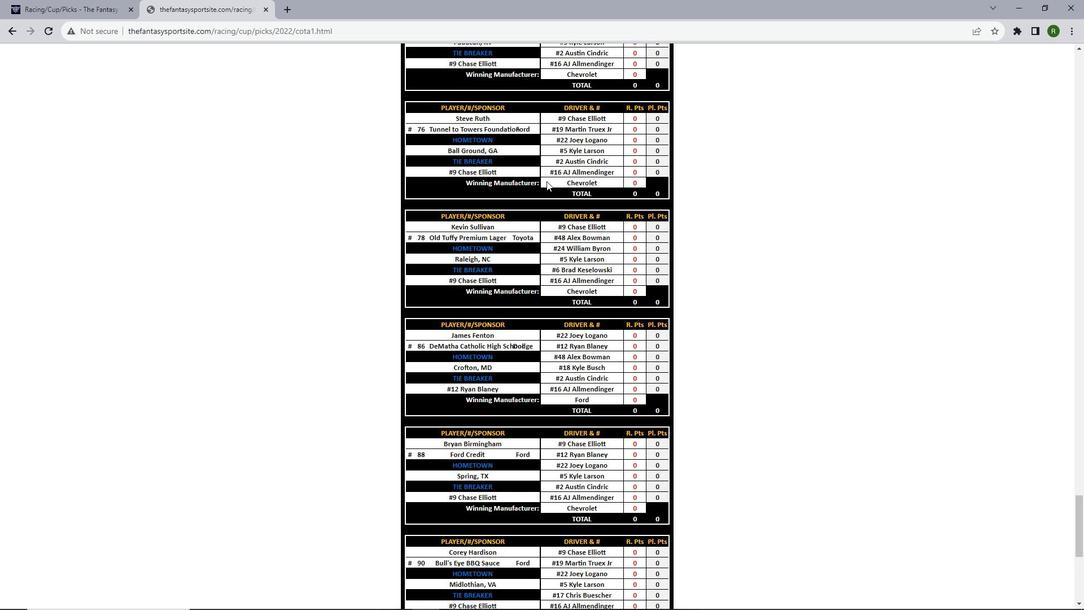 
Action: Mouse scrolled (547, 180) with delta (0, 0)
Screenshot: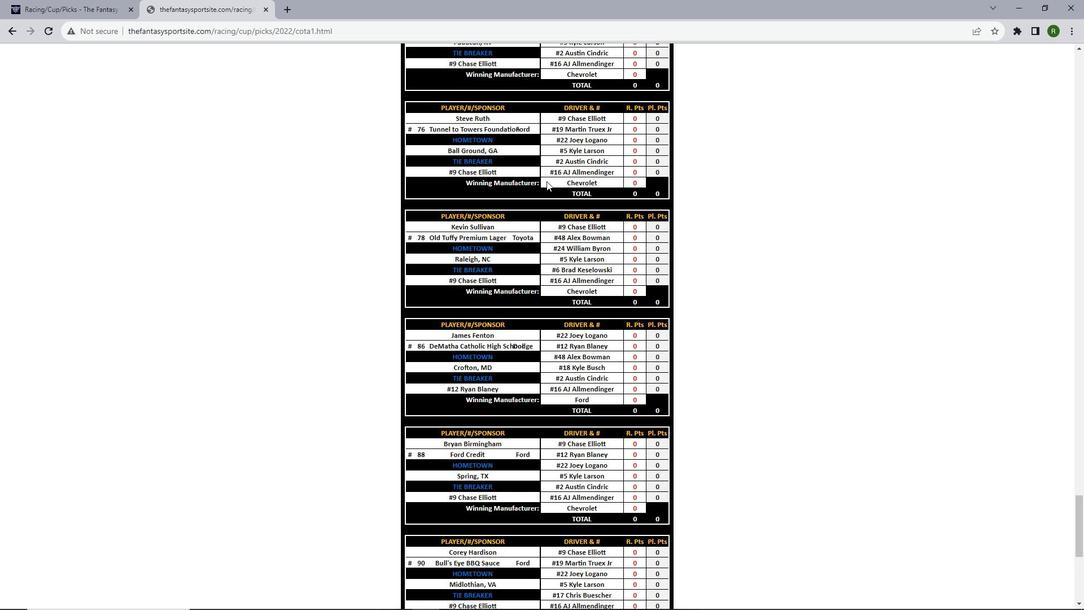 
Action: Mouse scrolled (547, 180) with delta (0, 0)
Screenshot: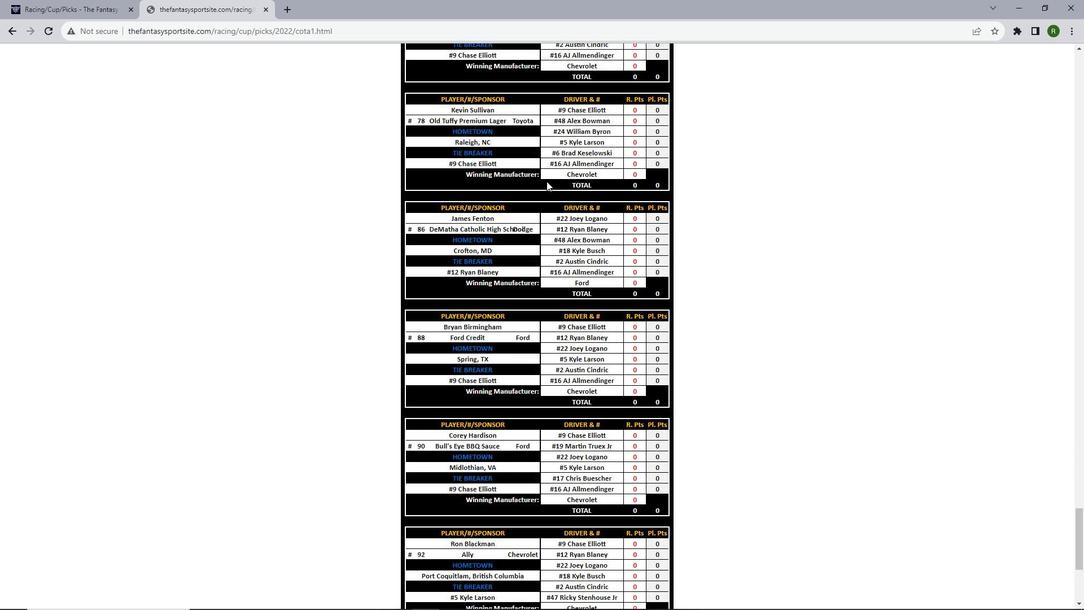 
Action: Mouse scrolled (547, 180) with delta (0, 0)
Screenshot: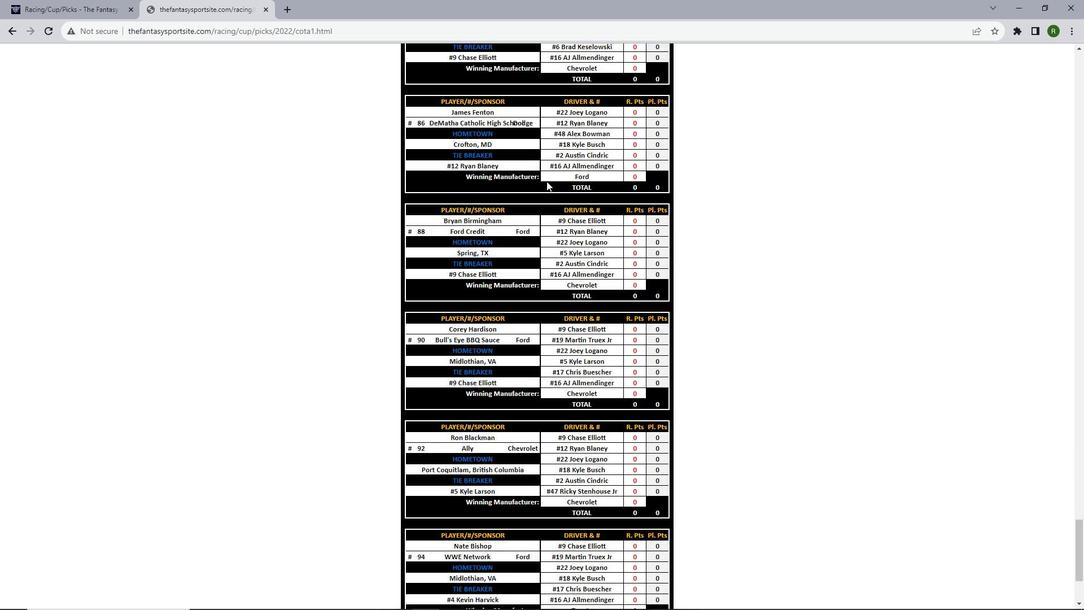 
Action: Mouse scrolled (547, 180) with delta (0, 0)
Screenshot: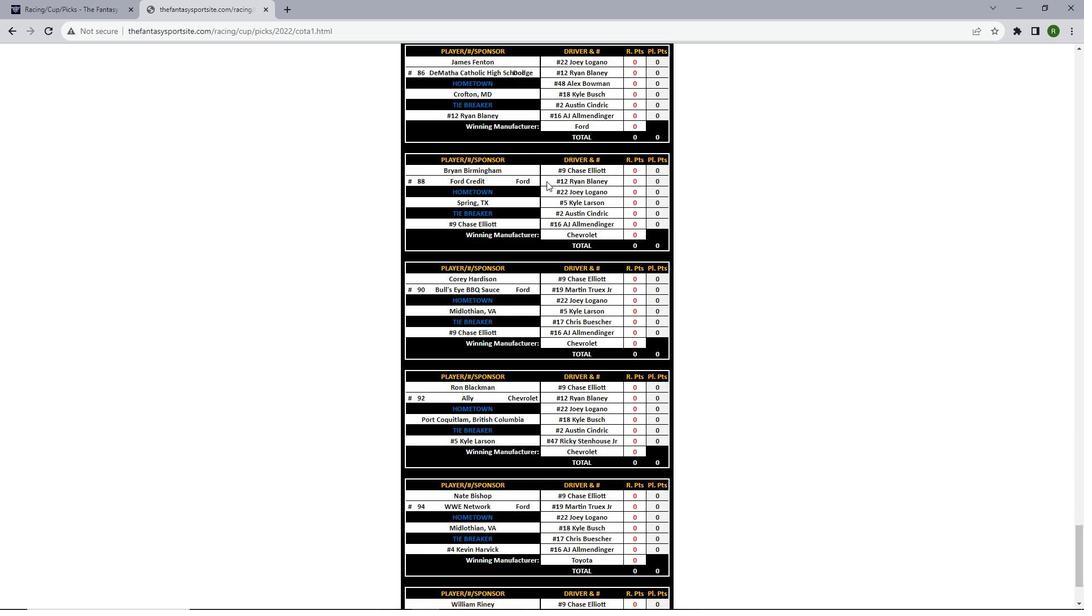 
Action: Mouse scrolled (547, 180) with delta (0, 0)
Screenshot: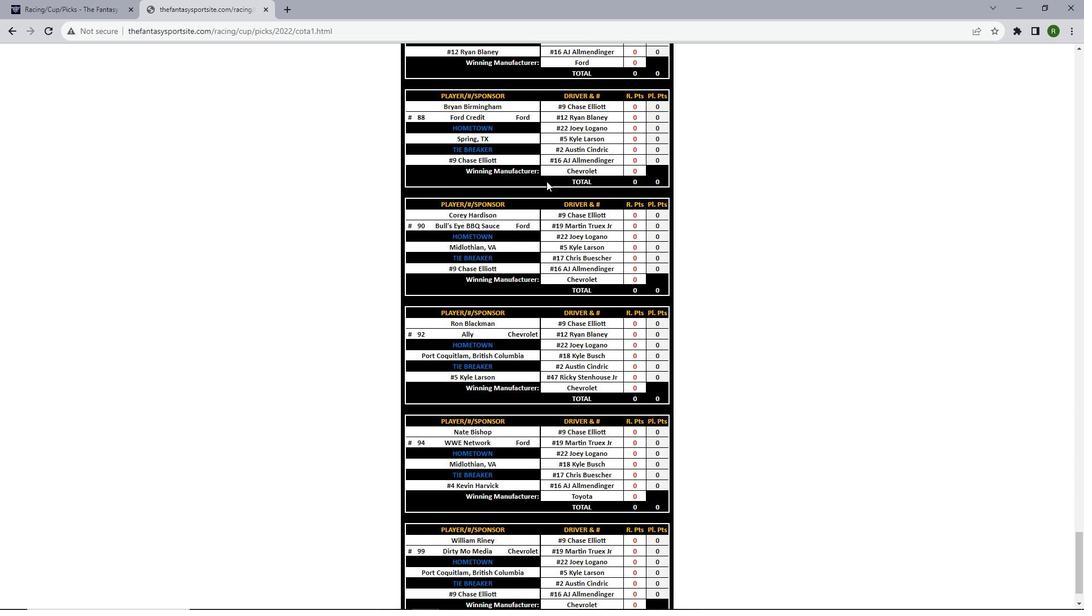 
Action: Mouse scrolled (547, 180) with delta (0, 0)
Screenshot: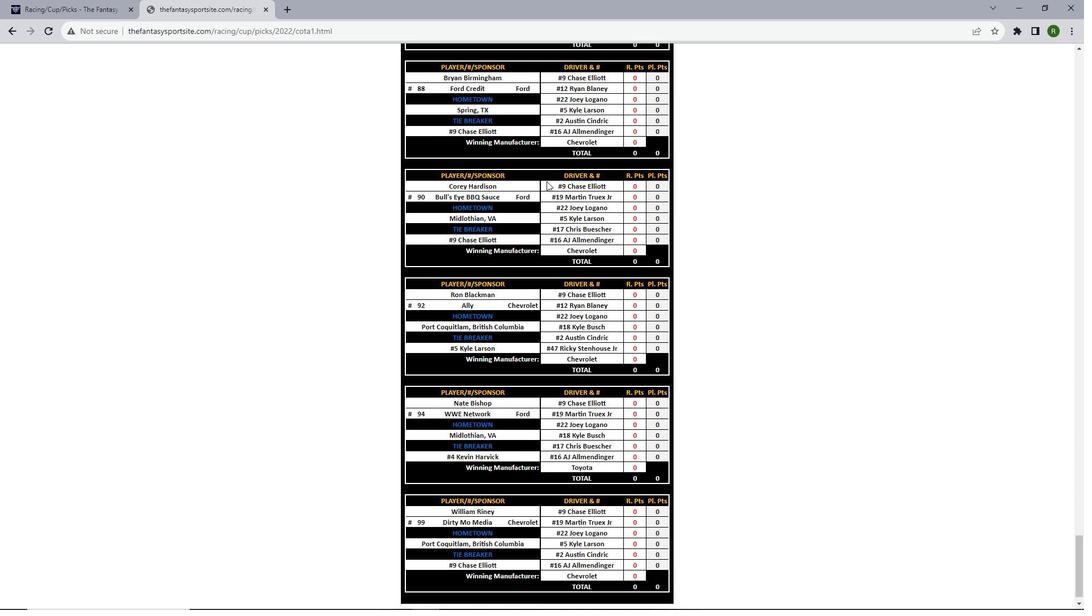 
Action: Mouse scrolled (547, 180) with delta (0, 0)
Screenshot: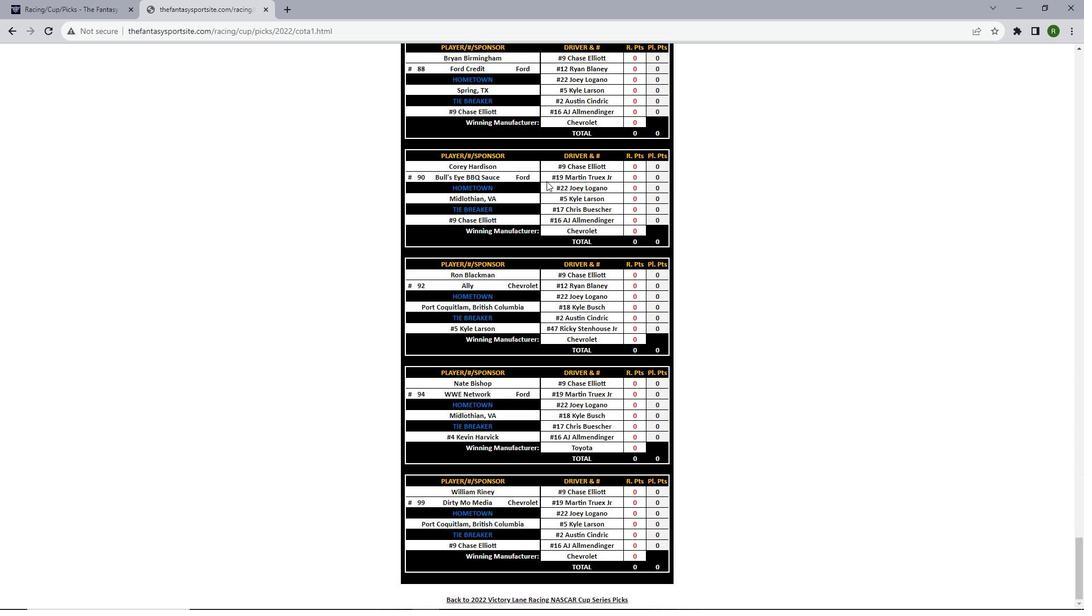 
Action: Mouse scrolled (547, 180) with delta (0, 0)
Screenshot: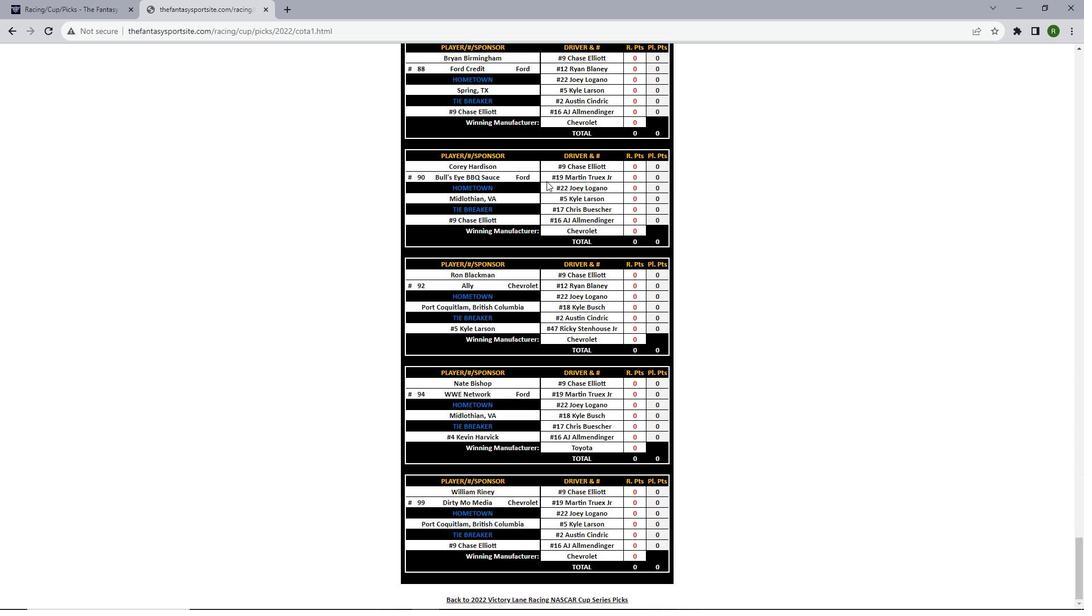 
